 Task: Look for space in Hāpur, India from 5th June, 2023 to 16th June, 2023 for 2 adults in price range Rs.14000 to Rs.18000. Place can be entire place with 1  bedroom having 1 bed and 1 bathroom. Property type can be house, flat, guest house, hotel. Amenities needed are: wifi, washing machine. Booking option can be shelf check-in. Required host language is English.
Action: Mouse moved to (523, 133)
Screenshot: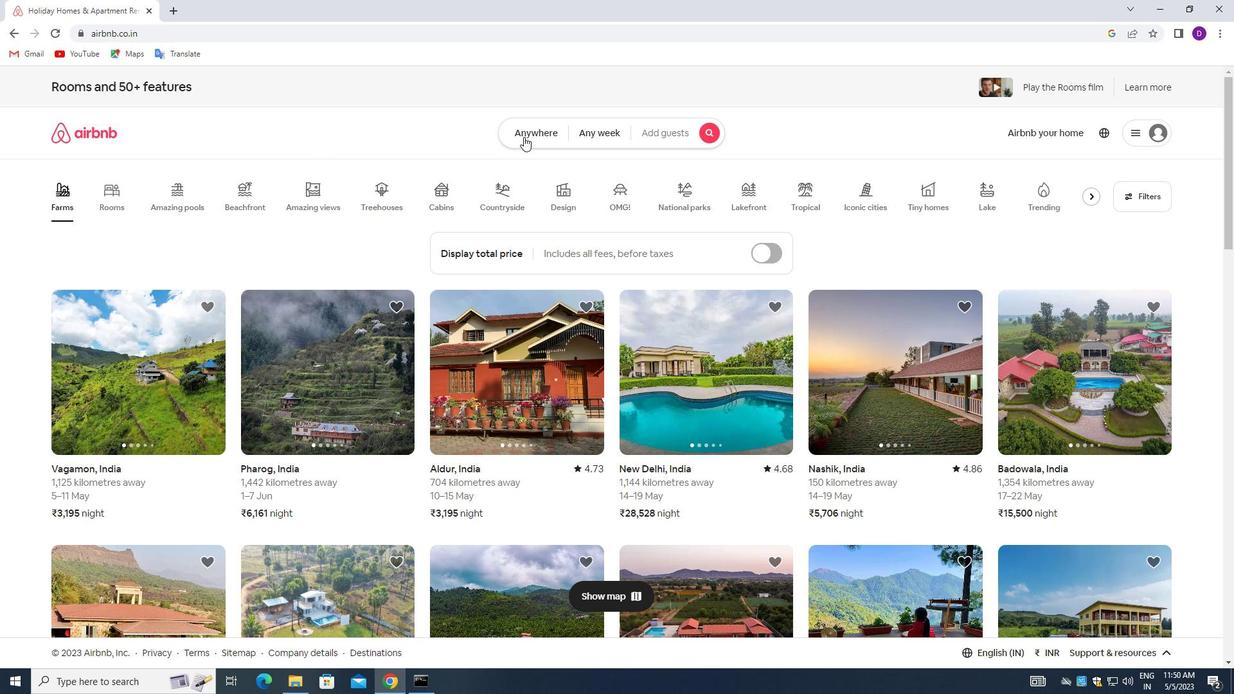 
Action: Mouse pressed left at (523, 133)
Screenshot: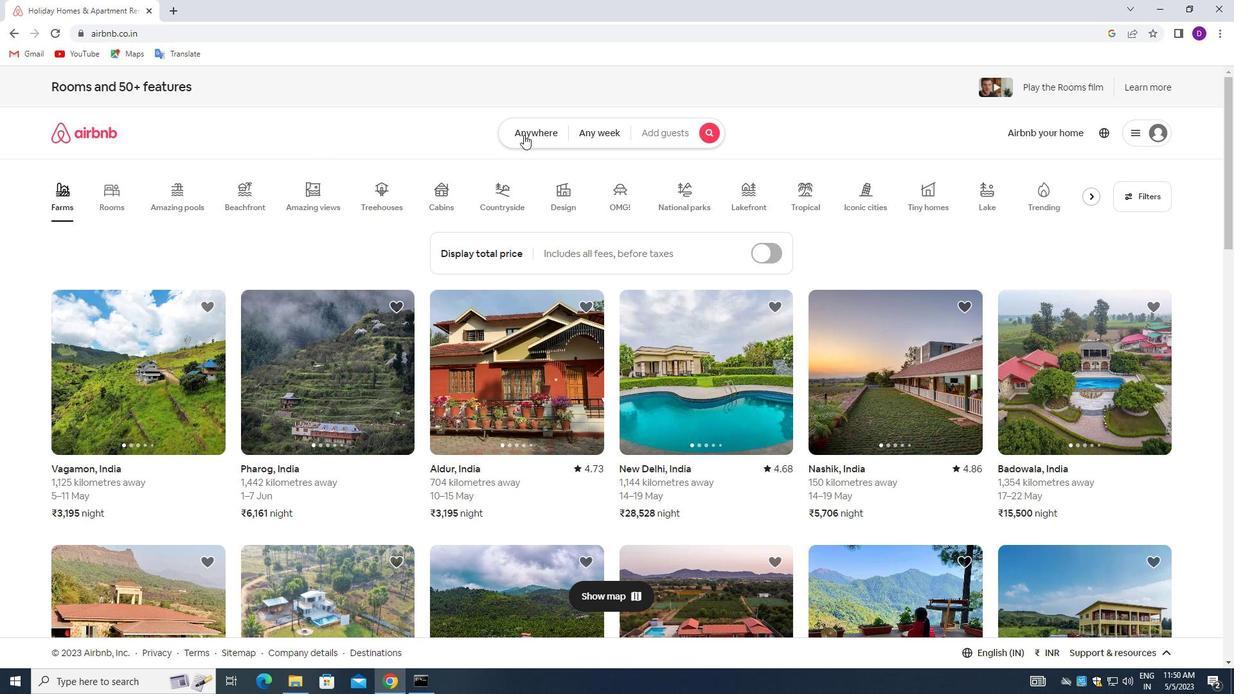 
Action: Mouse moved to (456, 181)
Screenshot: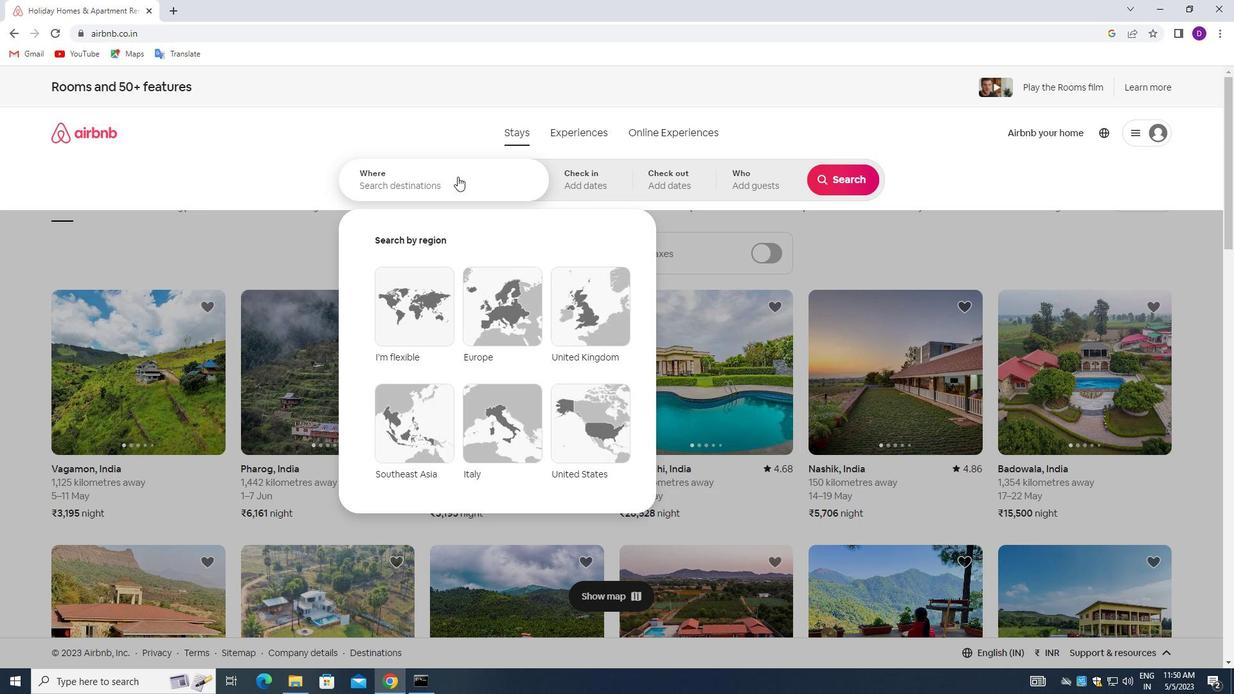 
Action: Mouse pressed left at (456, 181)
Screenshot: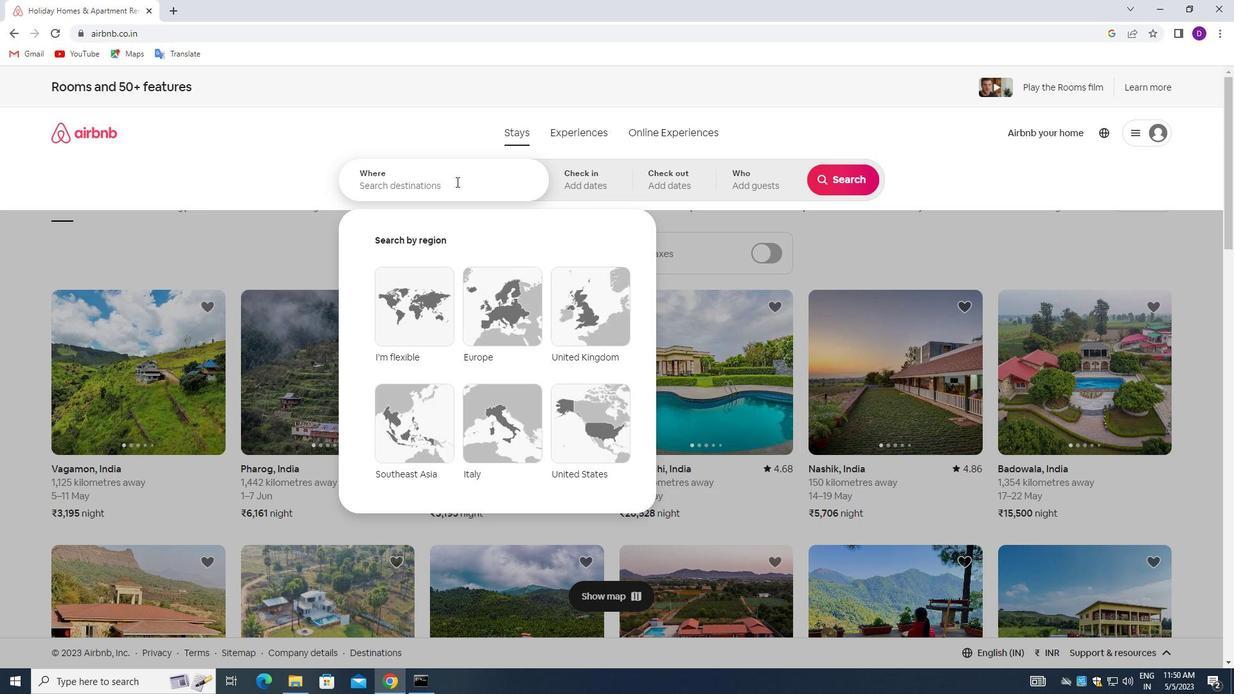 
Action: Mouse moved to (246, 154)
Screenshot: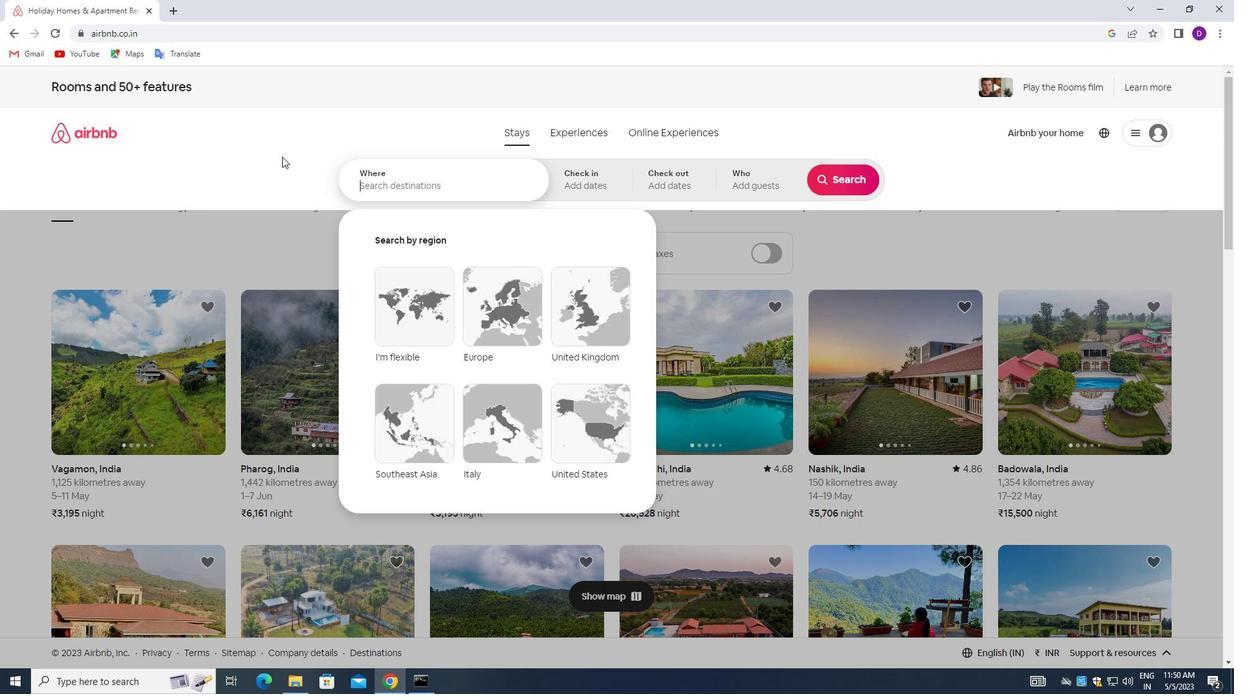 
Action: Key pressed <Key.shift>HAPUR,<Key.space><Key.shift>INDIA<Key.enter>
Screenshot: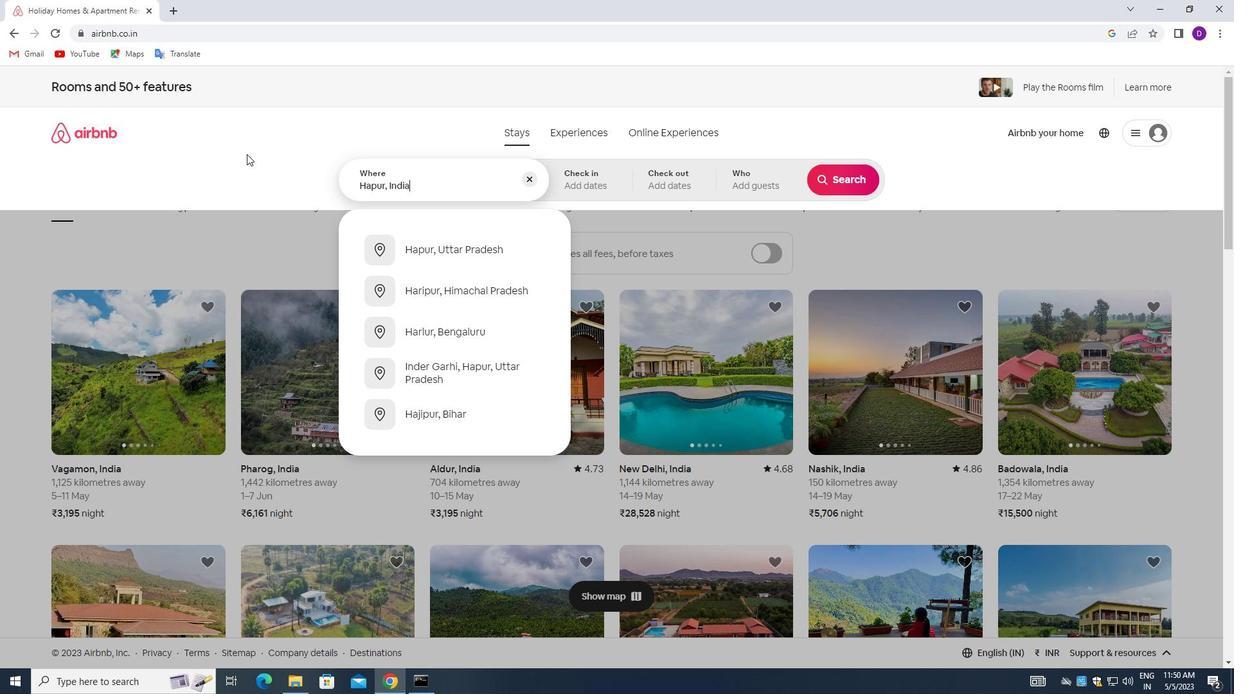 
Action: Mouse moved to (680, 367)
Screenshot: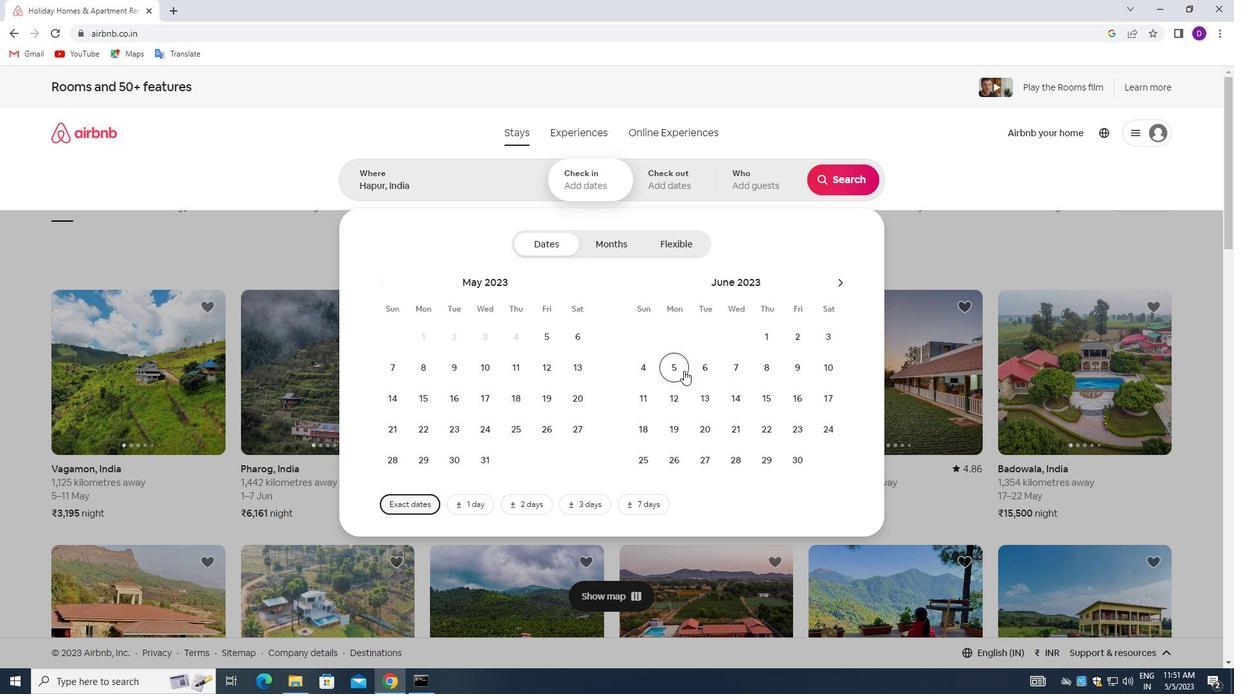 
Action: Mouse pressed left at (680, 367)
Screenshot: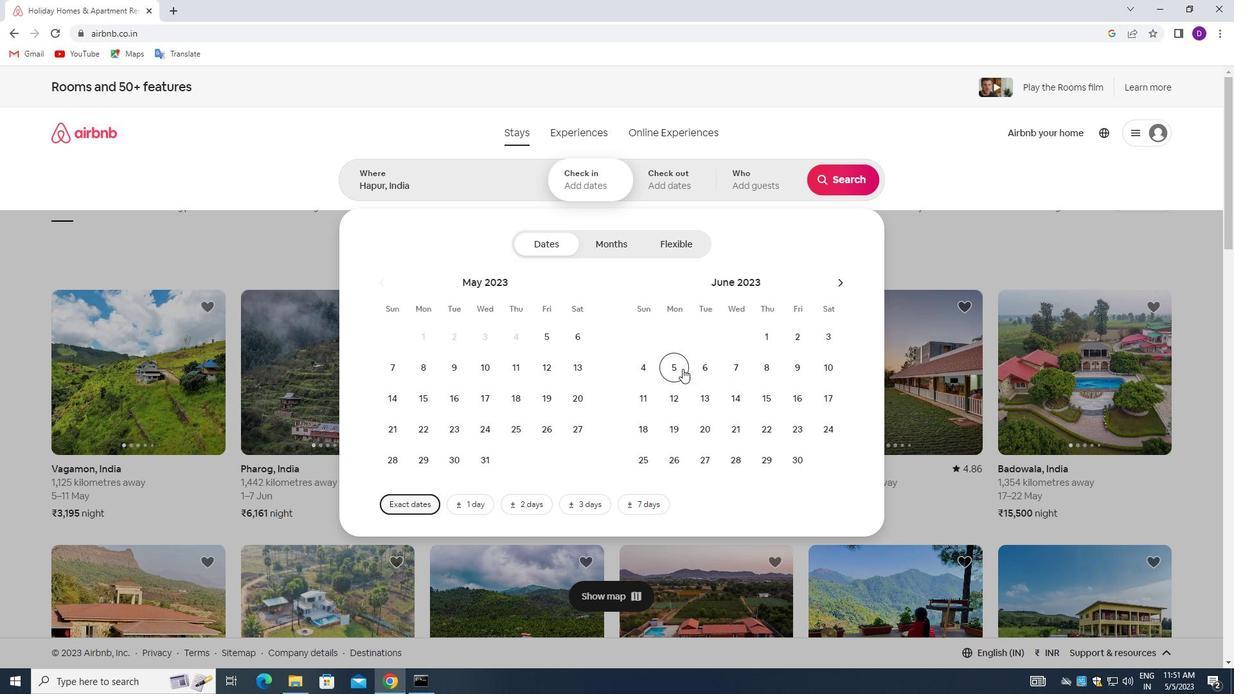 
Action: Mouse moved to (796, 396)
Screenshot: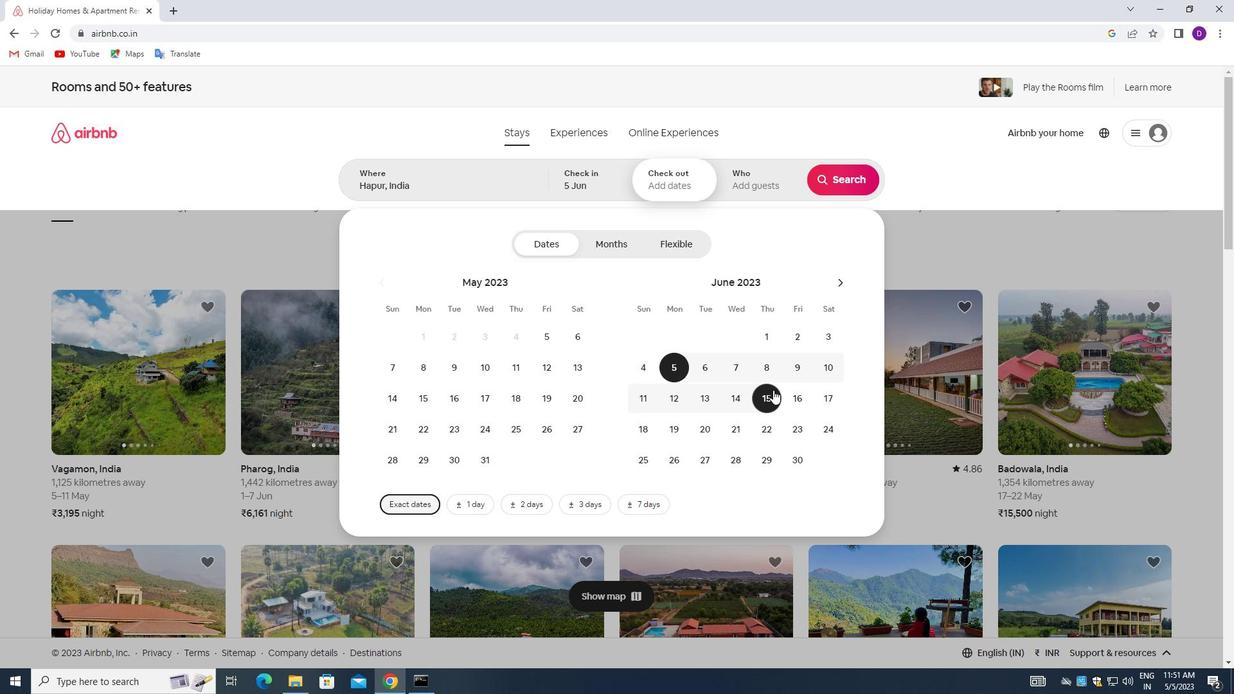 
Action: Mouse pressed left at (796, 396)
Screenshot: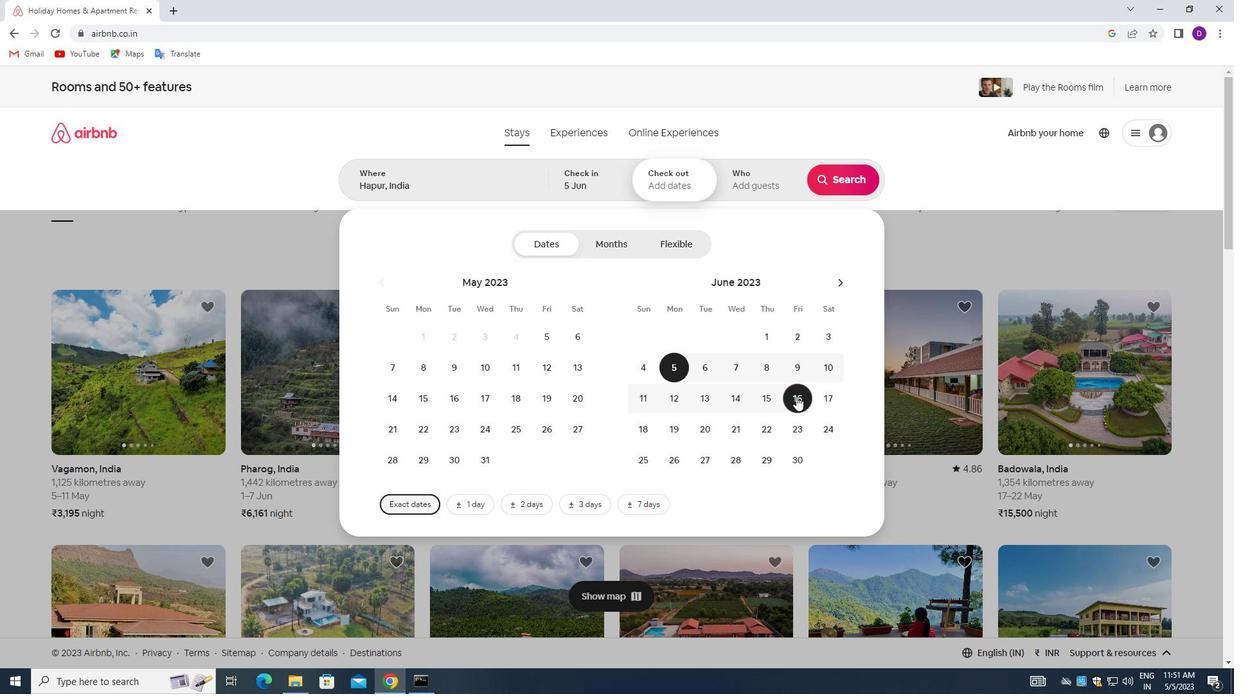 
Action: Mouse moved to (743, 183)
Screenshot: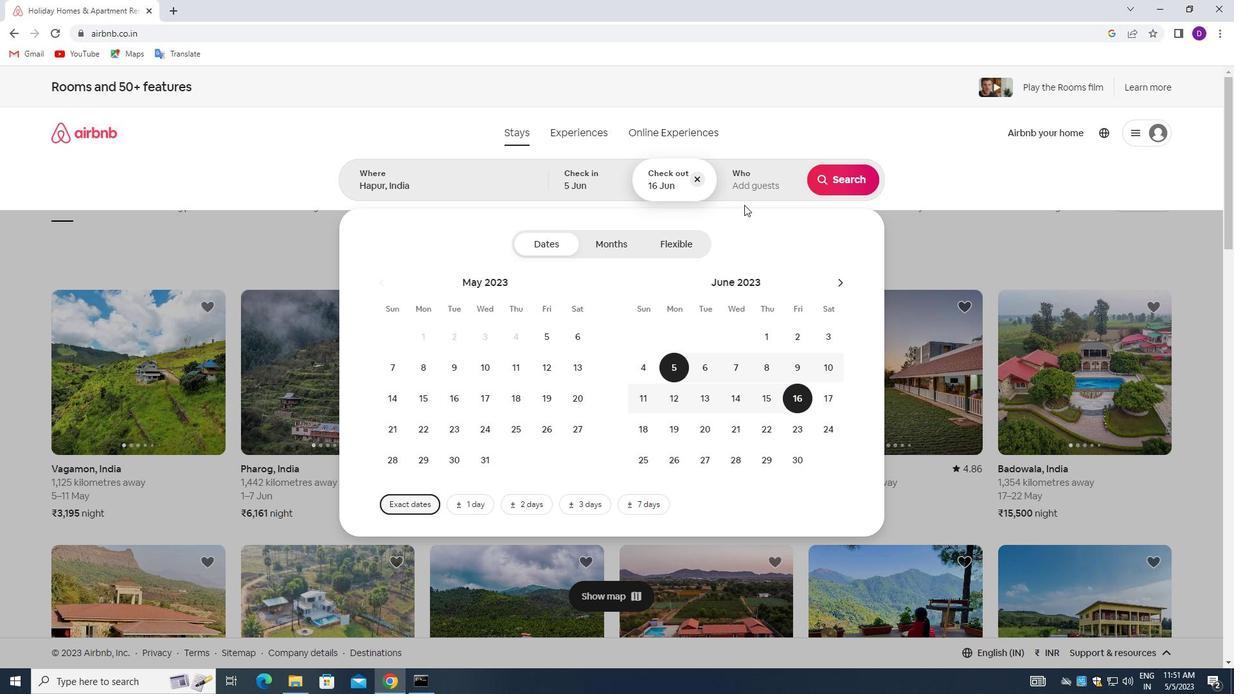 
Action: Mouse pressed left at (743, 183)
Screenshot: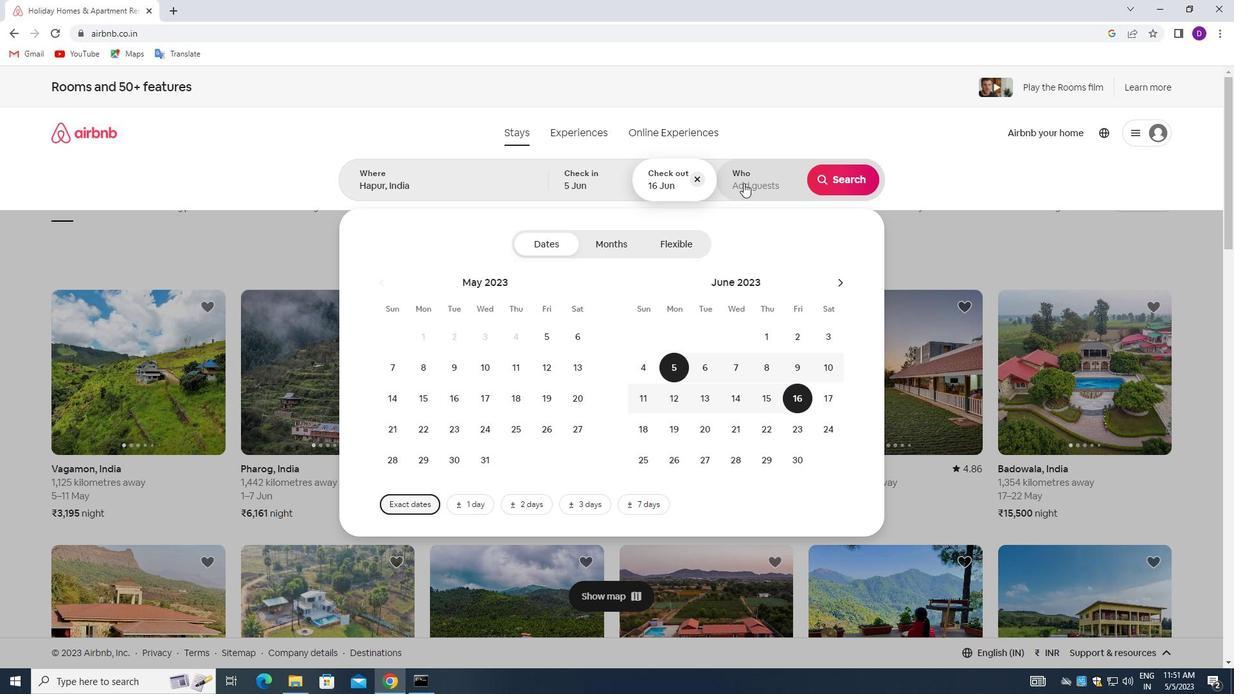 
Action: Mouse moved to (849, 250)
Screenshot: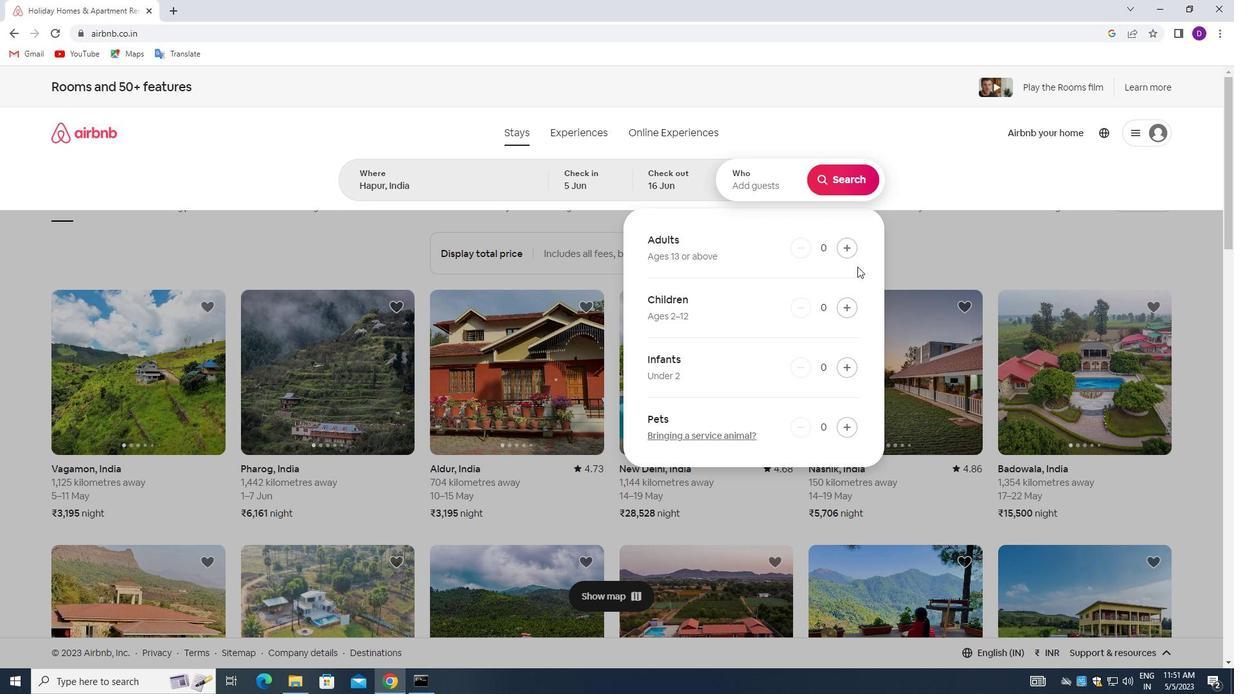
Action: Mouse pressed left at (849, 250)
Screenshot: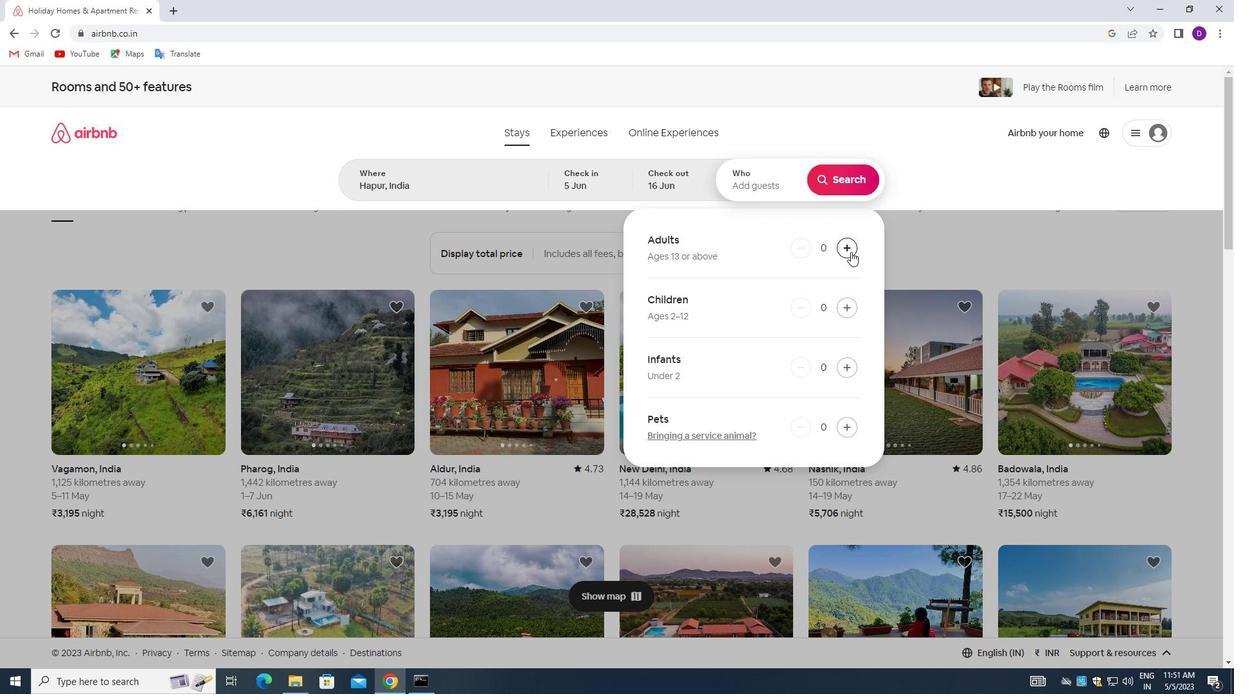 
Action: Mouse pressed left at (849, 250)
Screenshot: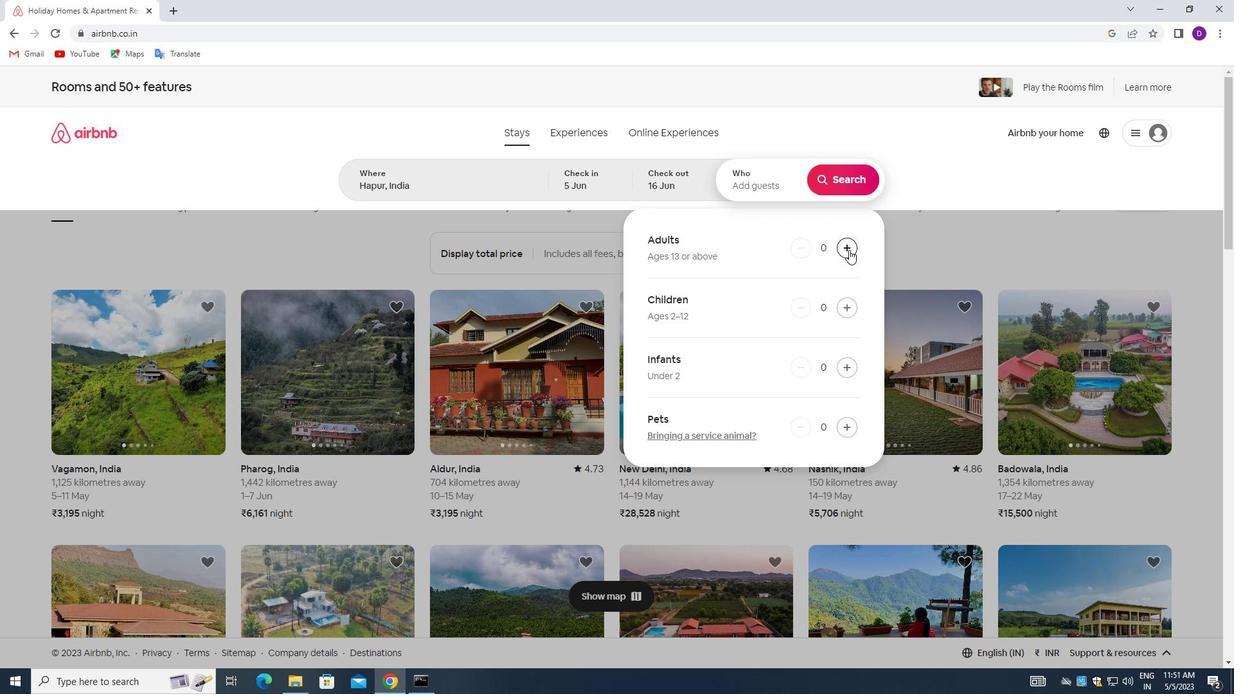 
Action: Mouse moved to (840, 170)
Screenshot: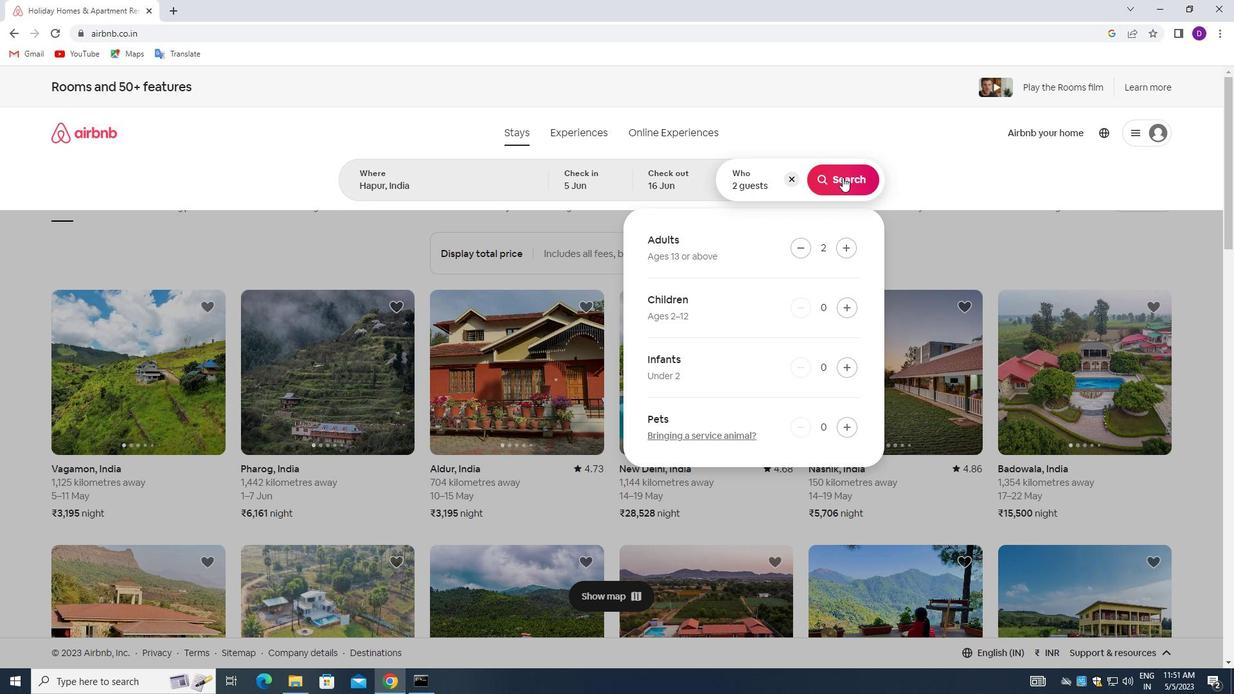 
Action: Mouse pressed left at (840, 170)
Screenshot: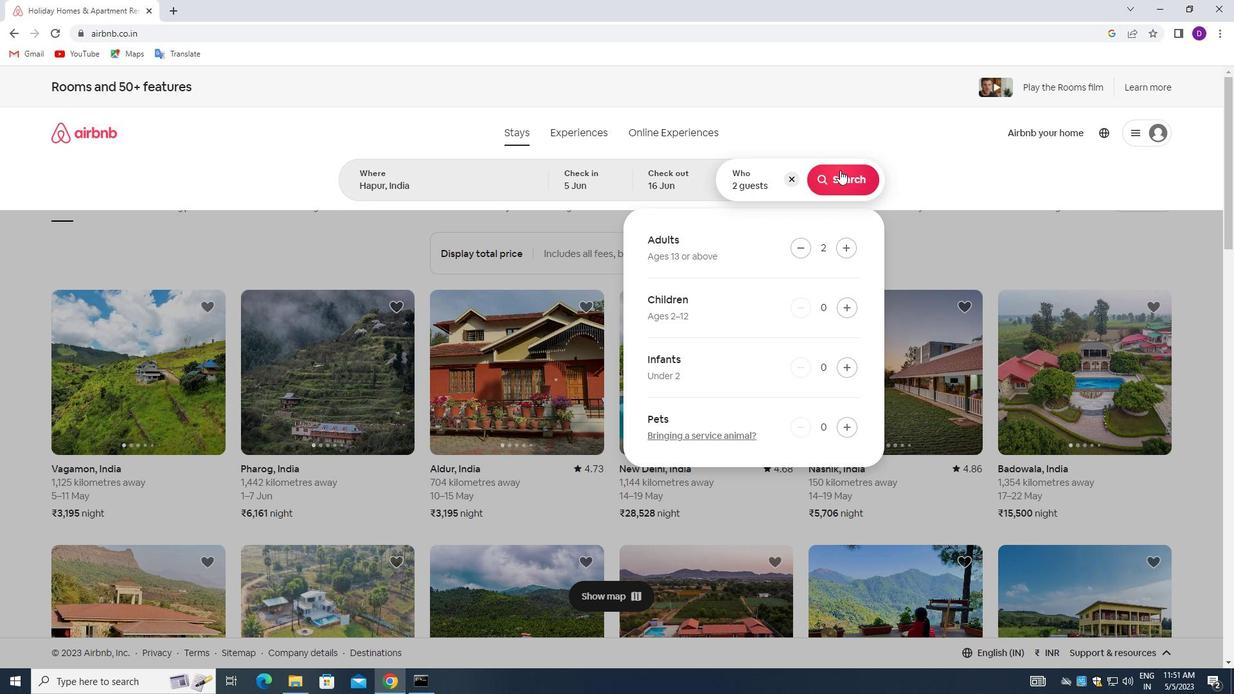 
Action: Mouse moved to (1164, 140)
Screenshot: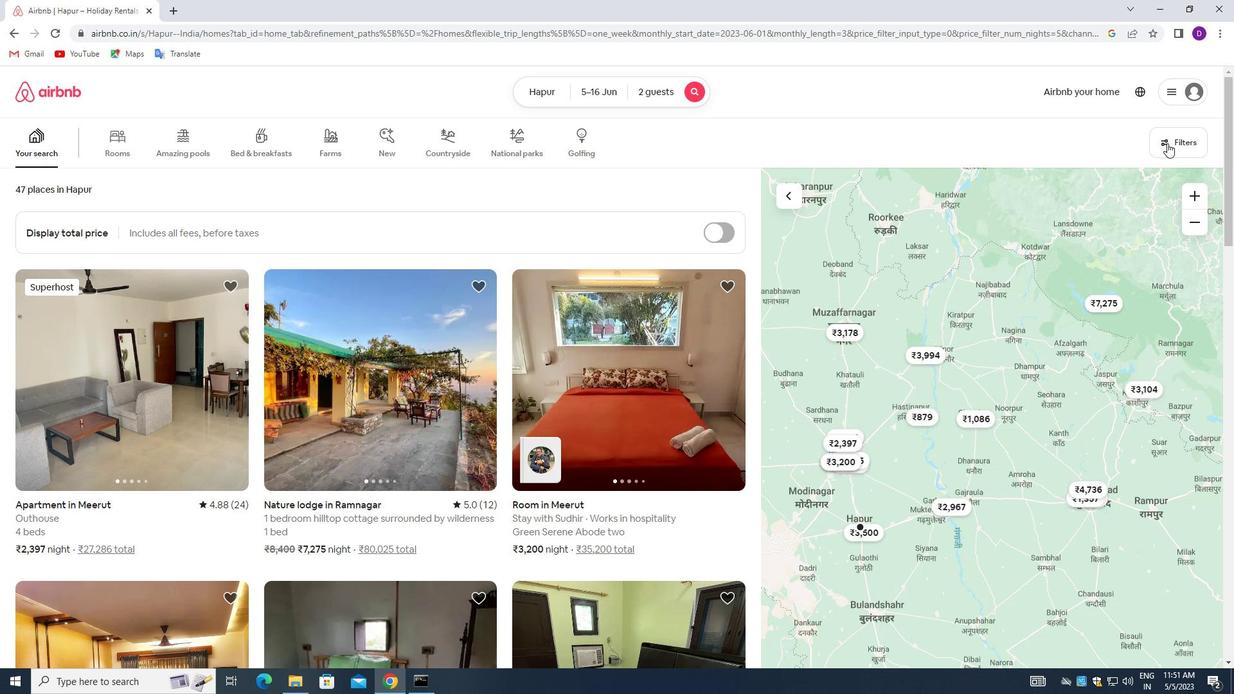 
Action: Mouse pressed left at (1164, 140)
Screenshot: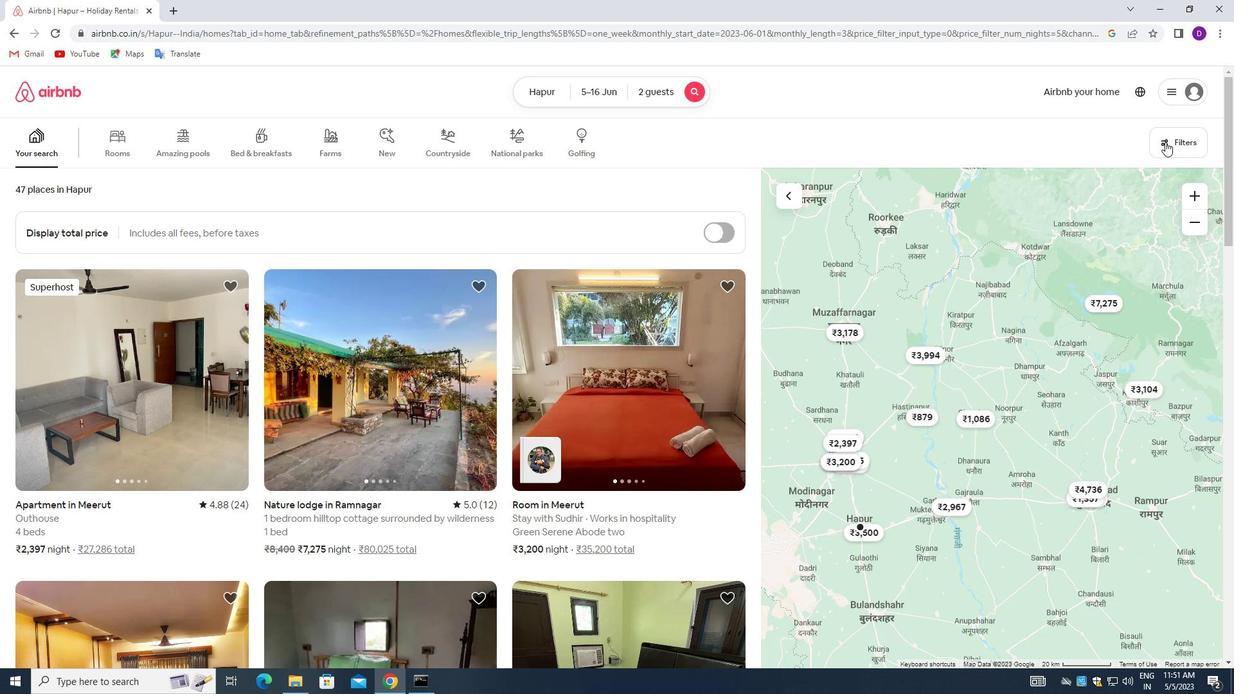 
Action: Mouse moved to (449, 457)
Screenshot: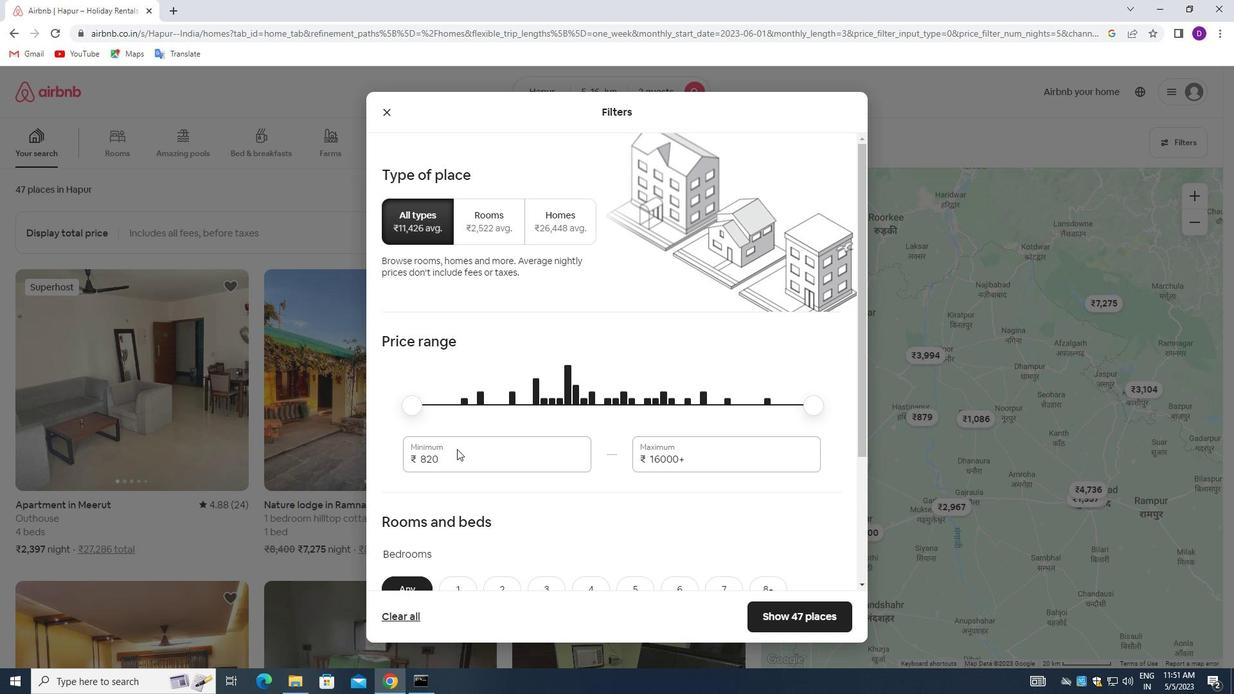 
Action: Mouse pressed left at (449, 457)
Screenshot: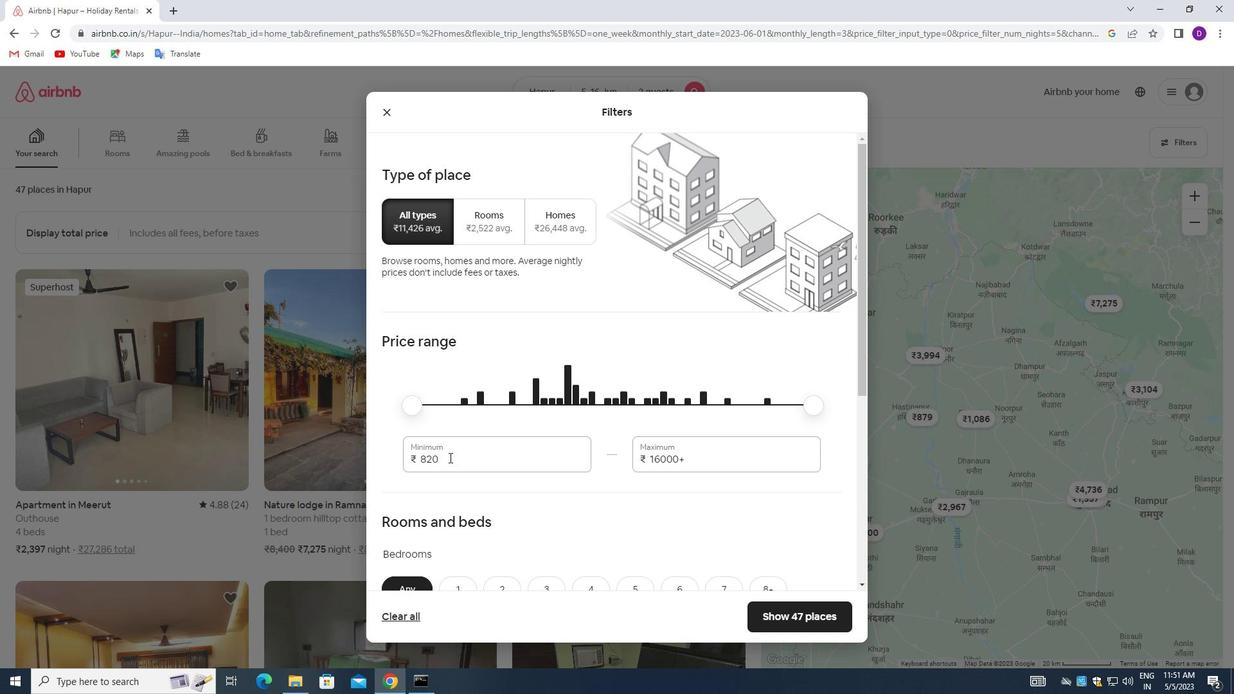 
Action: Mouse pressed left at (449, 457)
Screenshot: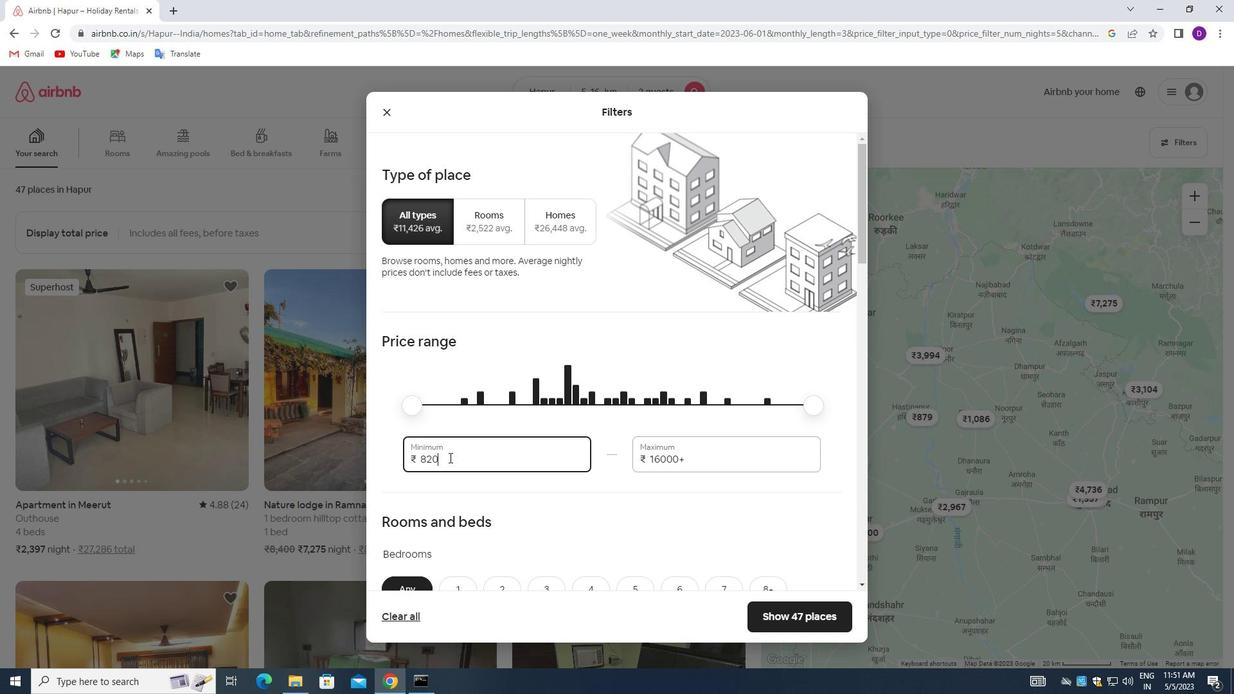 
Action: Key pressed 14000<Key.tab>18000
Screenshot: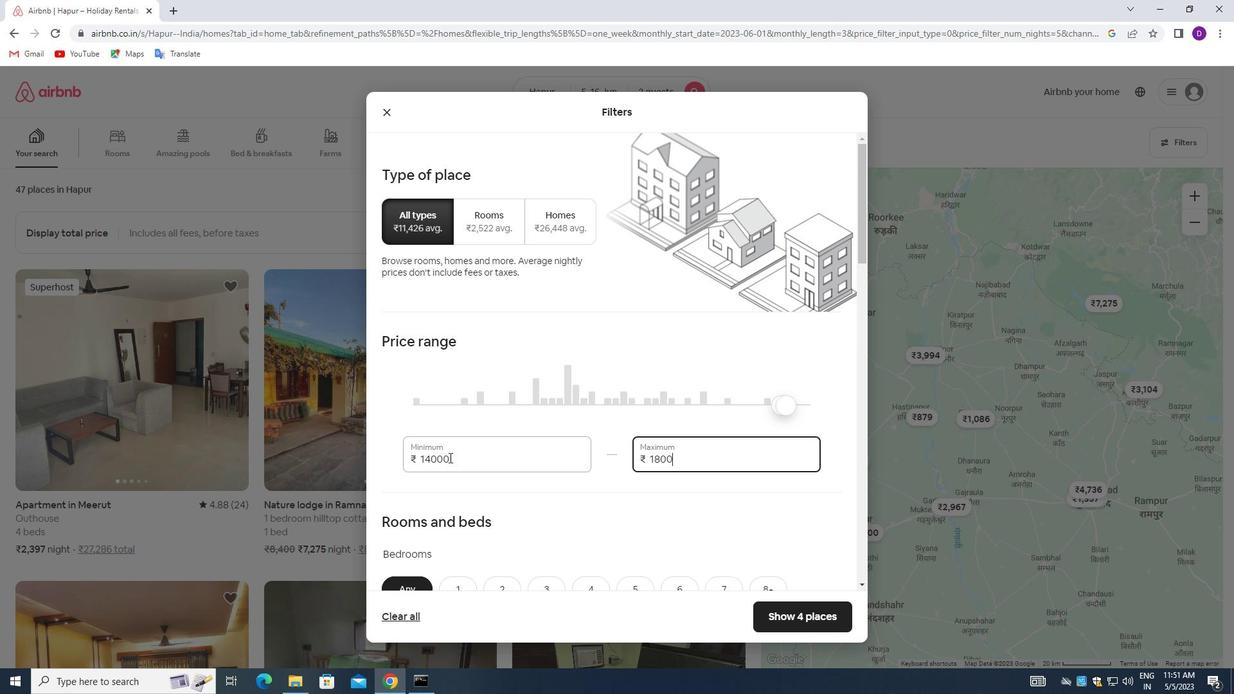 
Action: Mouse moved to (511, 467)
Screenshot: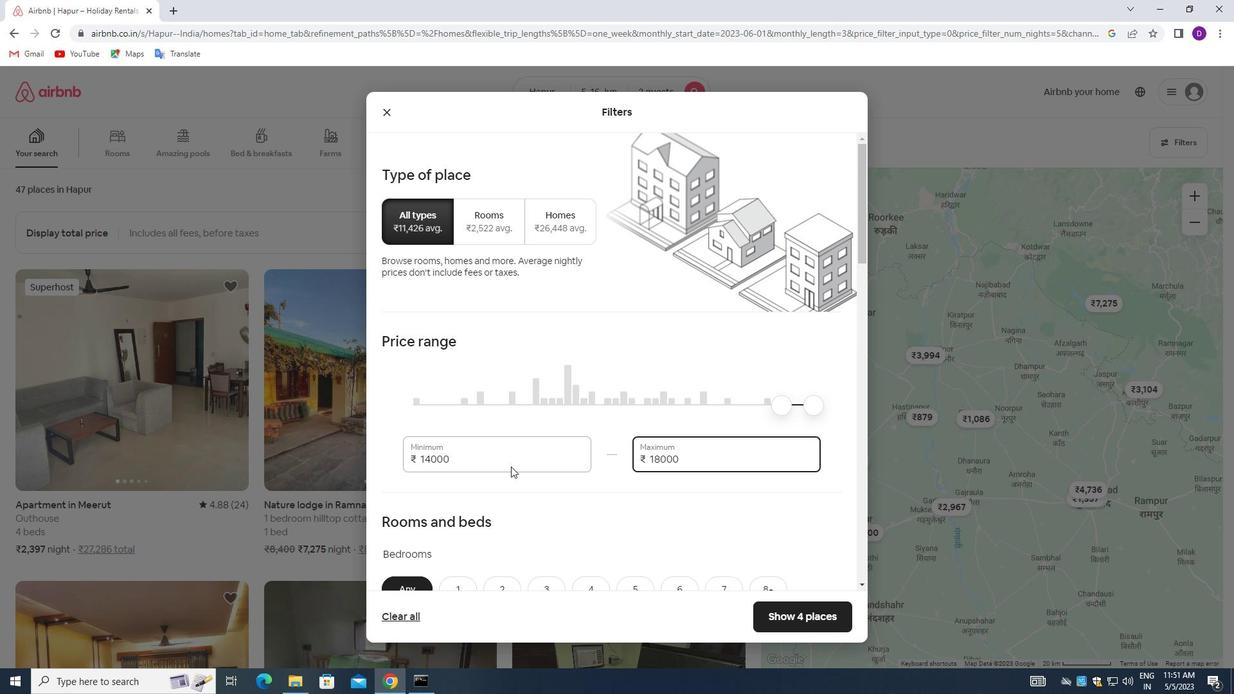 
Action: Mouse scrolled (511, 466) with delta (0, 0)
Screenshot: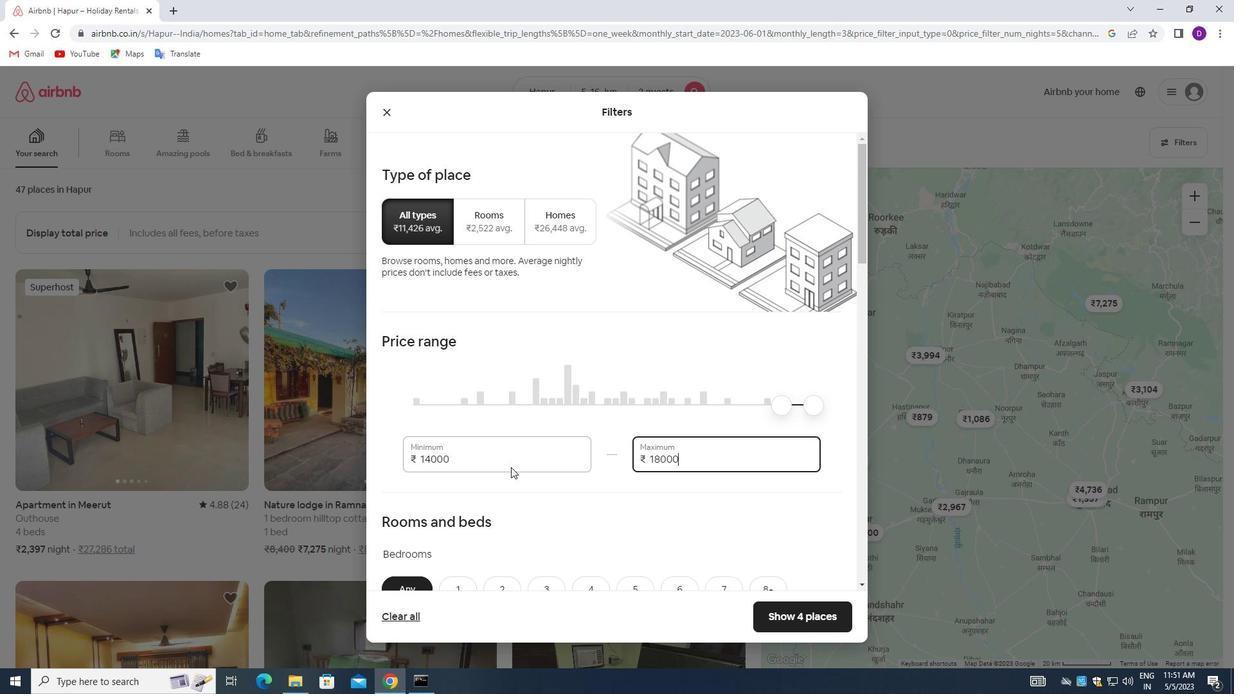 
Action: Mouse moved to (543, 451)
Screenshot: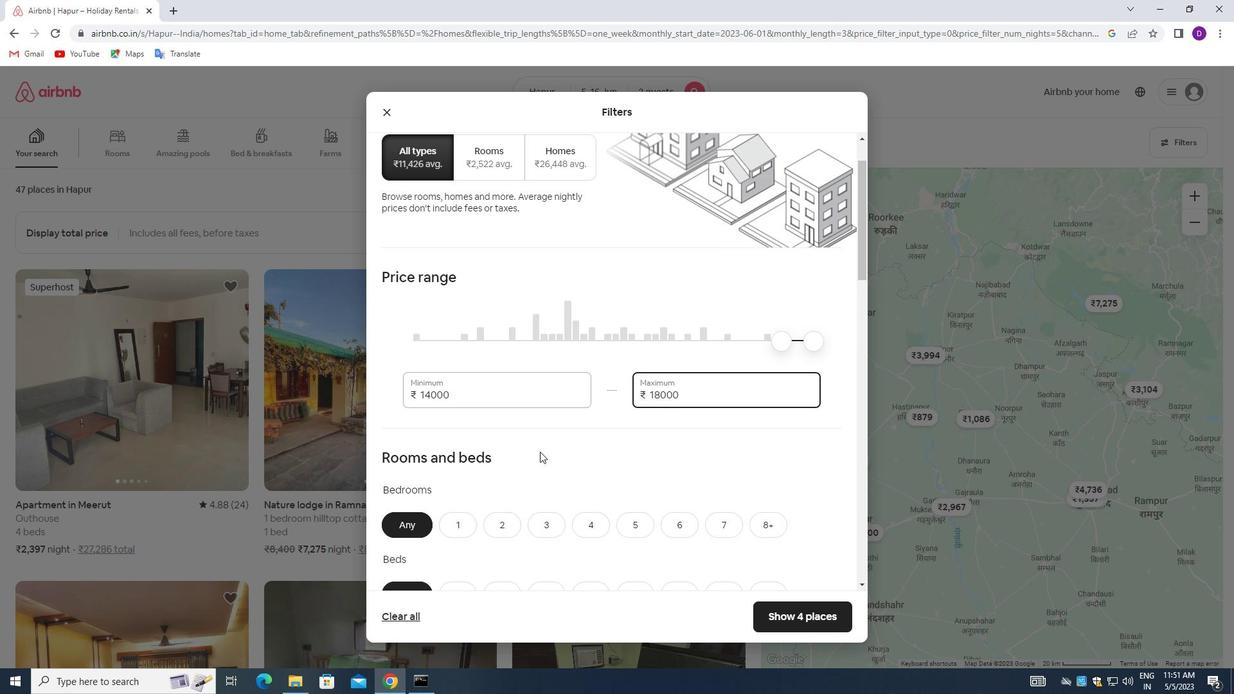 
Action: Mouse scrolled (543, 450) with delta (0, 0)
Screenshot: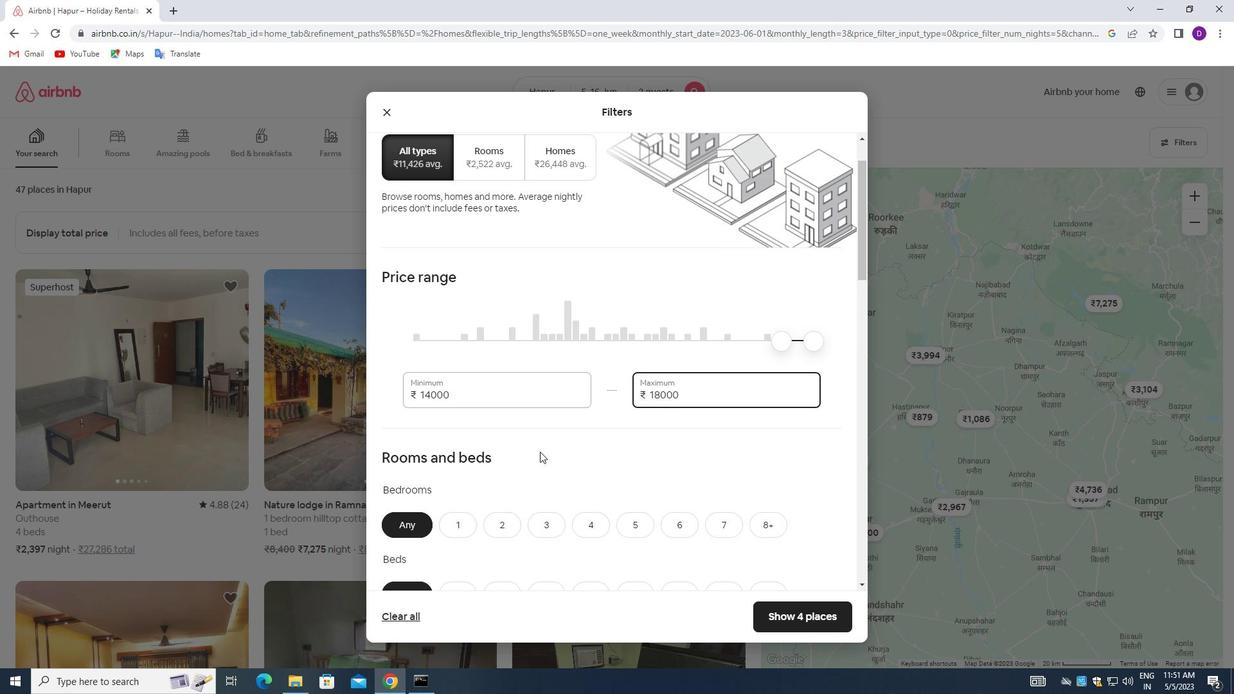 
Action: Mouse moved to (548, 429)
Screenshot: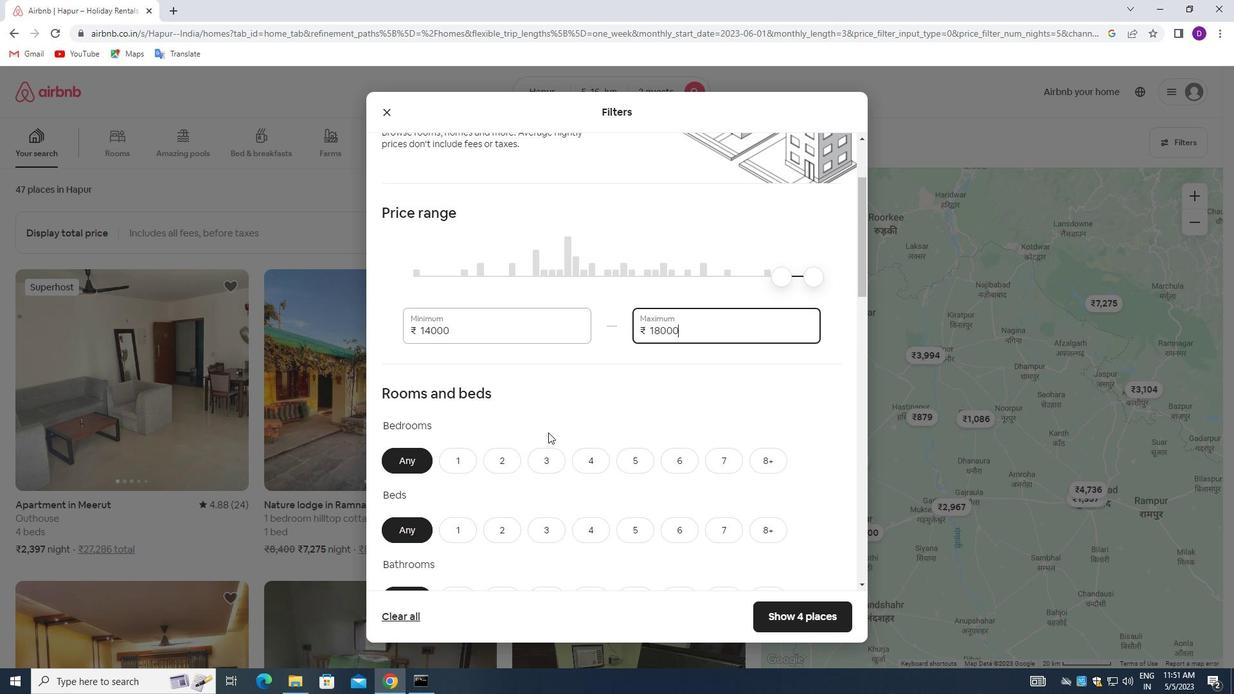 
Action: Mouse scrolled (548, 428) with delta (0, 0)
Screenshot: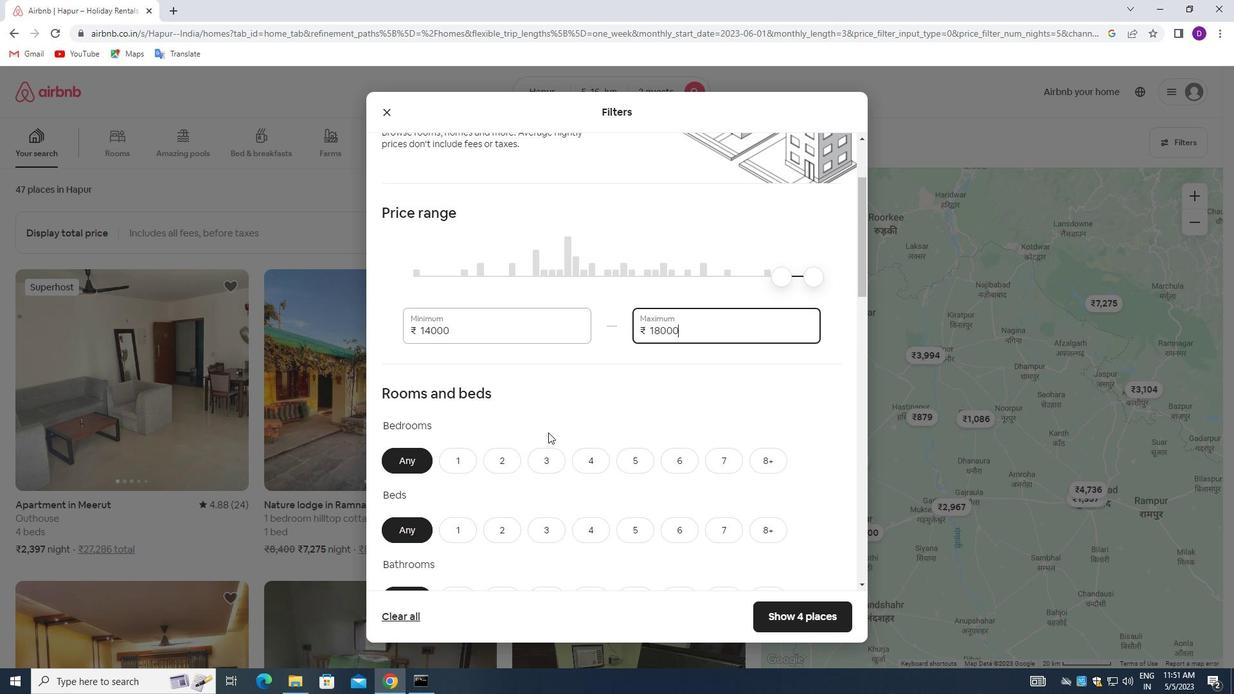 
Action: Mouse scrolled (548, 428) with delta (0, 0)
Screenshot: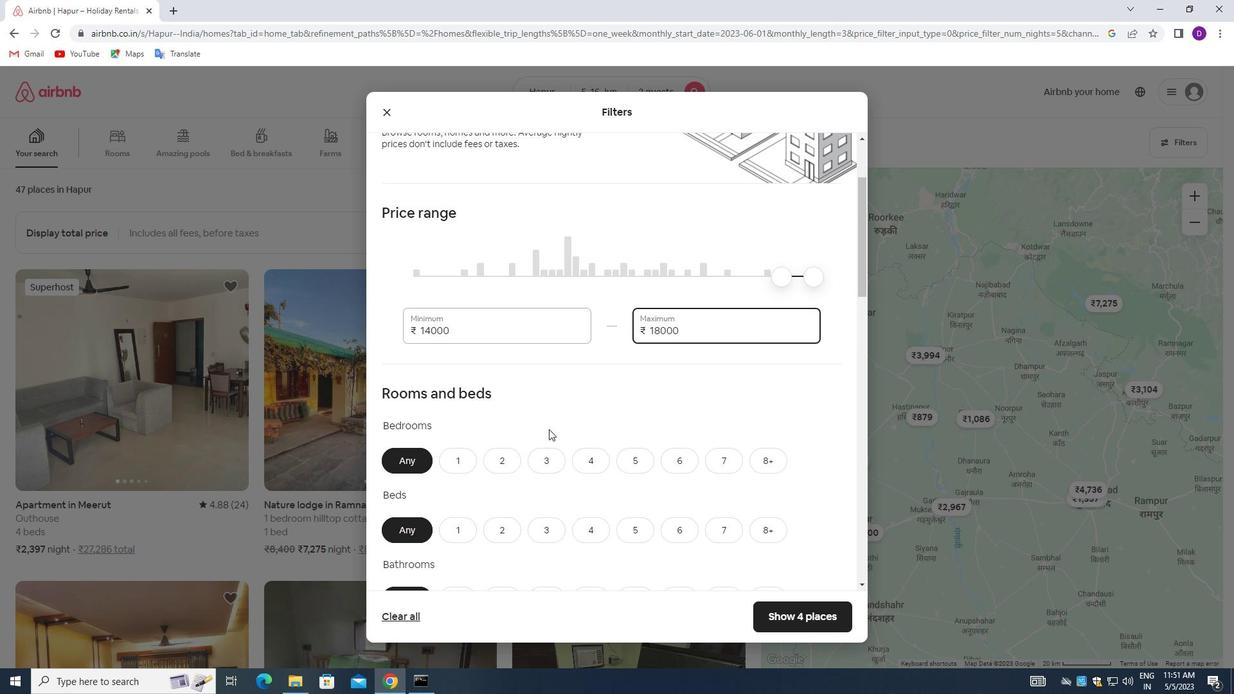 
Action: Mouse moved to (458, 339)
Screenshot: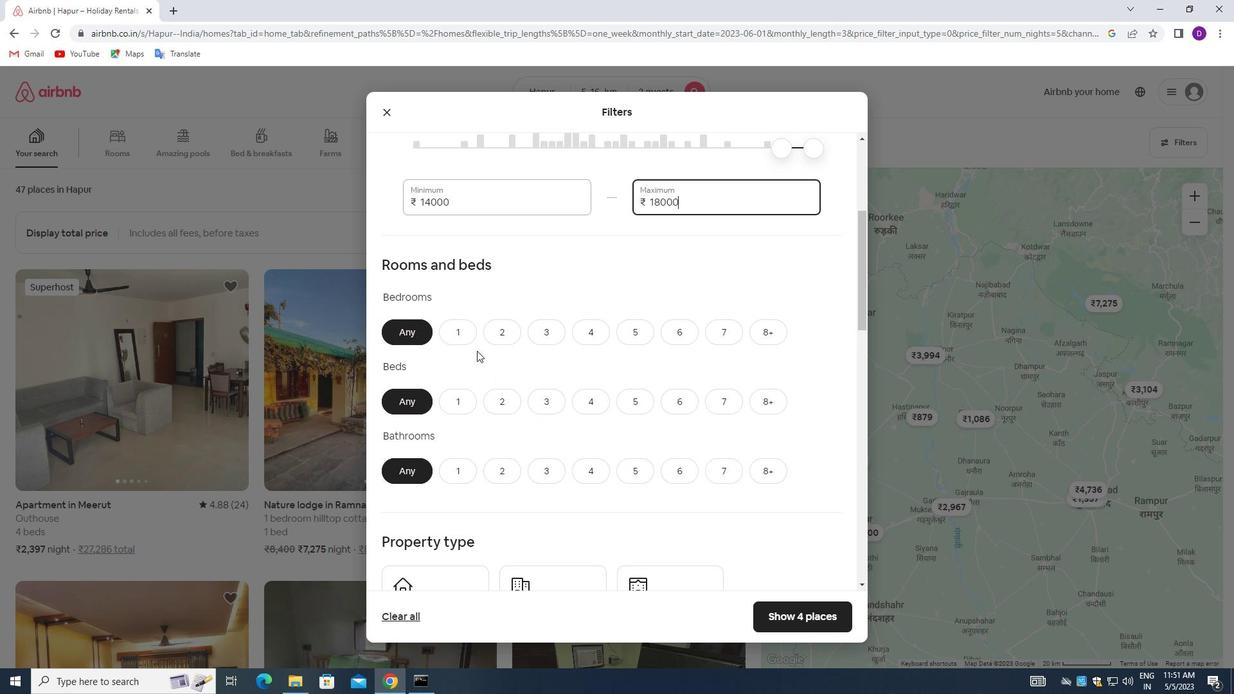 
Action: Mouse pressed left at (458, 339)
Screenshot: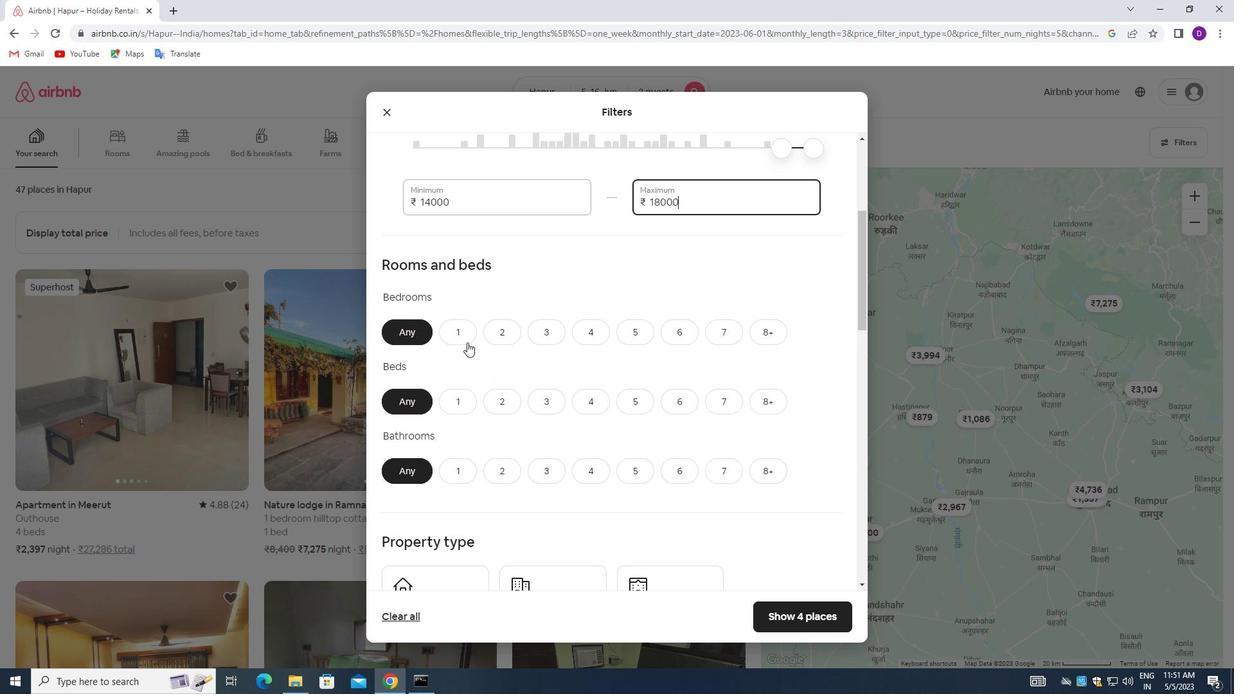 
Action: Mouse moved to (462, 403)
Screenshot: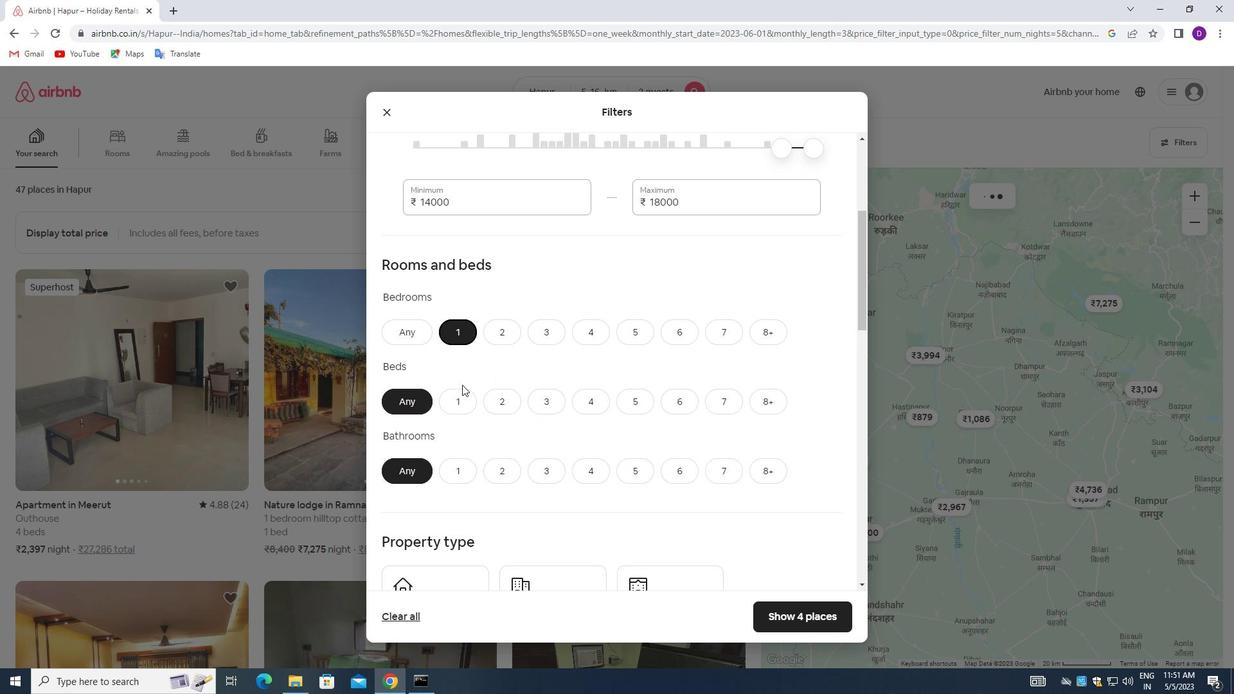 
Action: Mouse pressed left at (462, 403)
Screenshot: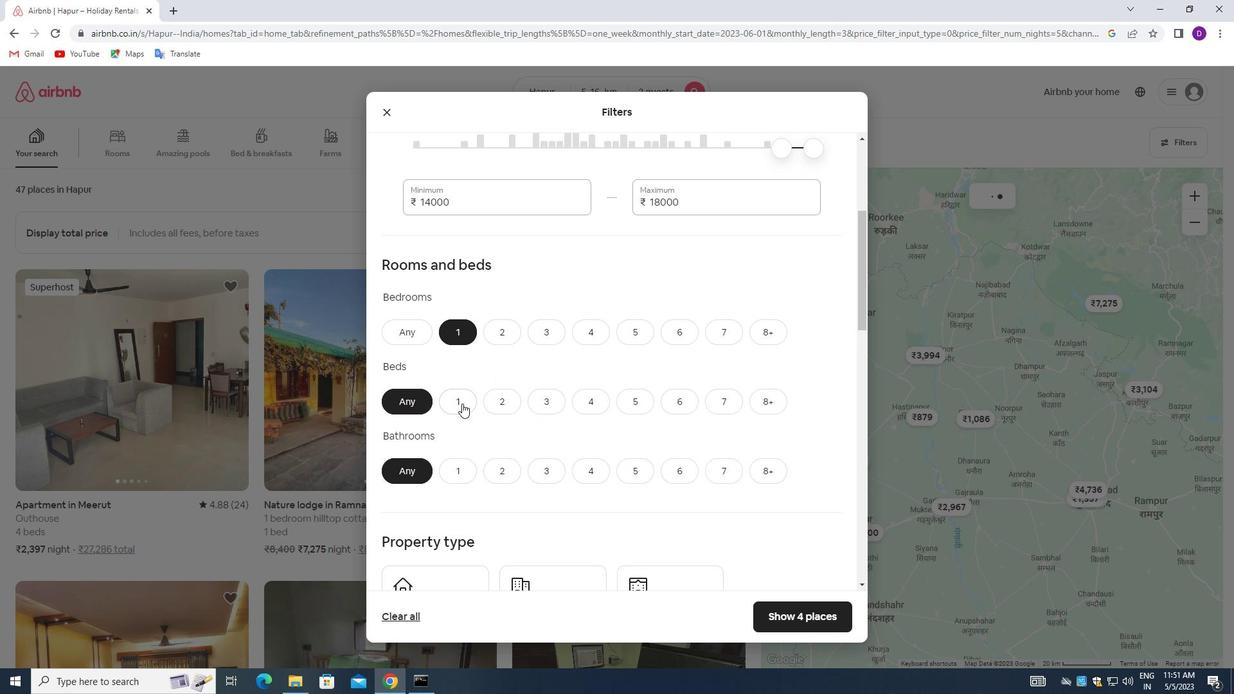 
Action: Mouse moved to (458, 464)
Screenshot: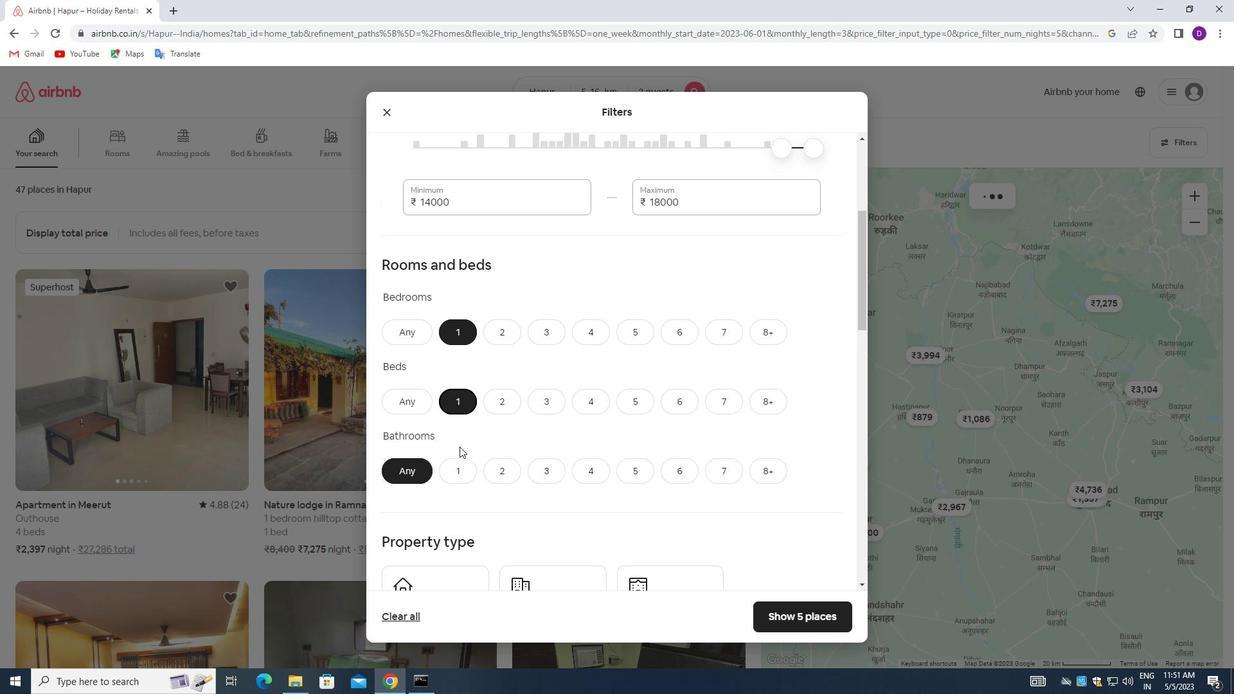 
Action: Mouse pressed left at (458, 464)
Screenshot: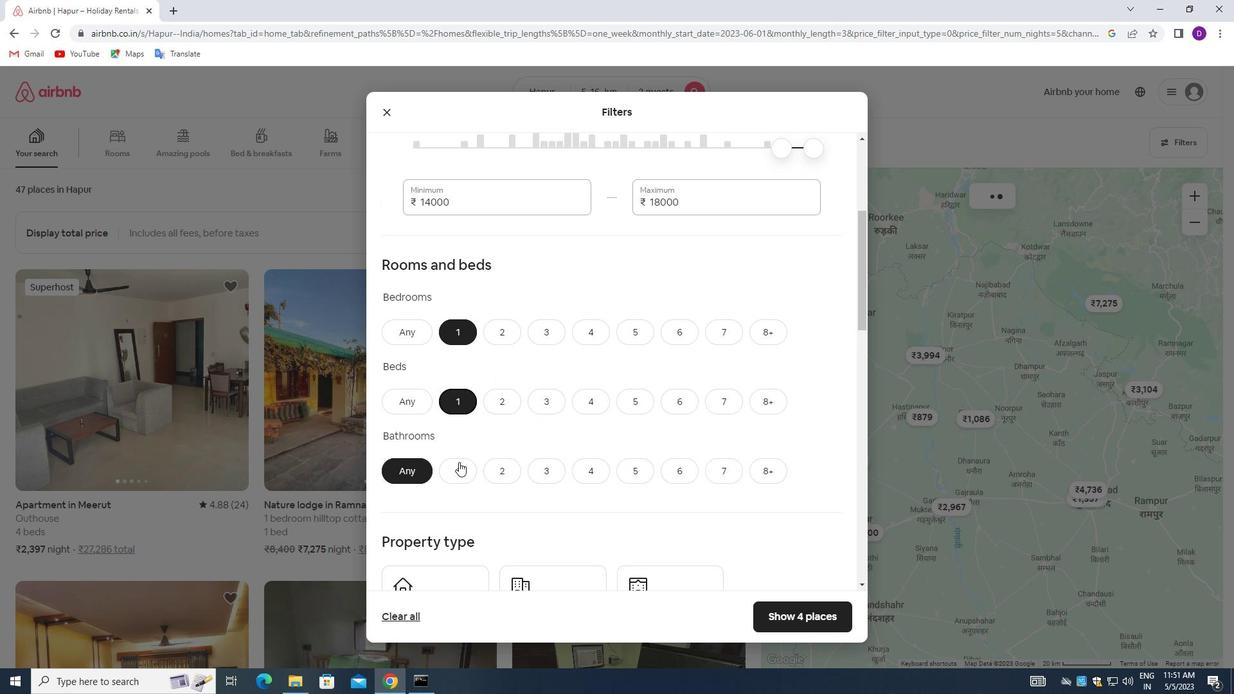 
Action: Mouse moved to (485, 399)
Screenshot: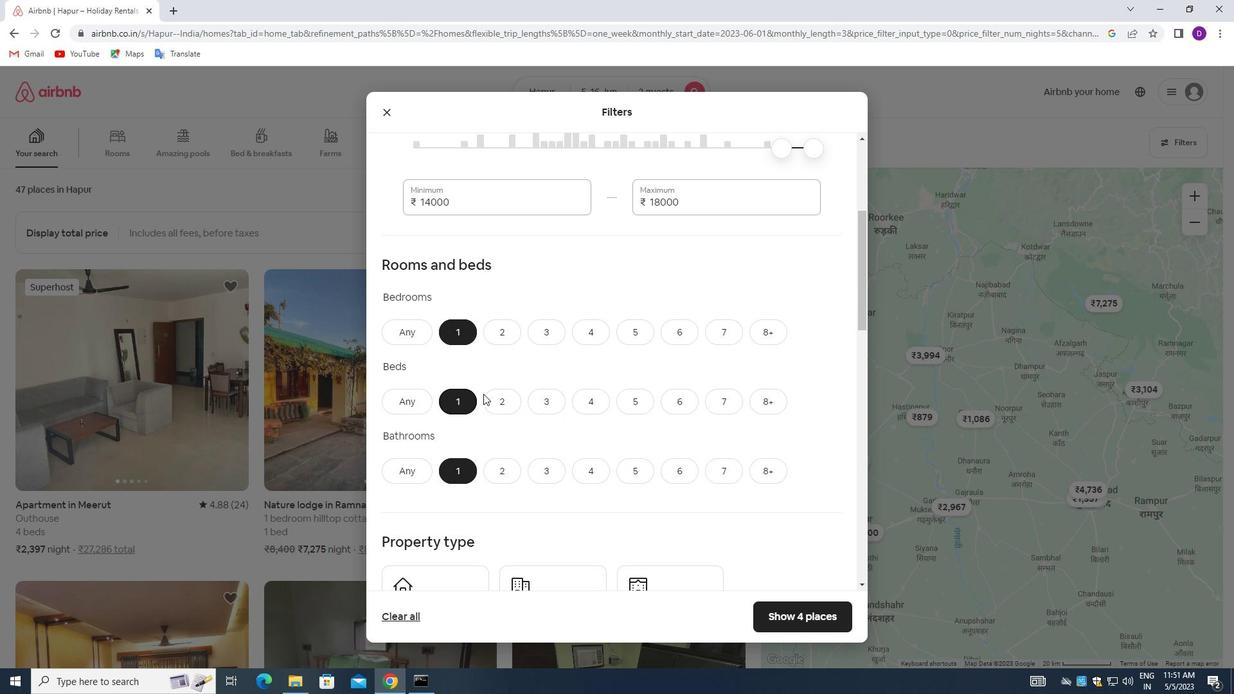 
Action: Mouse scrolled (485, 399) with delta (0, 0)
Screenshot: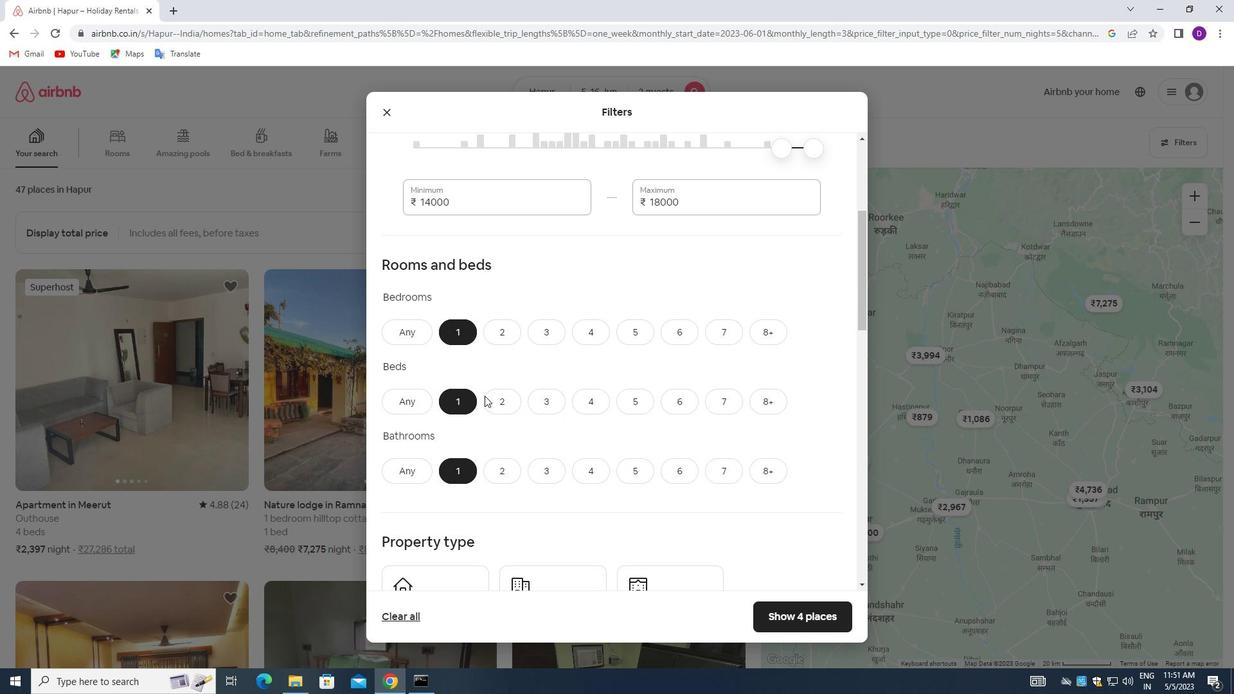 
Action: Mouse scrolled (485, 399) with delta (0, 0)
Screenshot: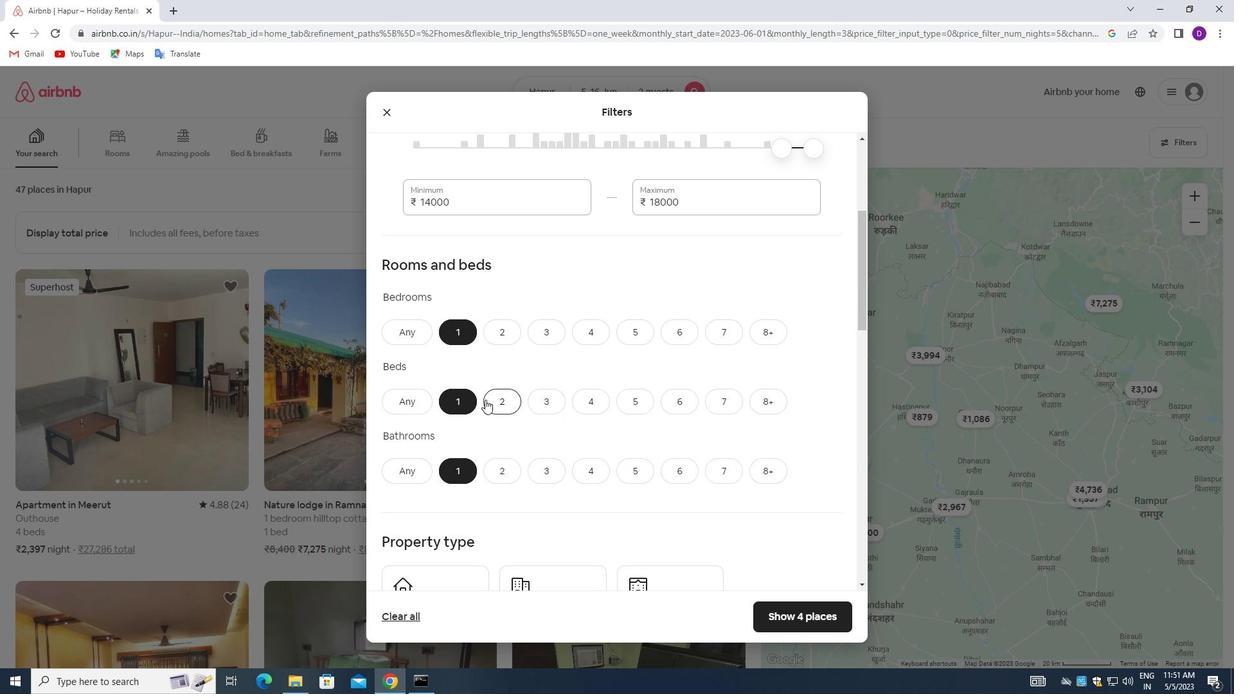 
Action: Mouse scrolled (485, 399) with delta (0, 0)
Screenshot: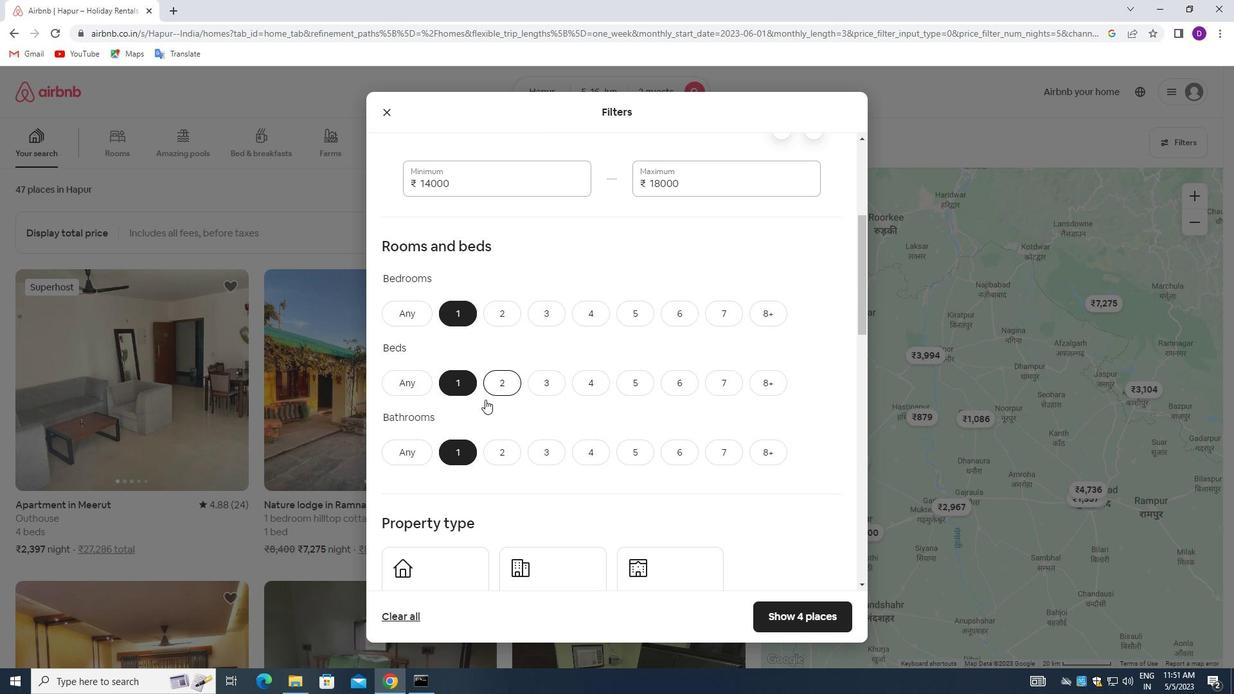 
Action: Mouse moved to (444, 408)
Screenshot: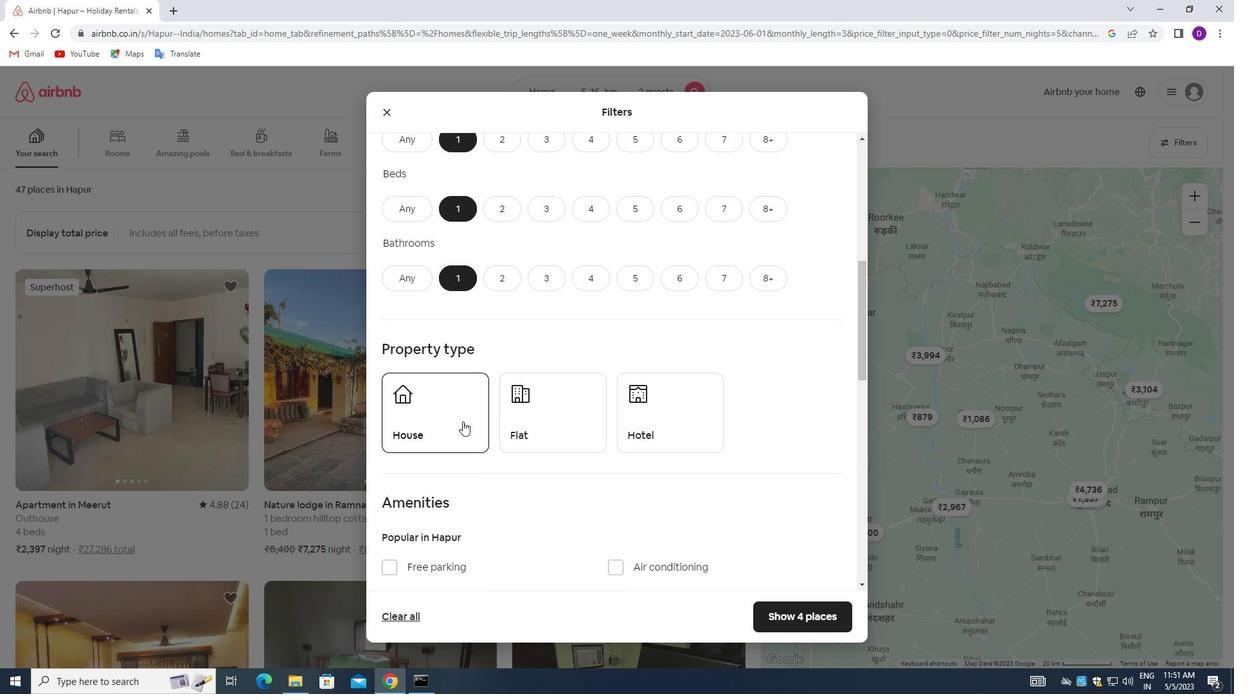 
Action: Mouse pressed left at (444, 408)
Screenshot: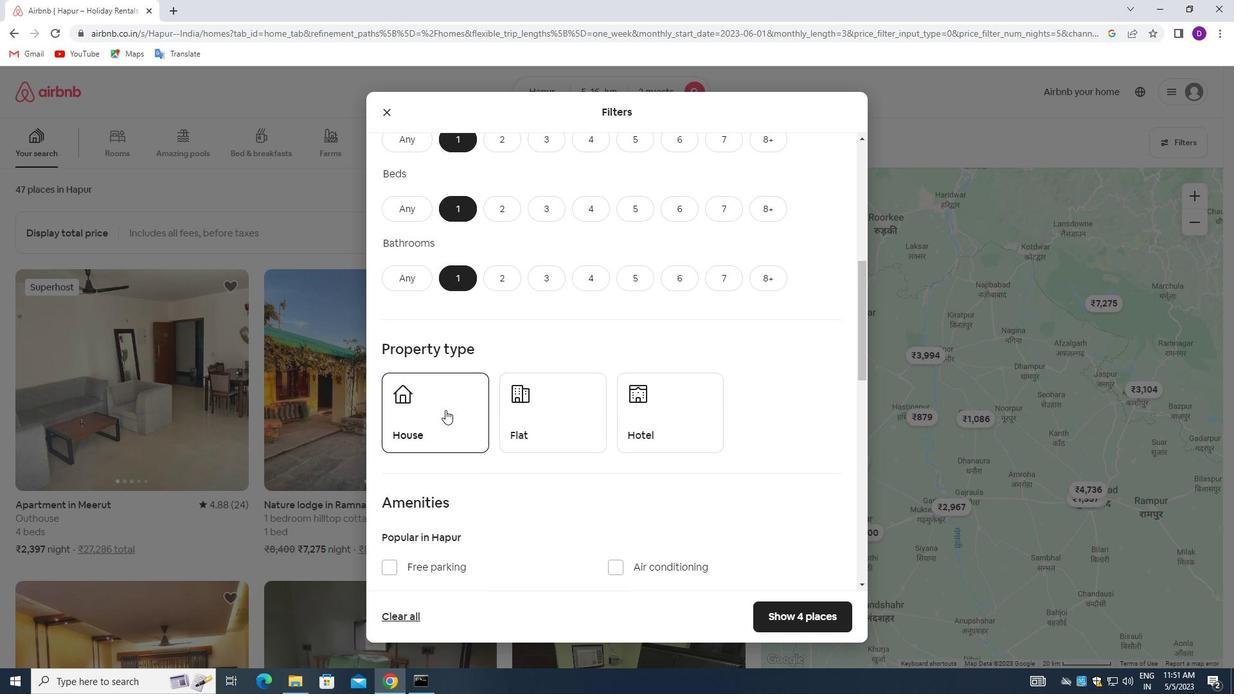 
Action: Mouse moved to (554, 413)
Screenshot: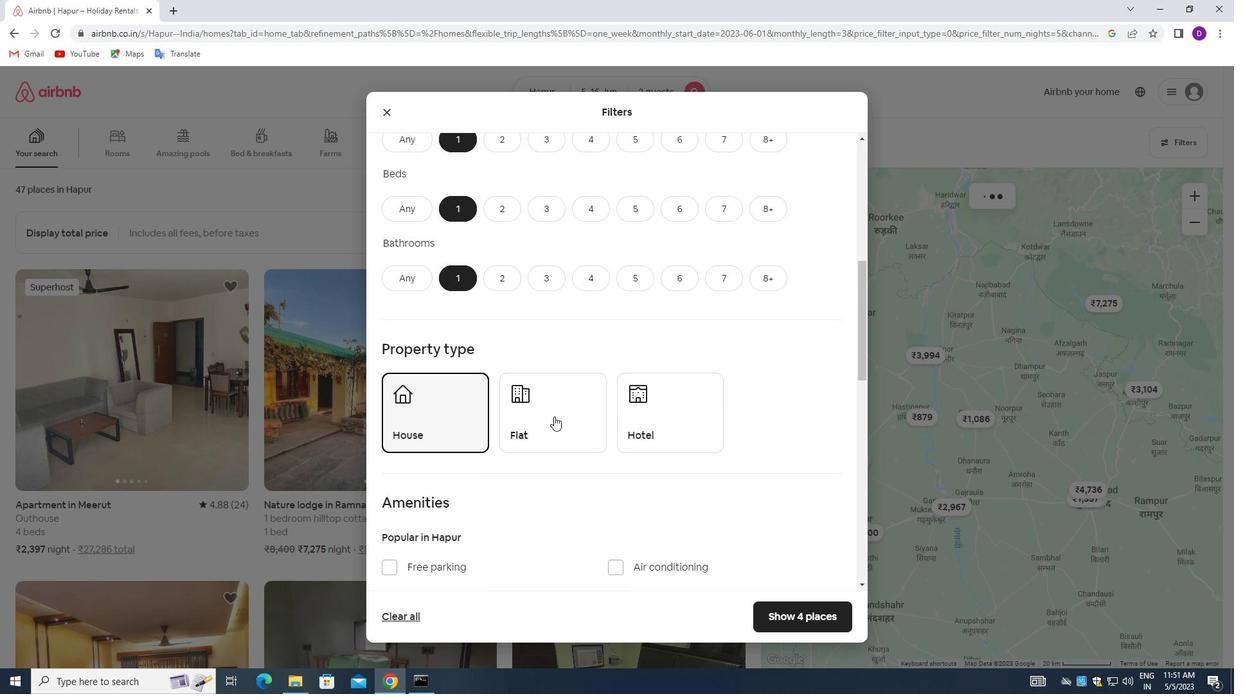 
Action: Mouse pressed left at (554, 413)
Screenshot: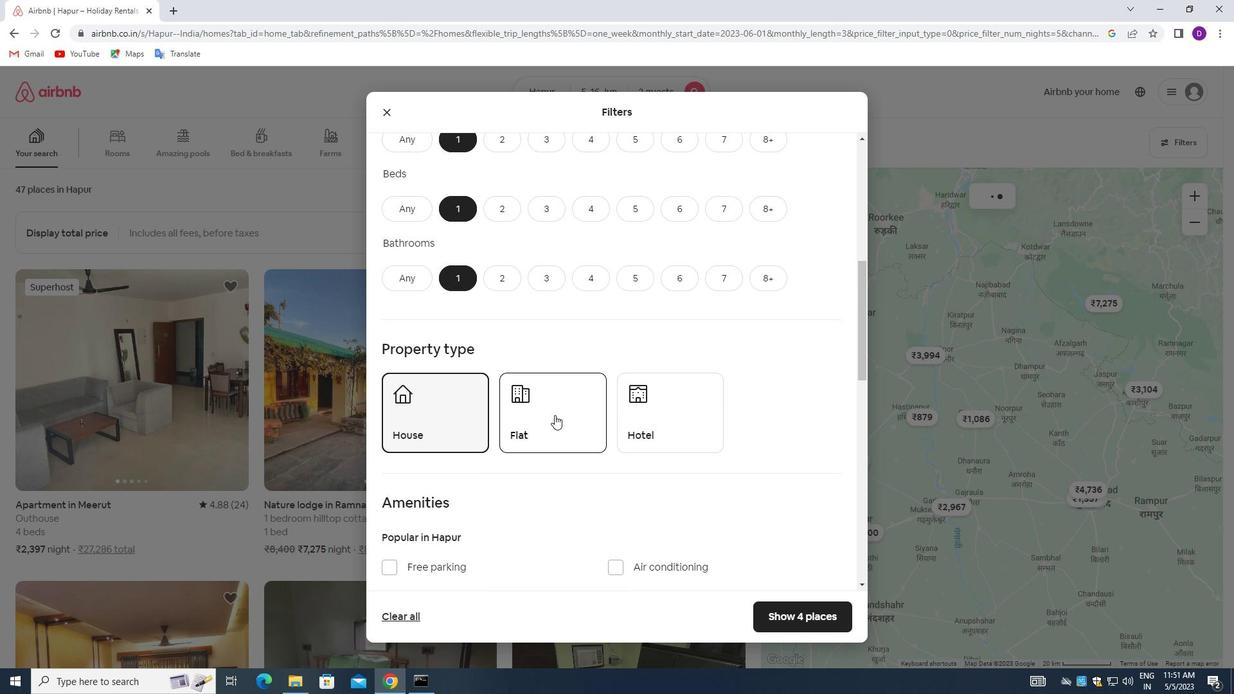 
Action: Mouse moved to (640, 416)
Screenshot: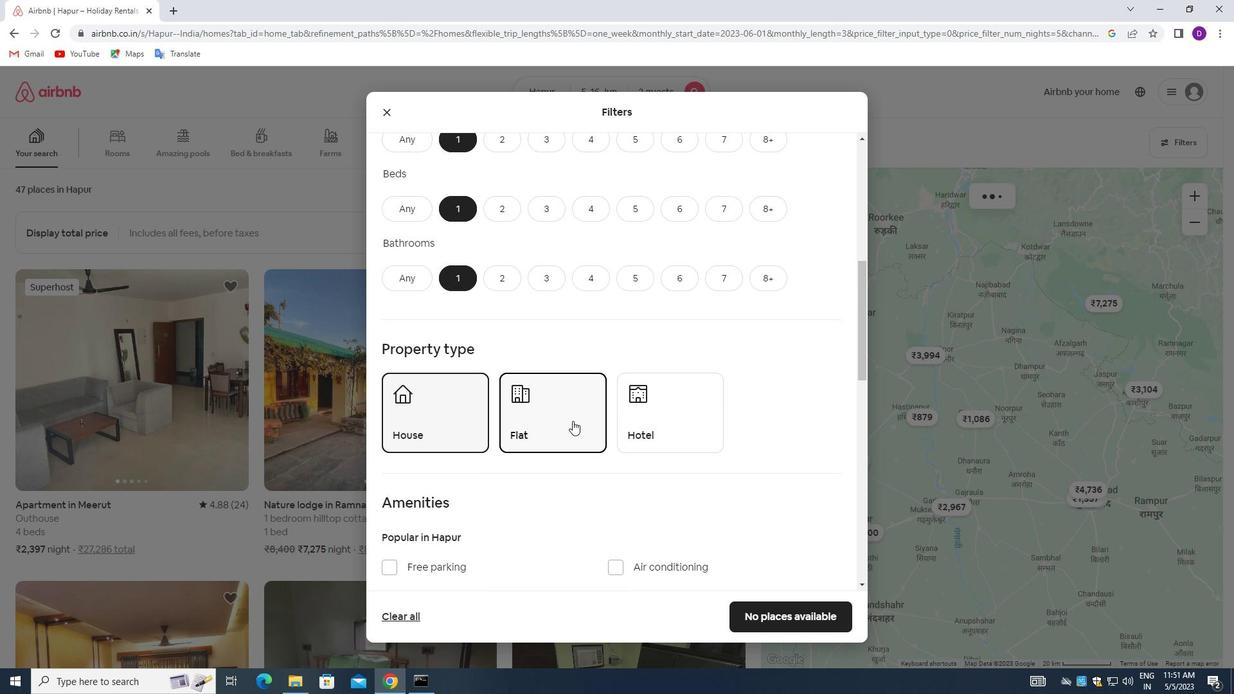 
Action: Mouse pressed left at (640, 416)
Screenshot: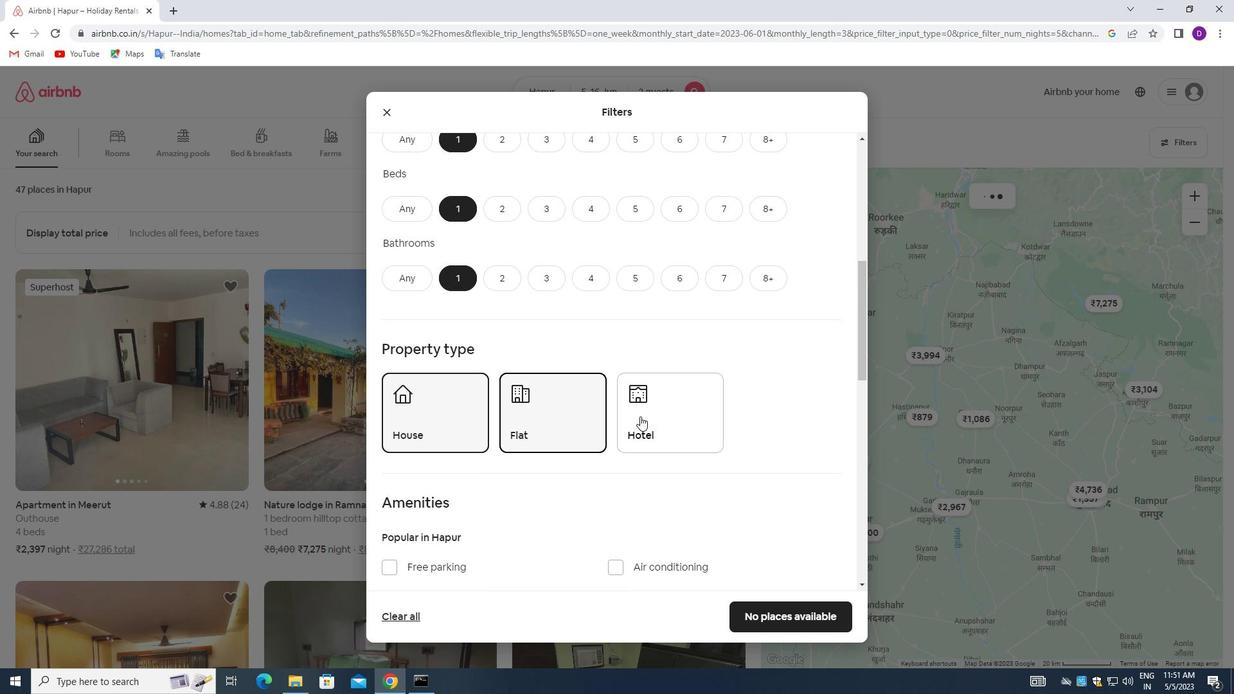 
Action: Mouse scrolled (640, 415) with delta (0, 0)
Screenshot: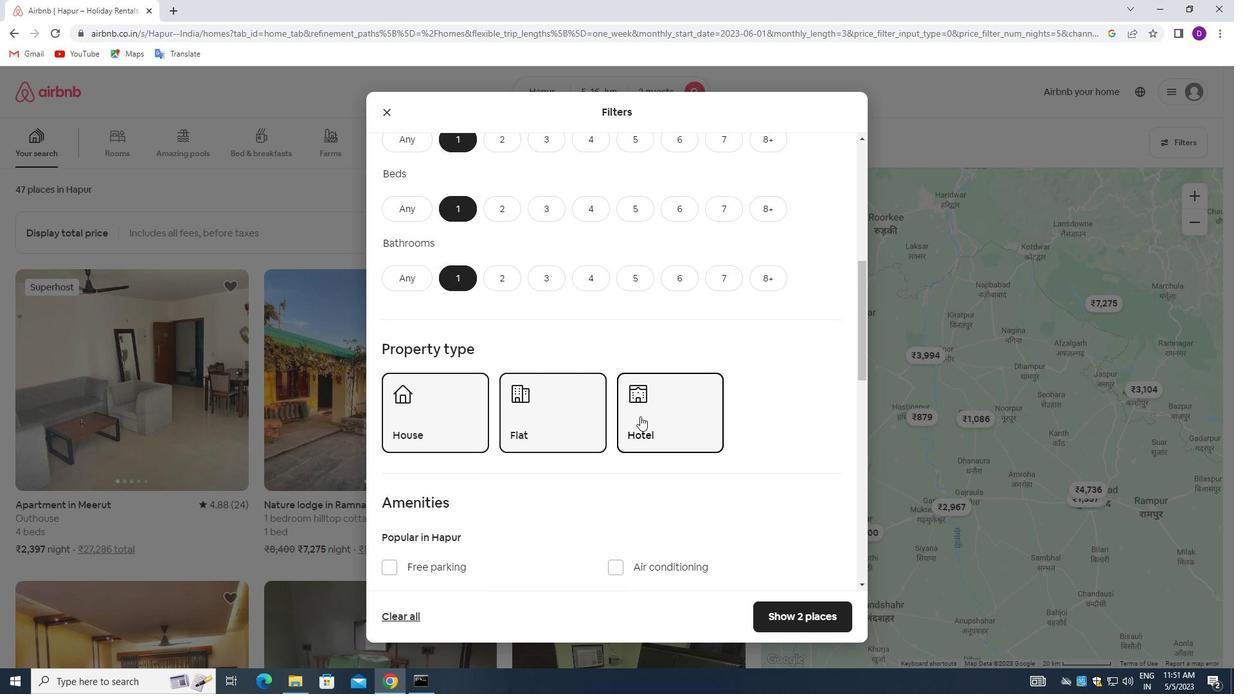 
Action: Mouse scrolled (640, 415) with delta (0, 0)
Screenshot: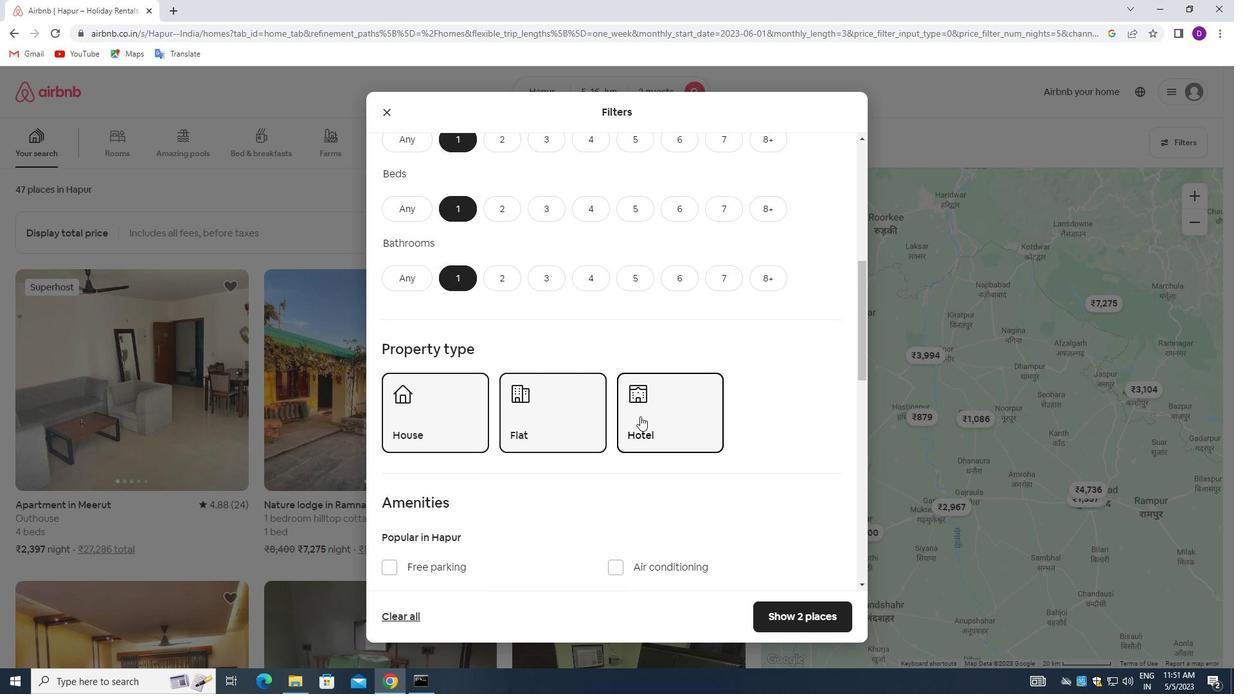 
Action: Mouse moved to (640, 415)
Screenshot: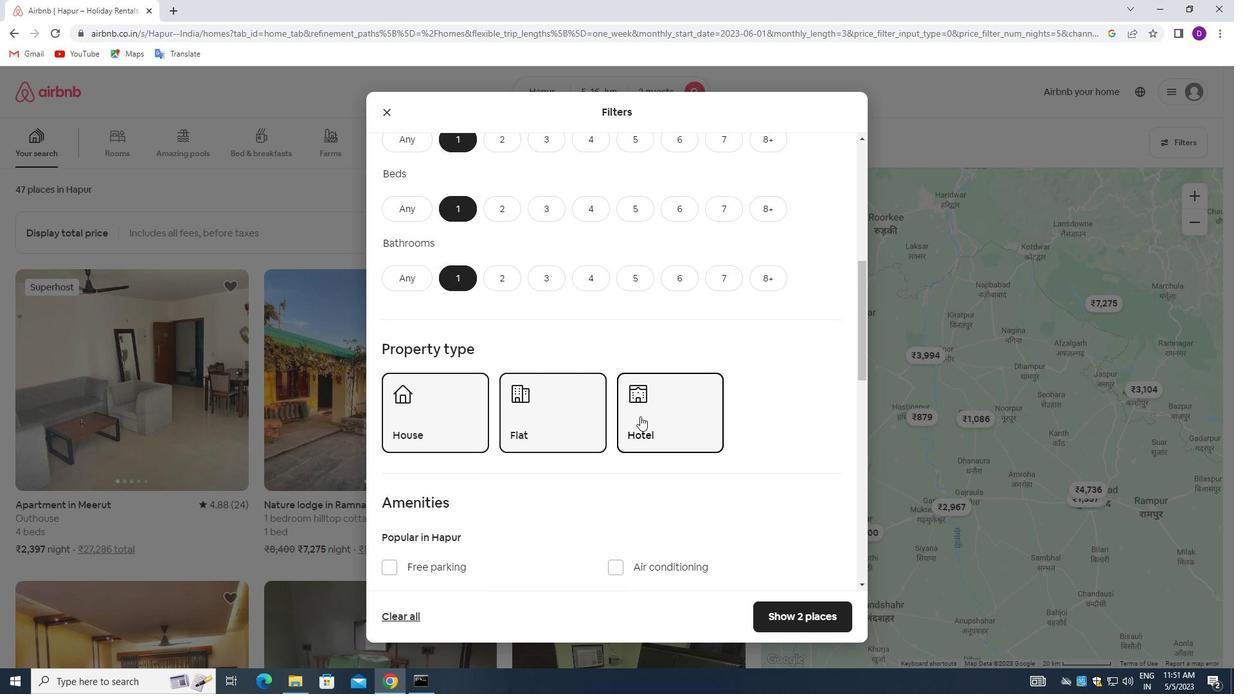 
Action: Mouse scrolled (640, 415) with delta (0, 0)
Screenshot: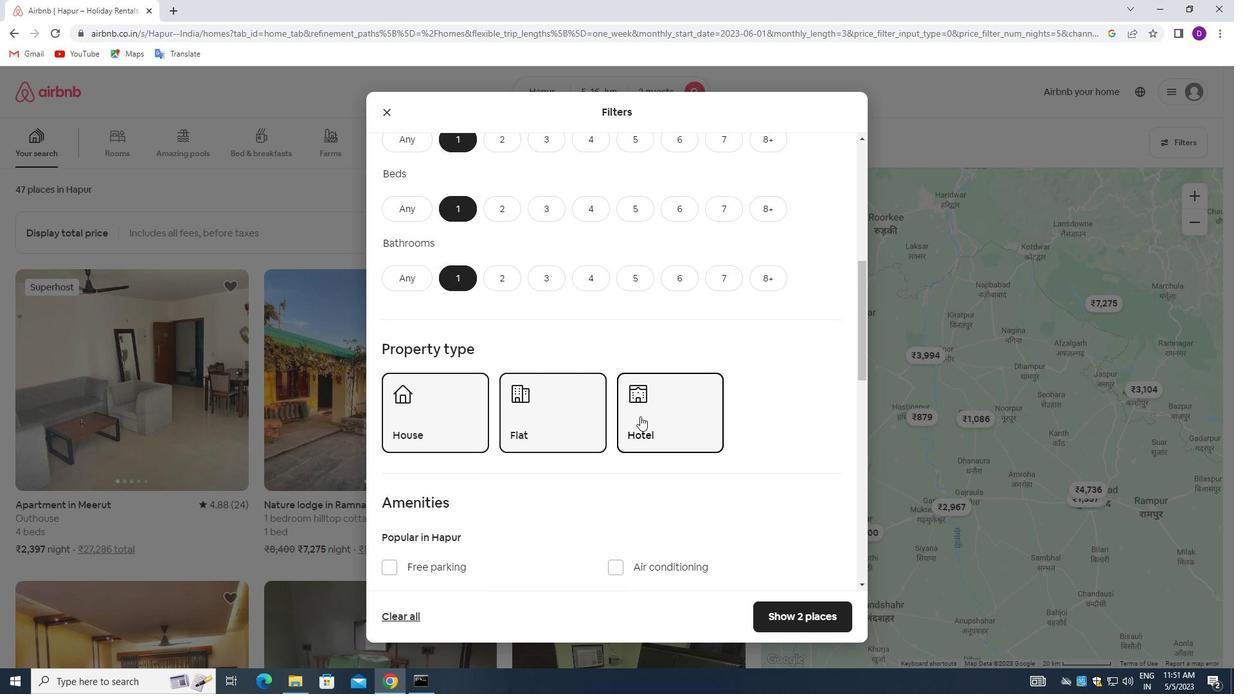 
Action: Mouse moved to (538, 431)
Screenshot: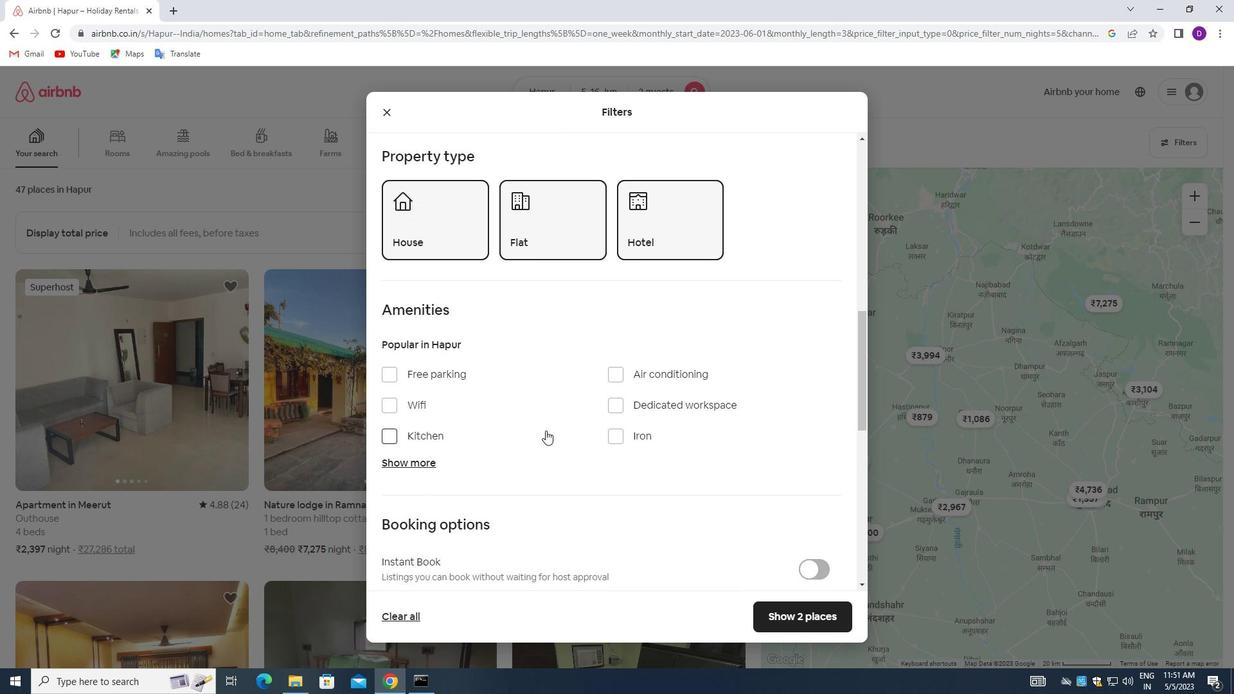
Action: Mouse scrolled (538, 430) with delta (0, 0)
Screenshot: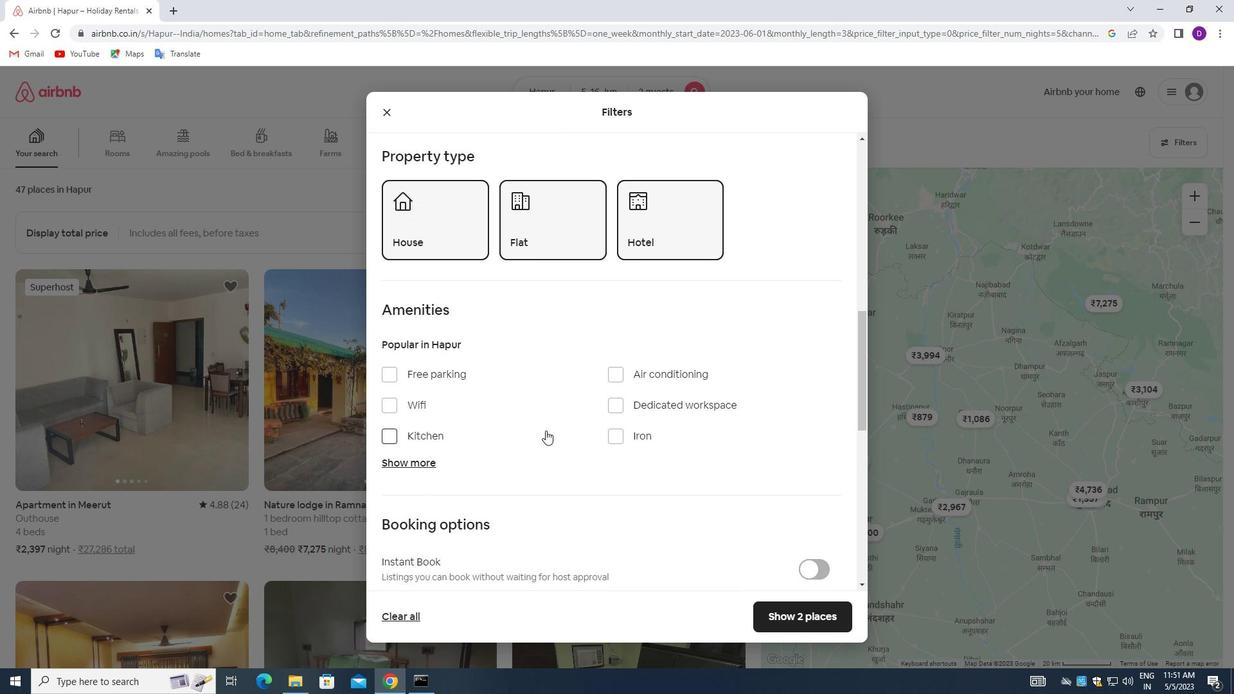 
Action: Mouse moved to (392, 343)
Screenshot: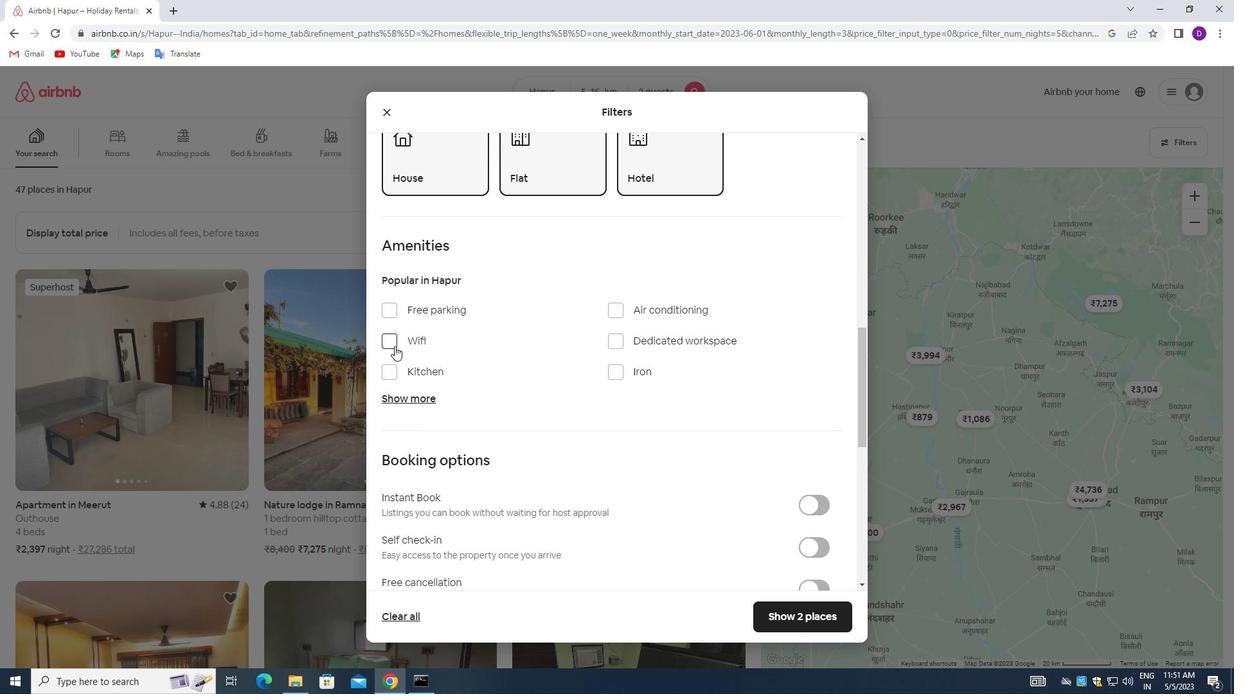 
Action: Mouse pressed left at (392, 343)
Screenshot: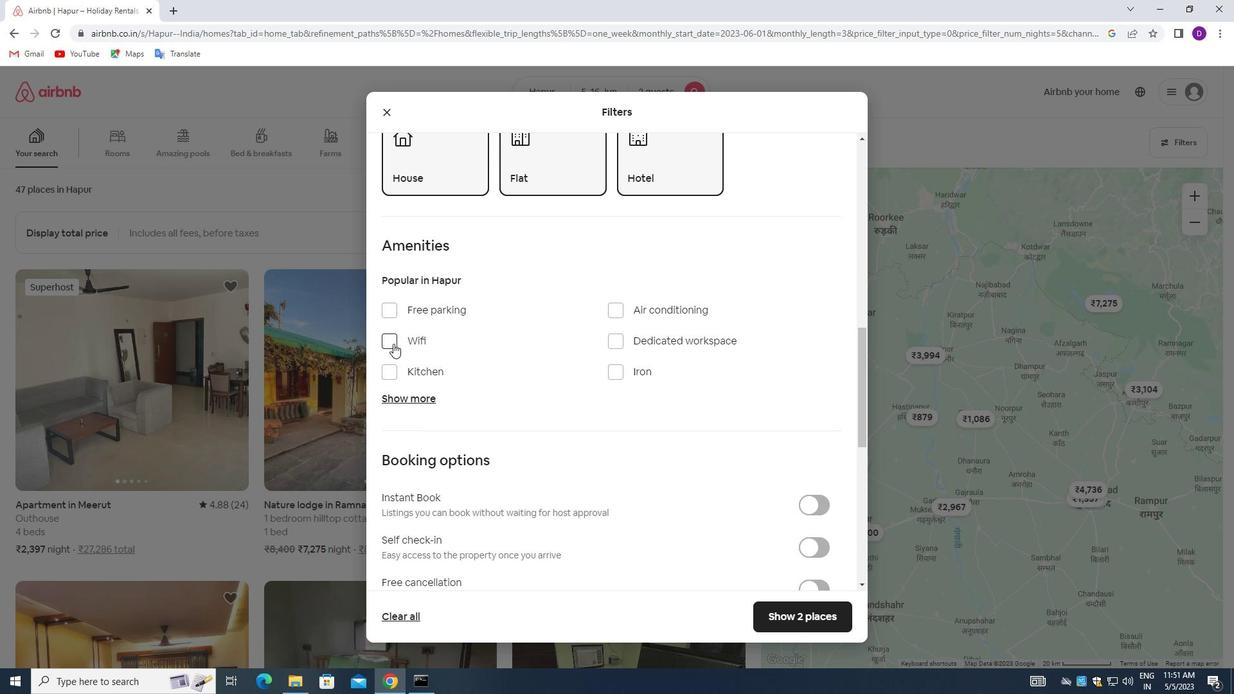 
Action: Mouse moved to (403, 397)
Screenshot: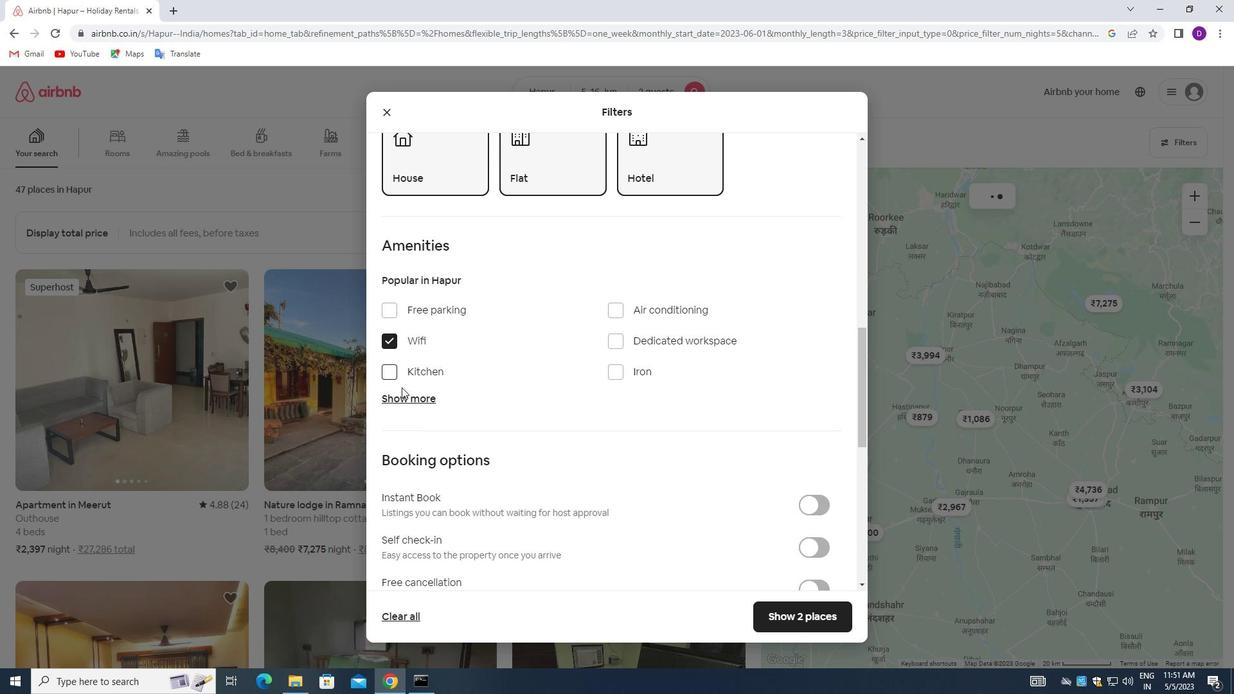 
Action: Mouse pressed left at (403, 397)
Screenshot: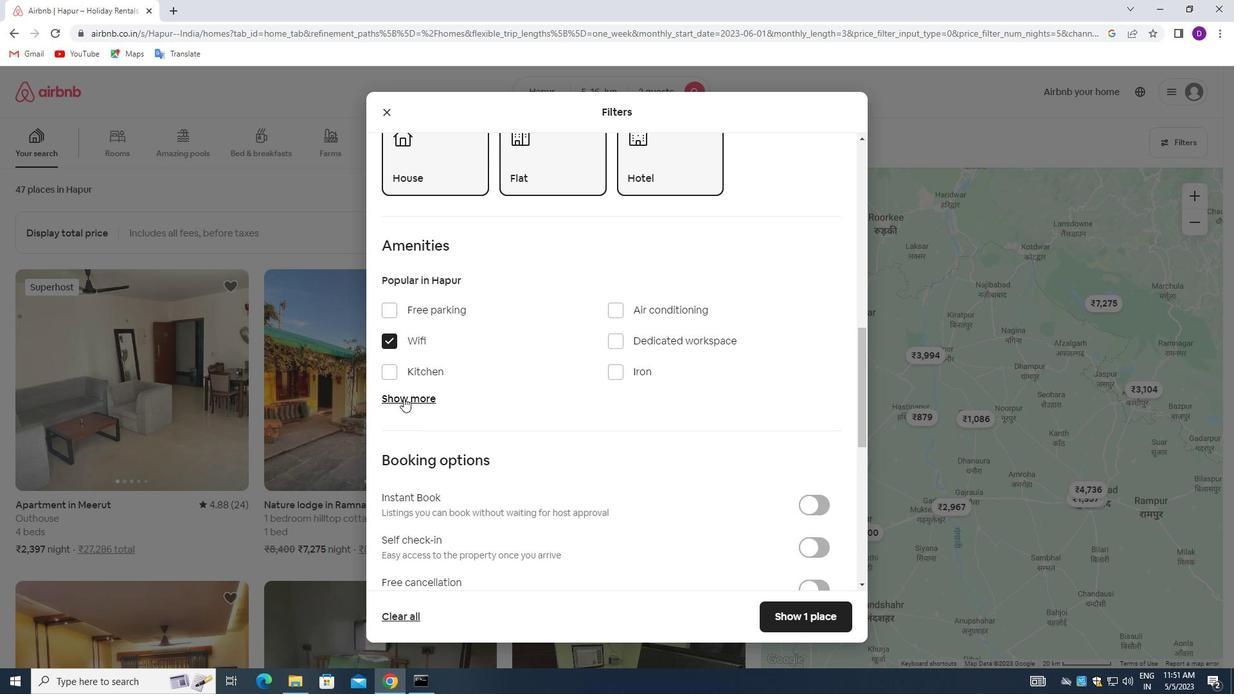 
Action: Mouse moved to (392, 439)
Screenshot: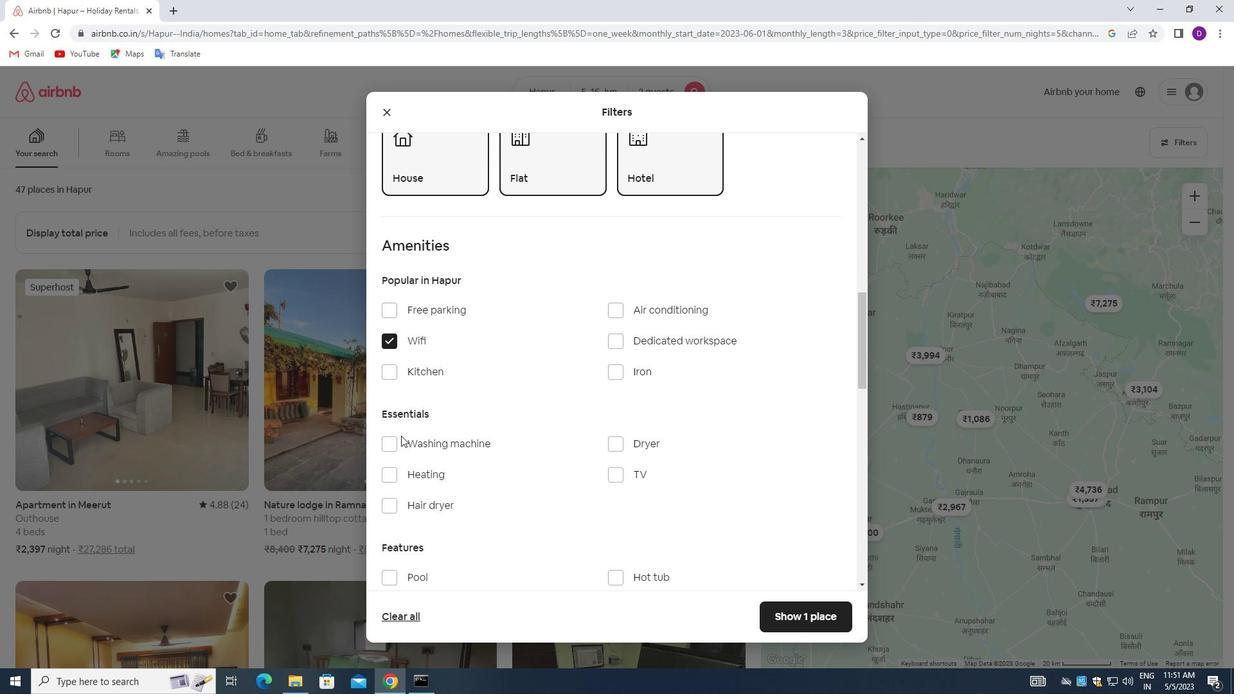 
Action: Mouse pressed left at (392, 439)
Screenshot: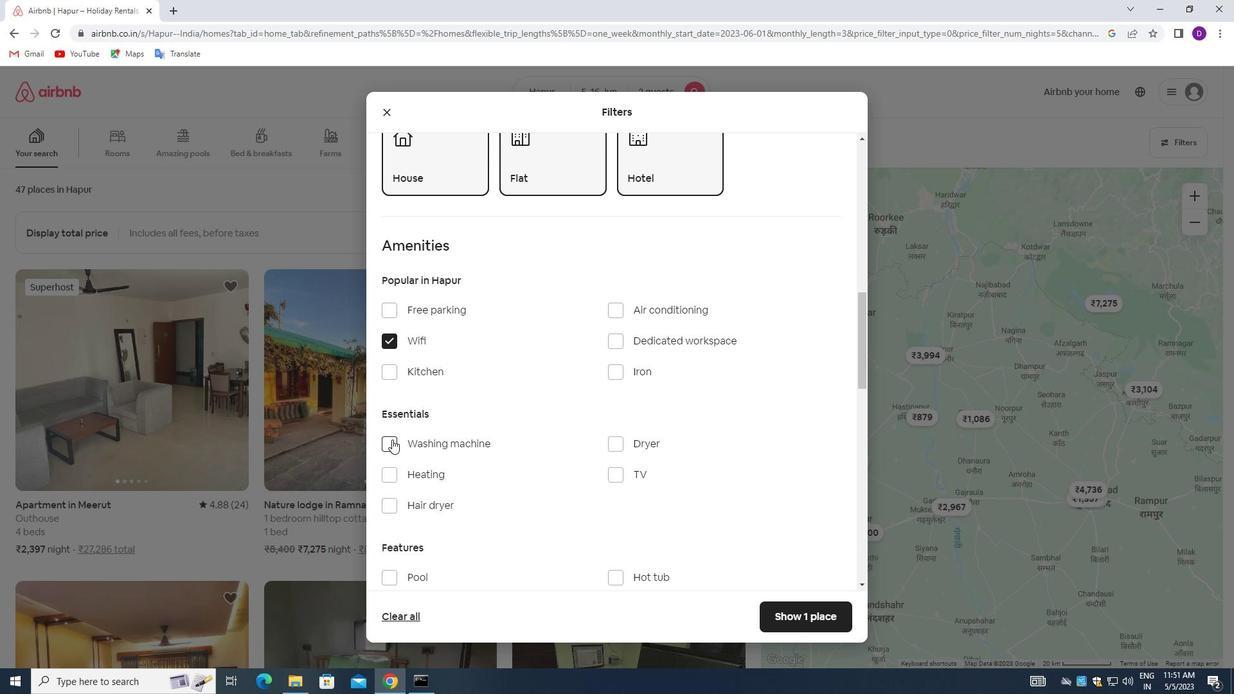 
Action: Mouse moved to (574, 395)
Screenshot: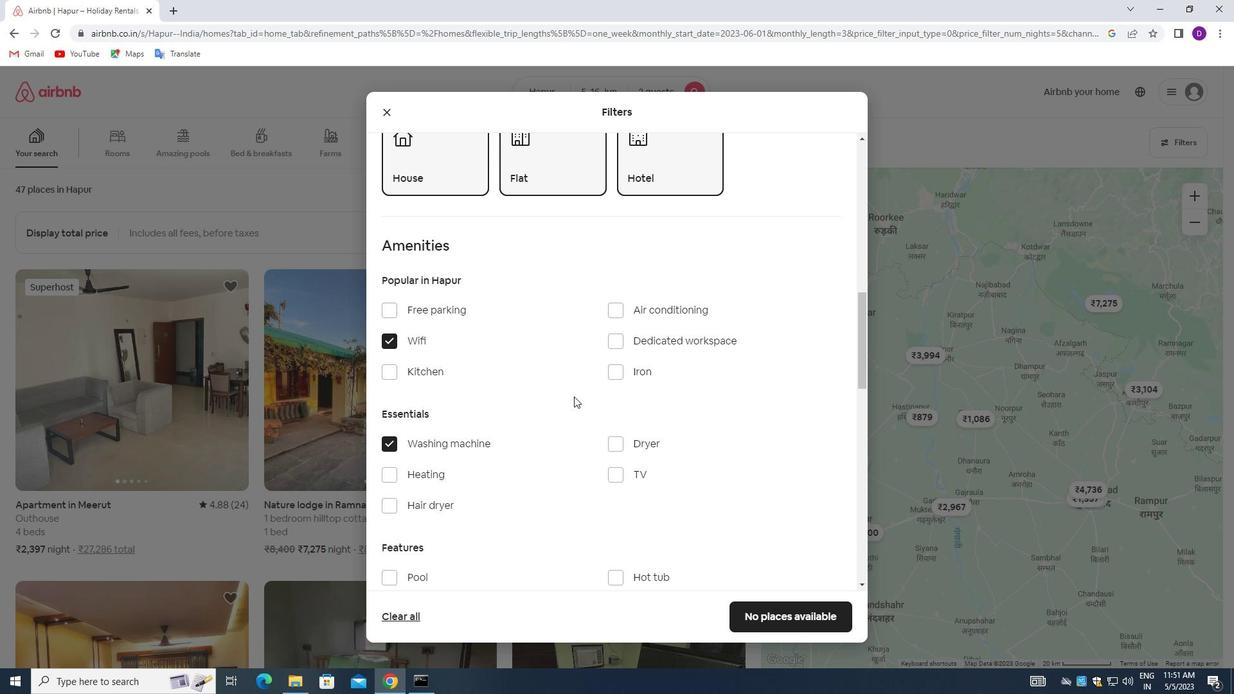 
Action: Mouse scrolled (574, 395) with delta (0, 0)
Screenshot: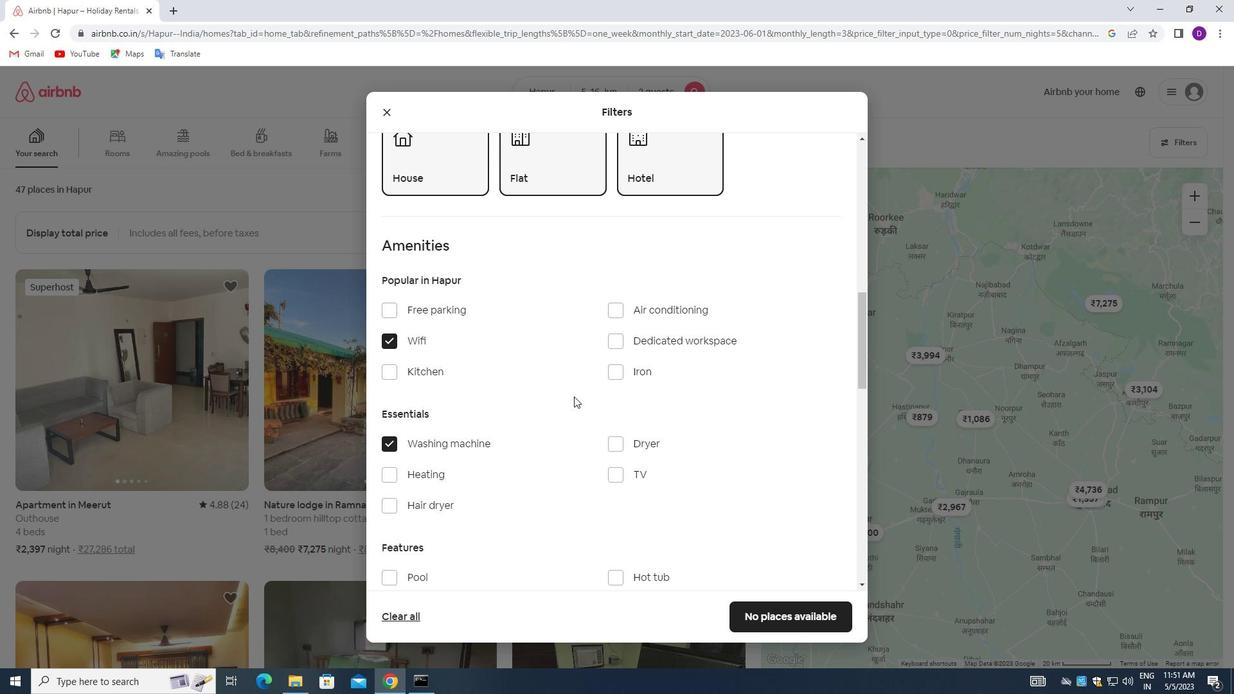 
Action: Mouse moved to (574, 395)
Screenshot: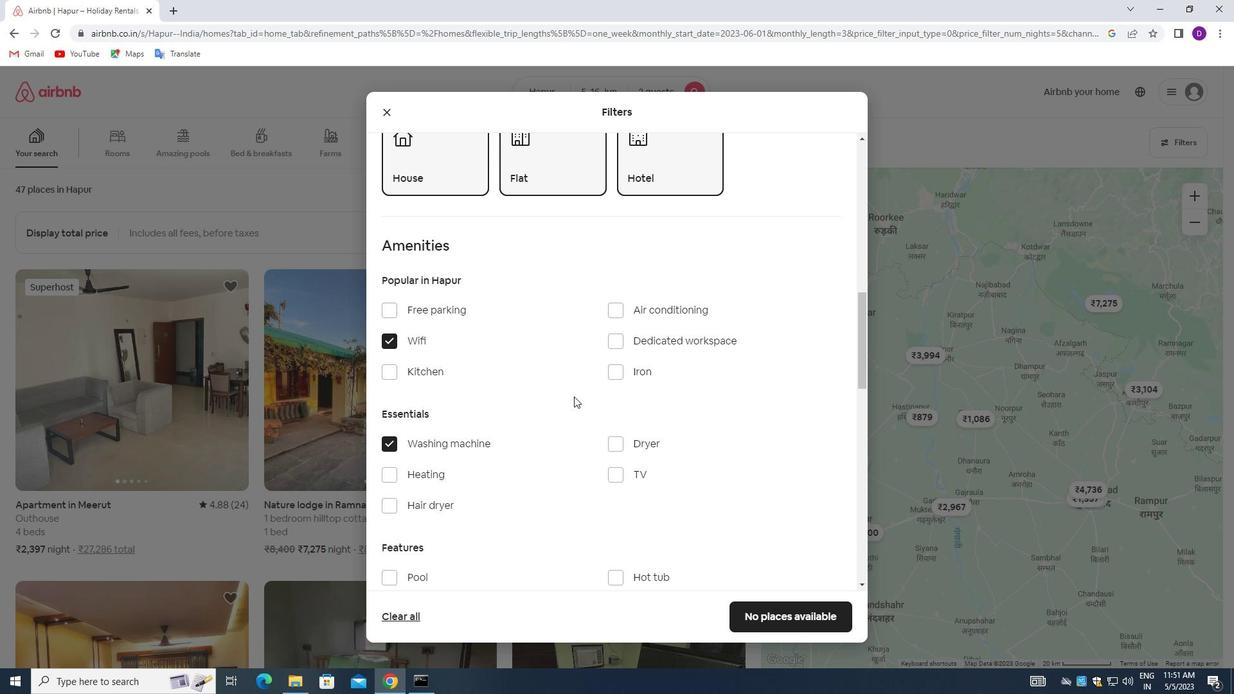 
Action: Mouse scrolled (574, 394) with delta (0, 0)
Screenshot: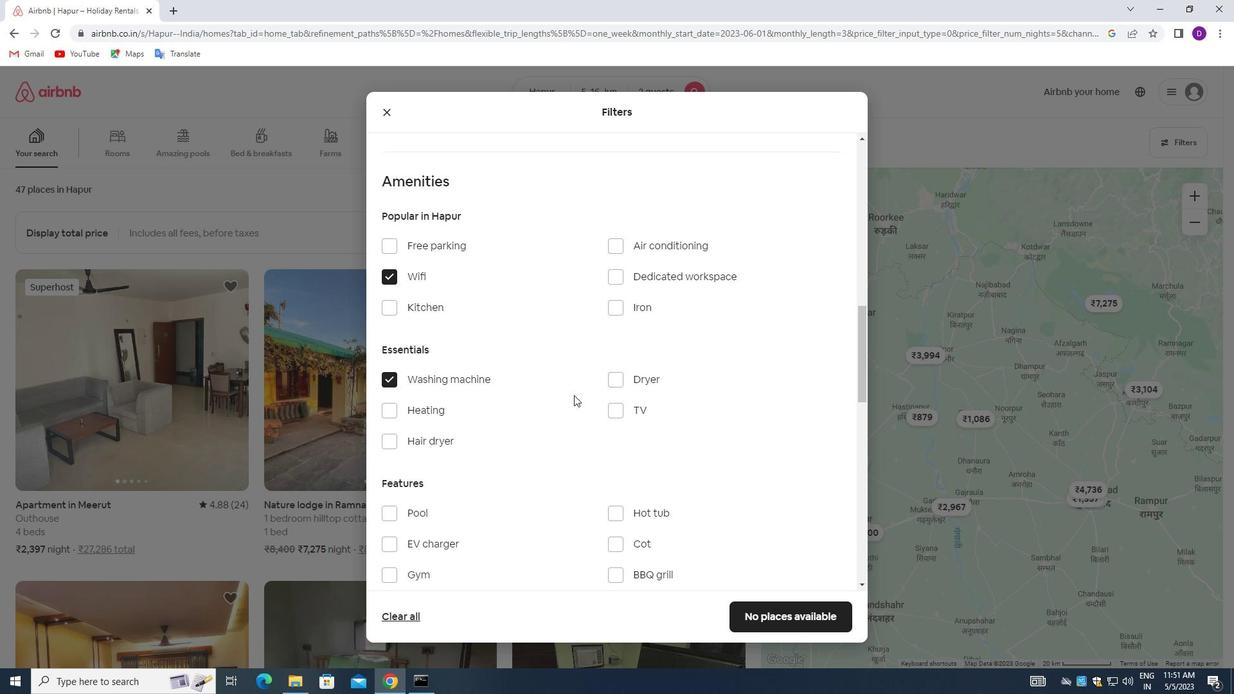 
Action: Mouse scrolled (574, 394) with delta (0, 0)
Screenshot: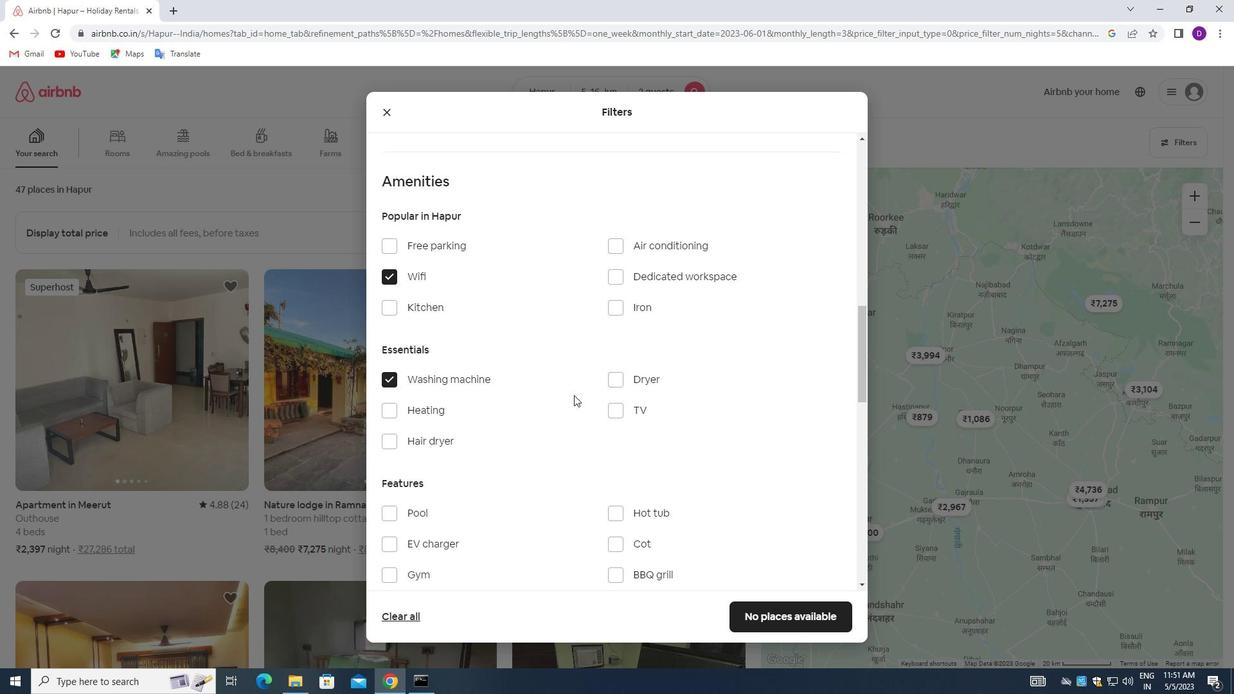 
Action: Mouse scrolled (574, 394) with delta (0, 0)
Screenshot: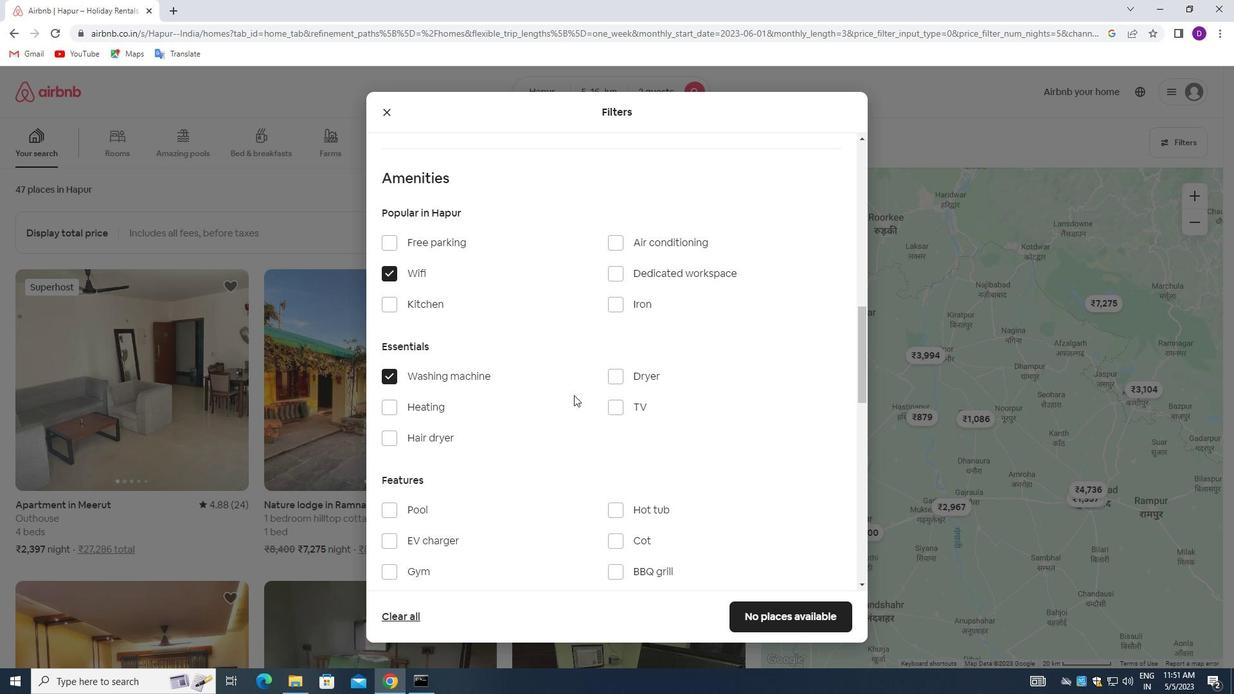 
Action: Mouse scrolled (574, 394) with delta (0, 0)
Screenshot: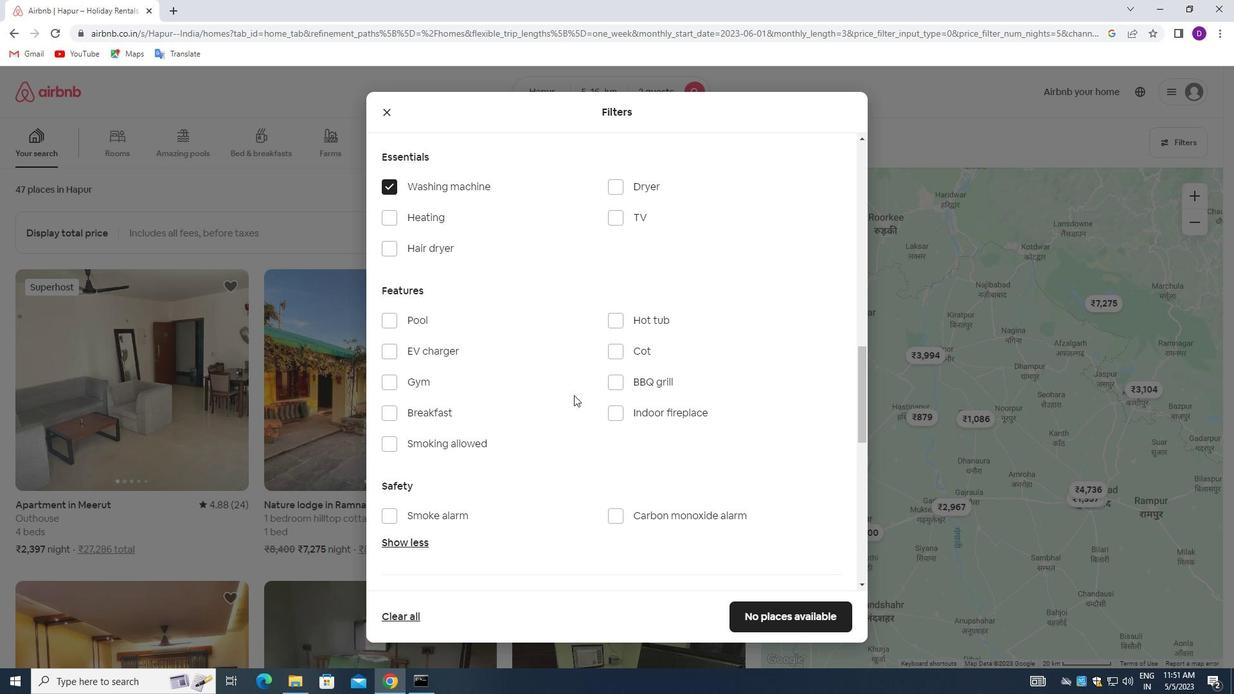 
Action: Mouse scrolled (574, 394) with delta (0, 0)
Screenshot: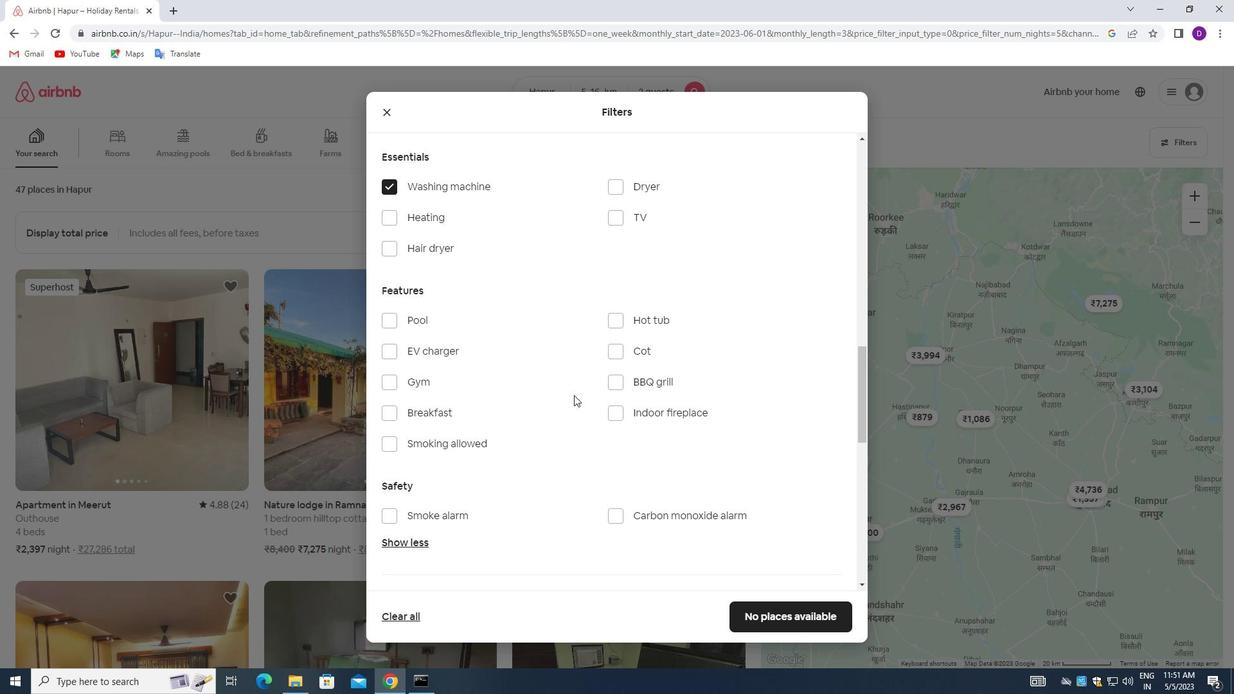 
Action: Mouse moved to (573, 395)
Screenshot: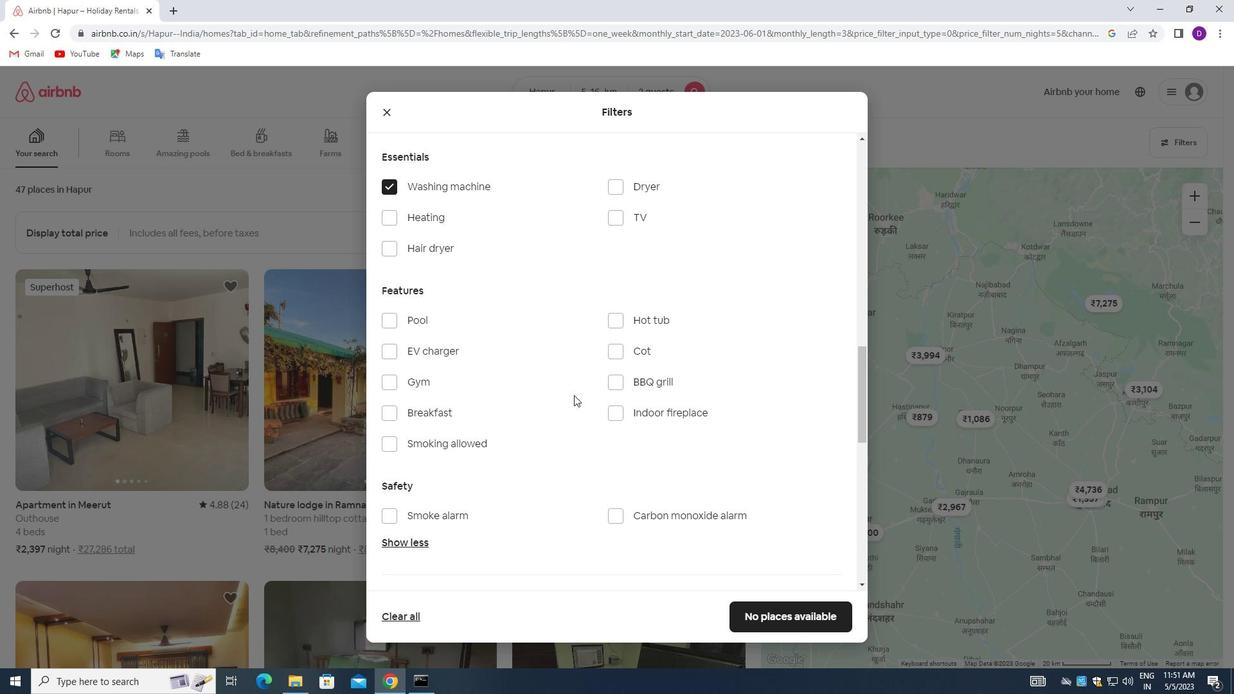 
Action: Mouse scrolled (573, 394) with delta (0, 0)
Screenshot: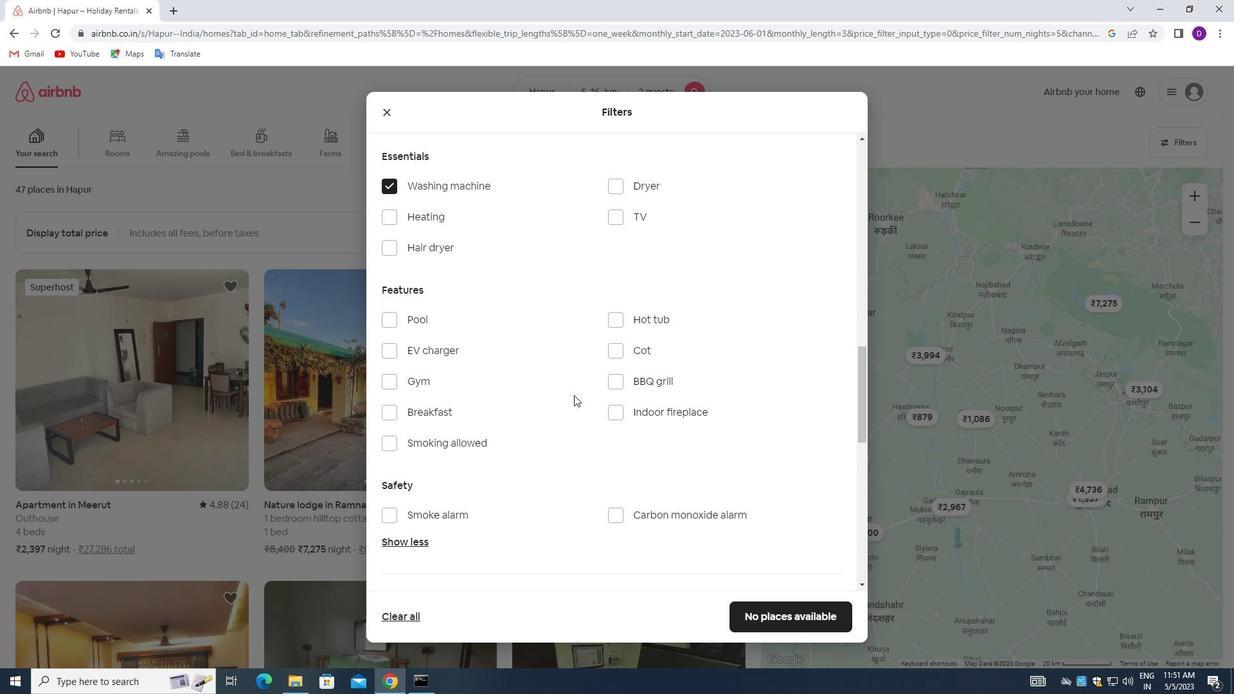 
Action: Mouse moved to (573, 398)
Screenshot: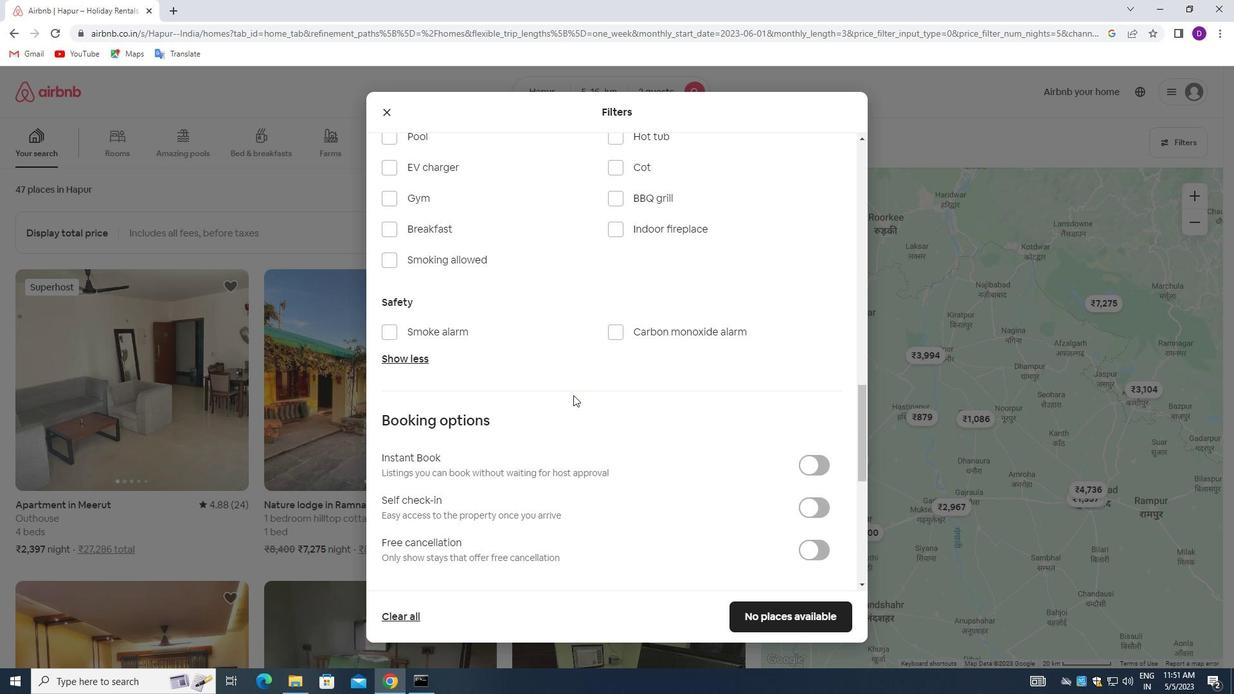 
Action: Mouse scrolled (573, 397) with delta (0, 0)
Screenshot: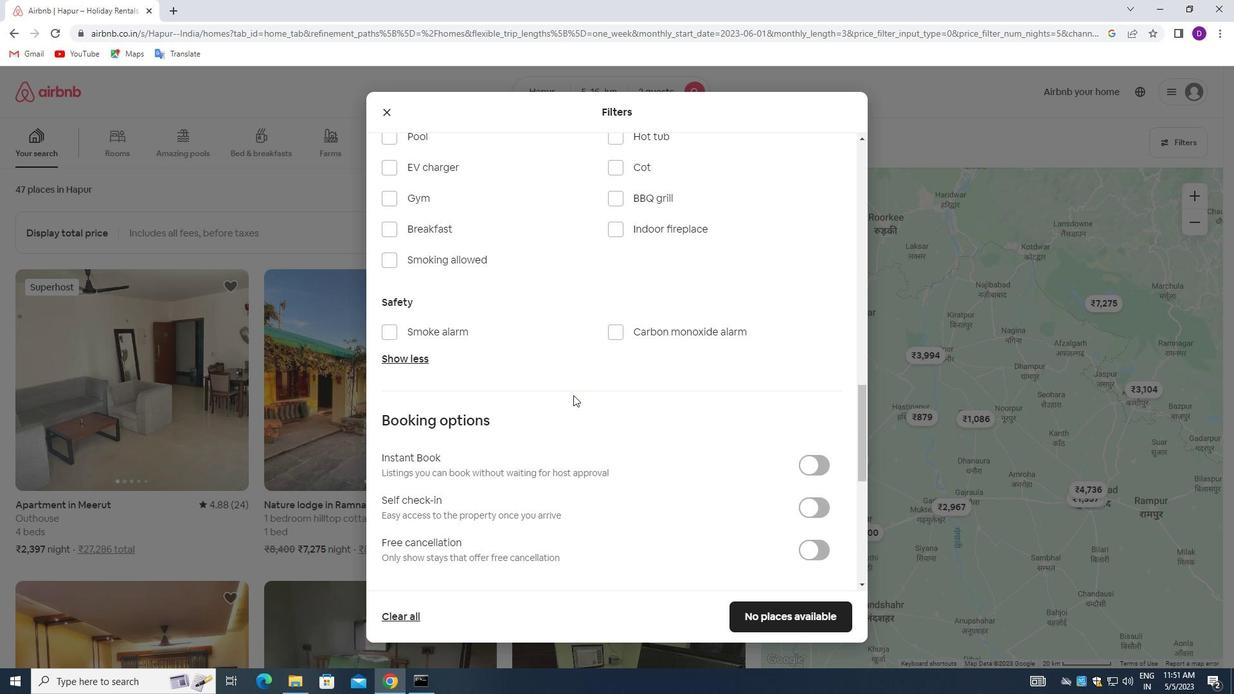 
Action: Mouse moved to (572, 407)
Screenshot: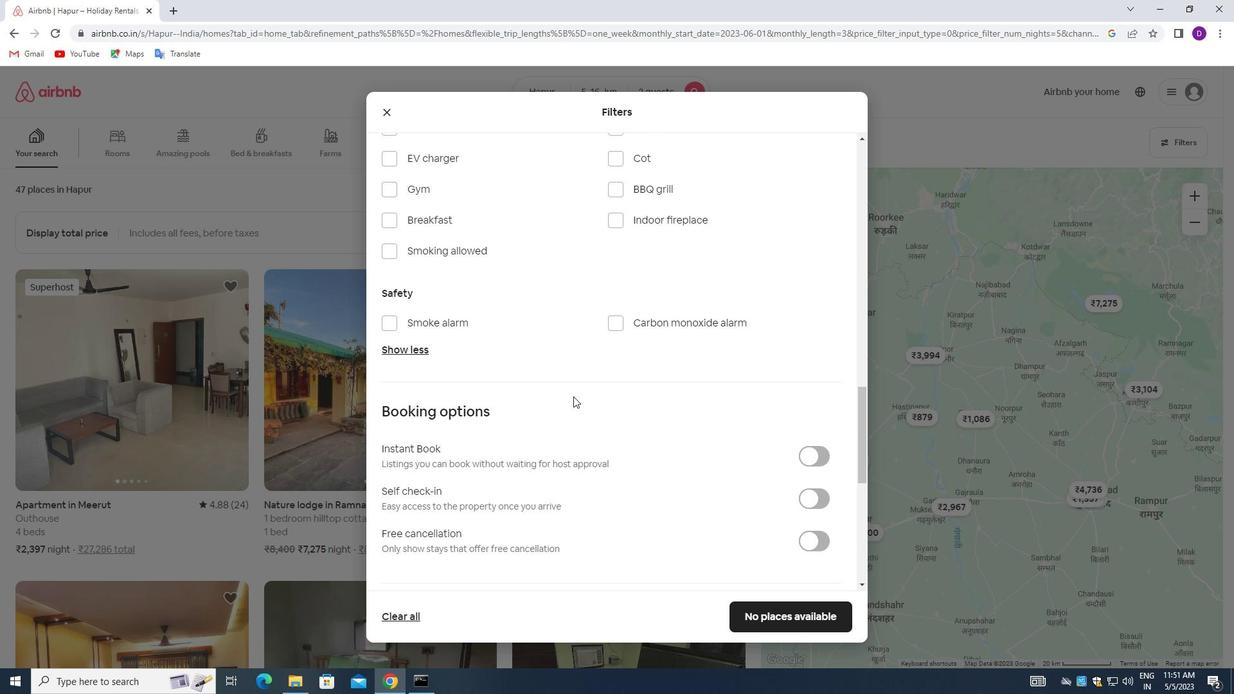 
Action: Mouse scrolled (572, 406) with delta (0, 0)
Screenshot: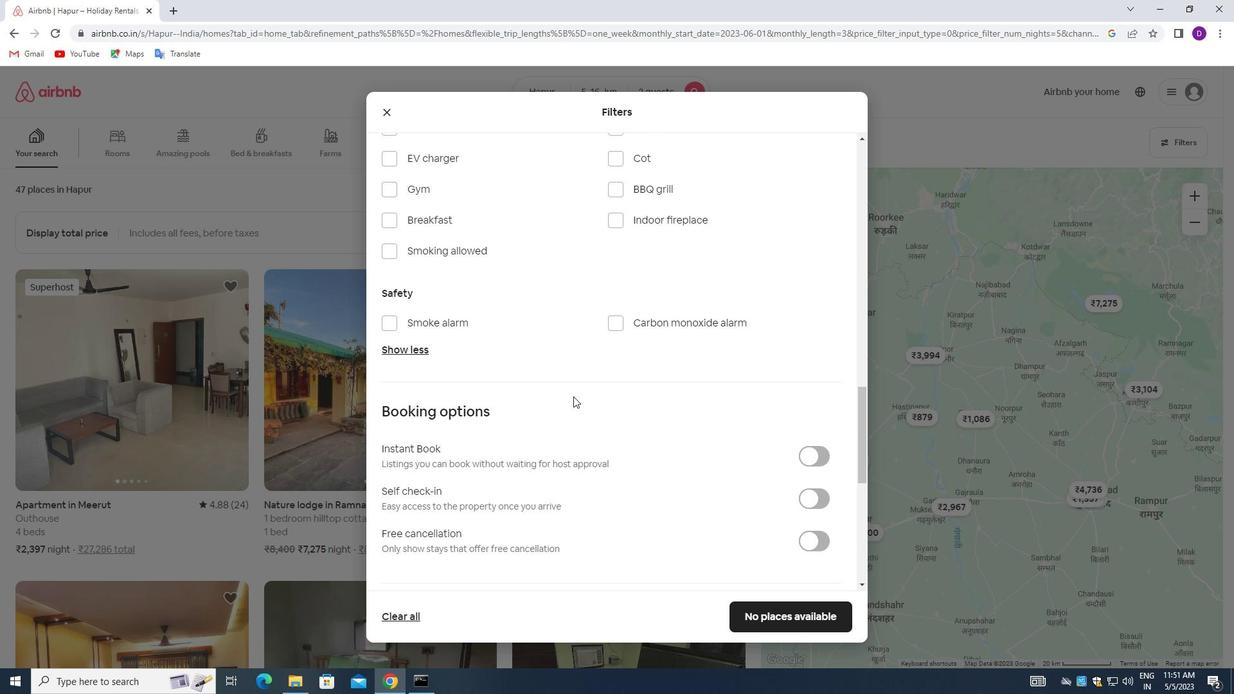 
Action: Mouse moved to (808, 365)
Screenshot: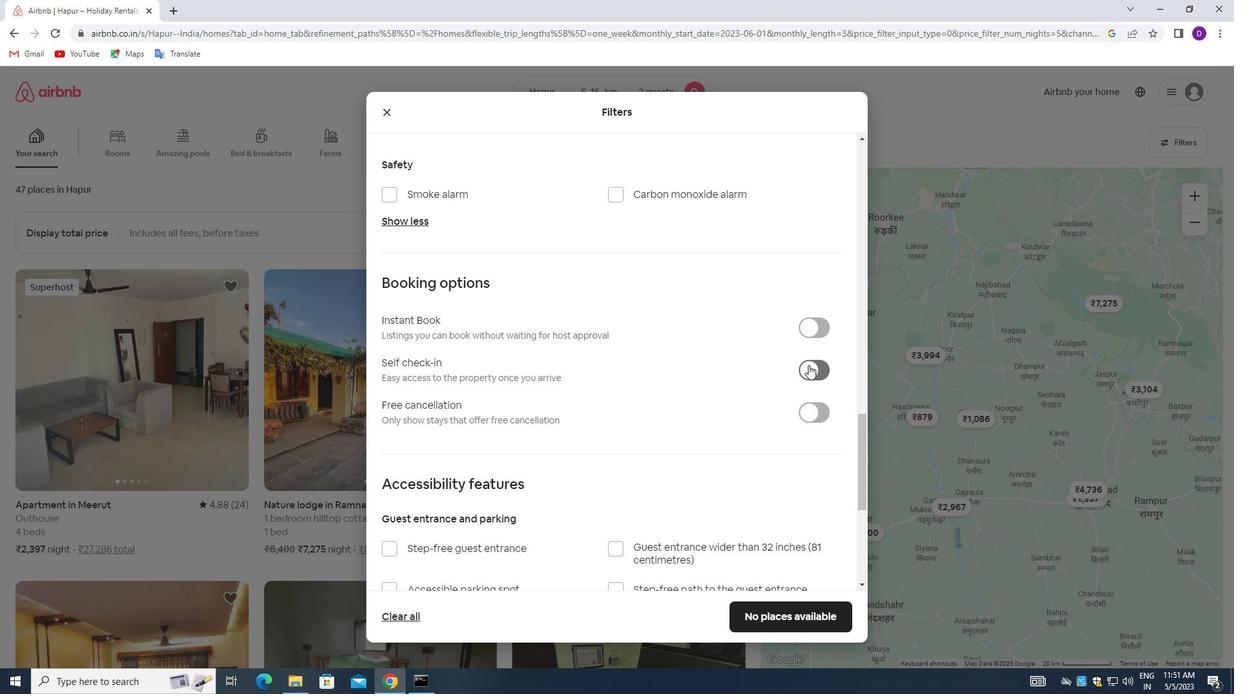 
Action: Mouse pressed left at (808, 365)
Screenshot: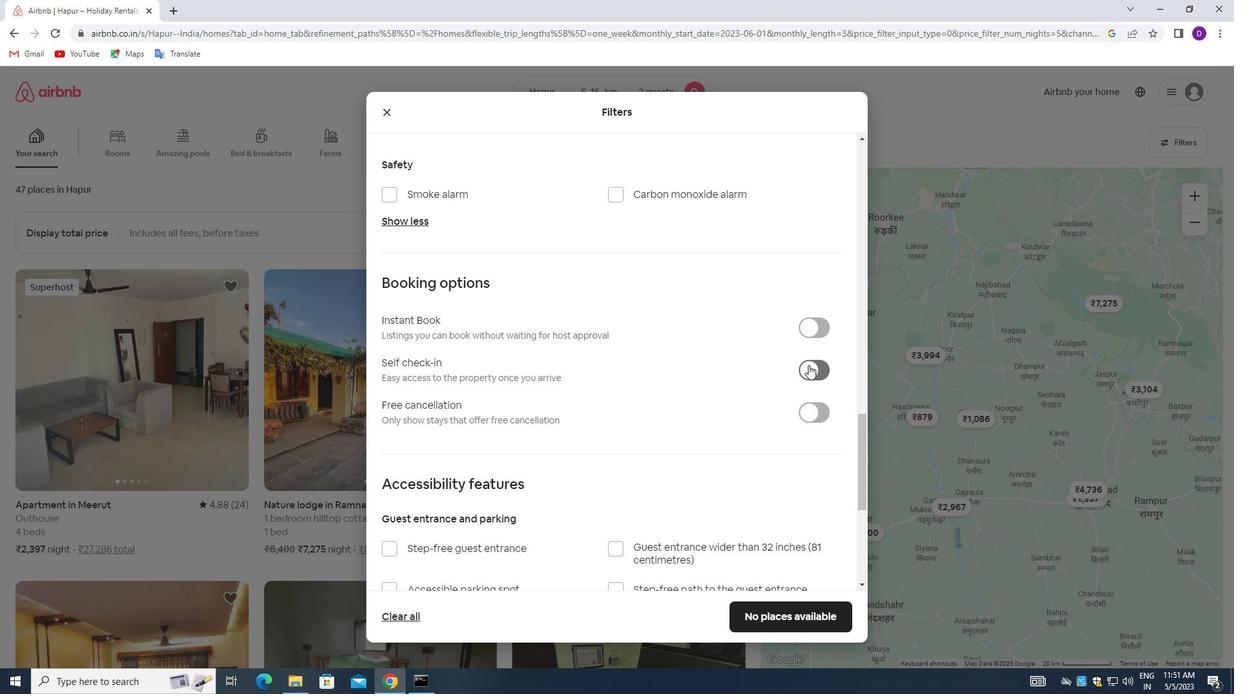 
Action: Mouse moved to (574, 404)
Screenshot: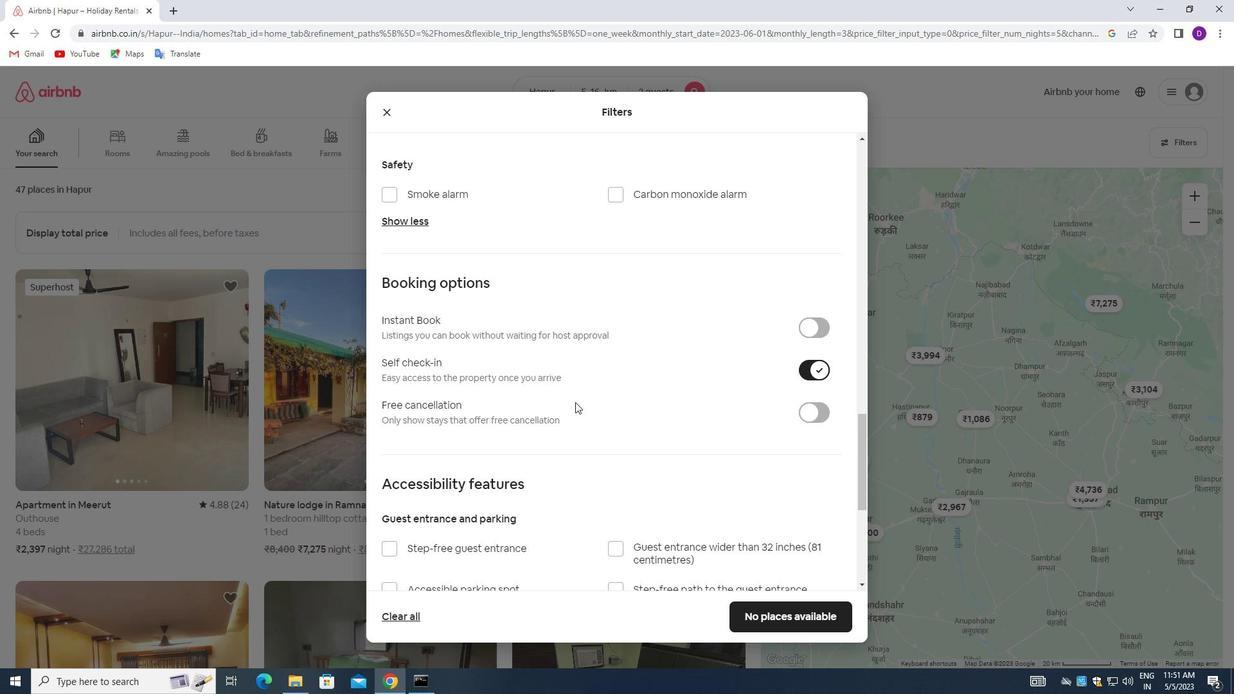 
Action: Mouse scrolled (574, 403) with delta (0, 0)
Screenshot: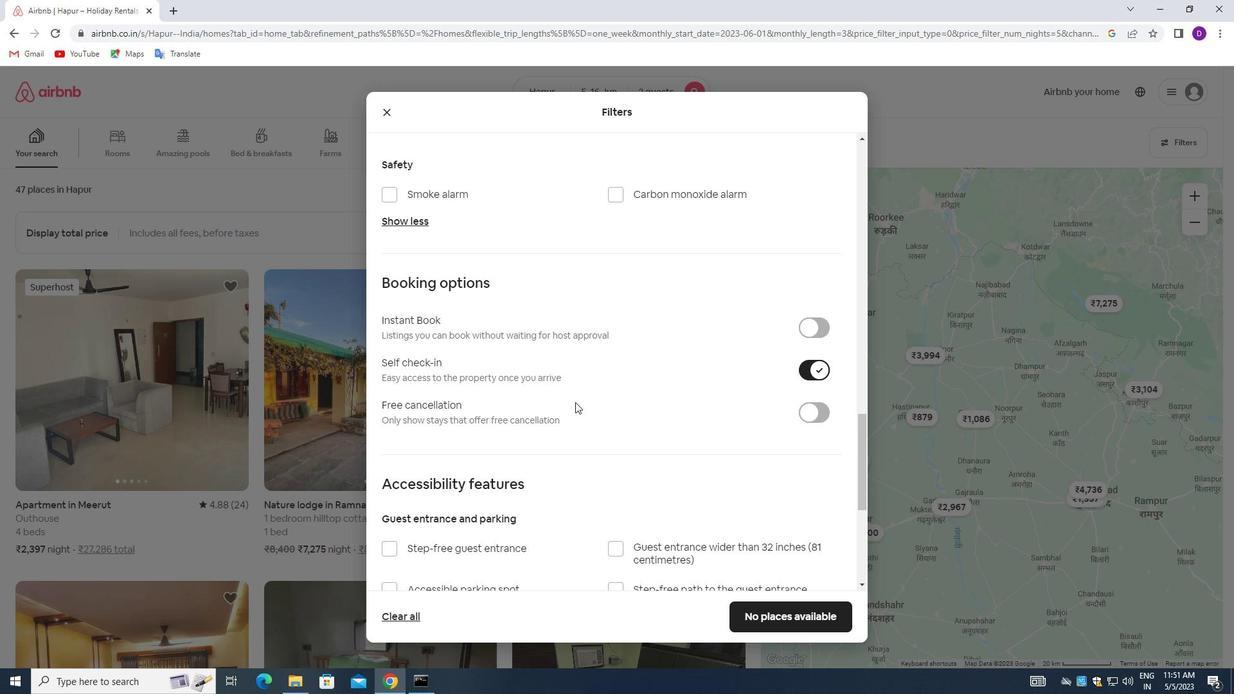 
Action: Mouse moved to (573, 406)
Screenshot: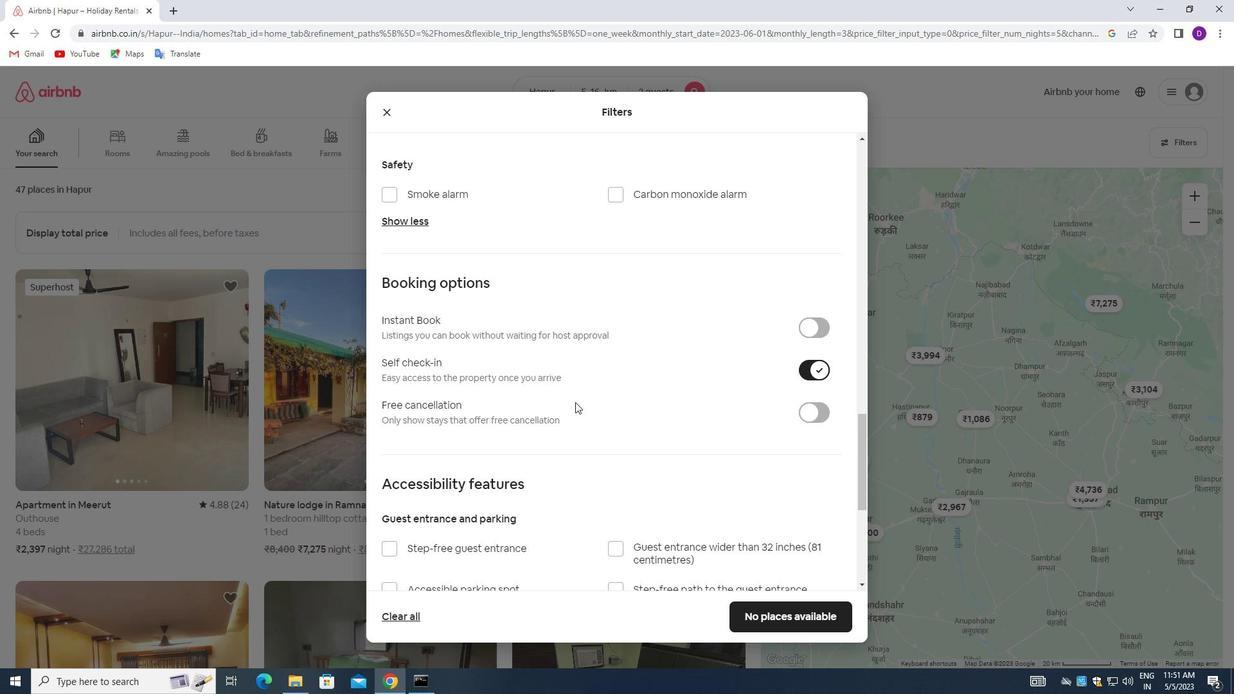 
Action: Mouse scrolled (573, 406) with delta (0, 0)
Screenshot: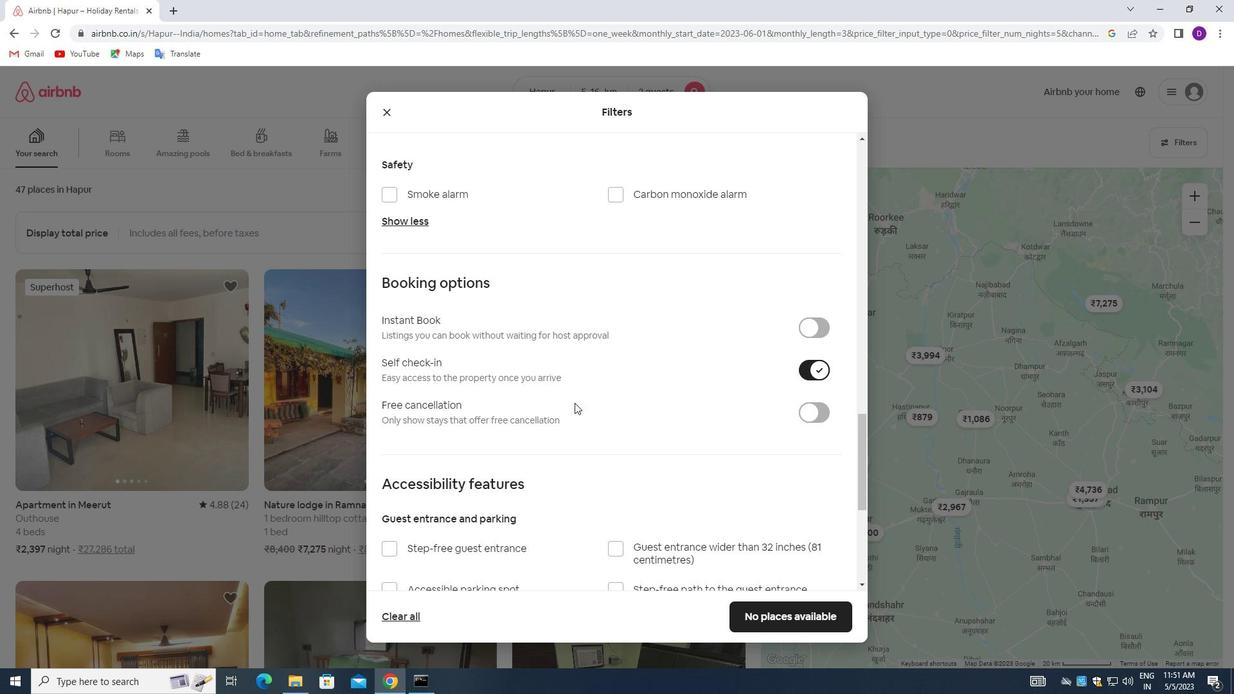 
Action: Mouse moved to (573, 407)
Screenshot: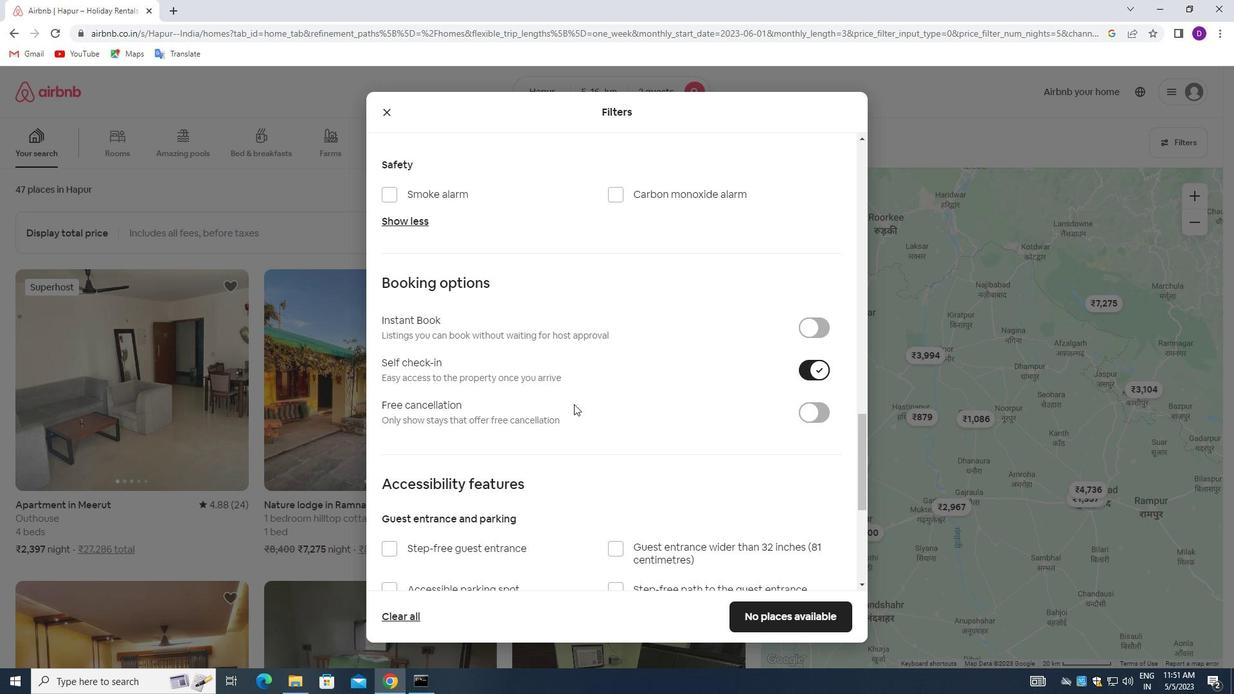 
Action: Mouse scrolled (573, 406) with delta (0, 0)
Screenshot: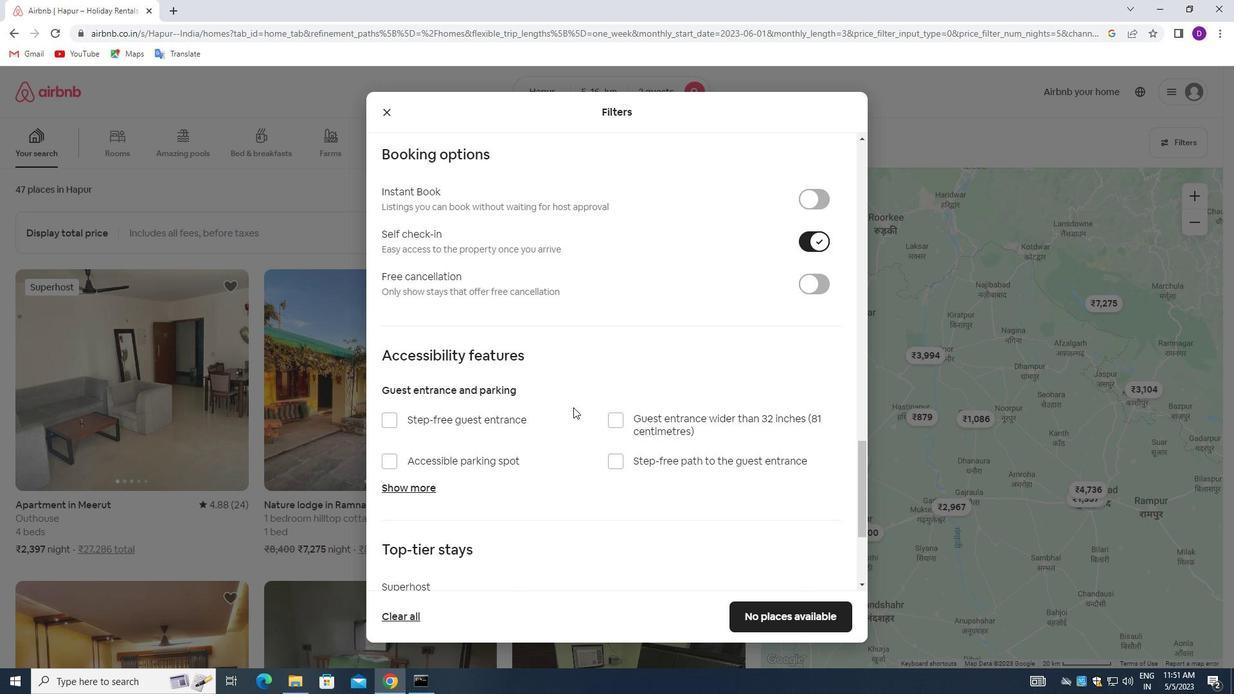 
Action: Mouse moved to (573, 409)
Screenshot: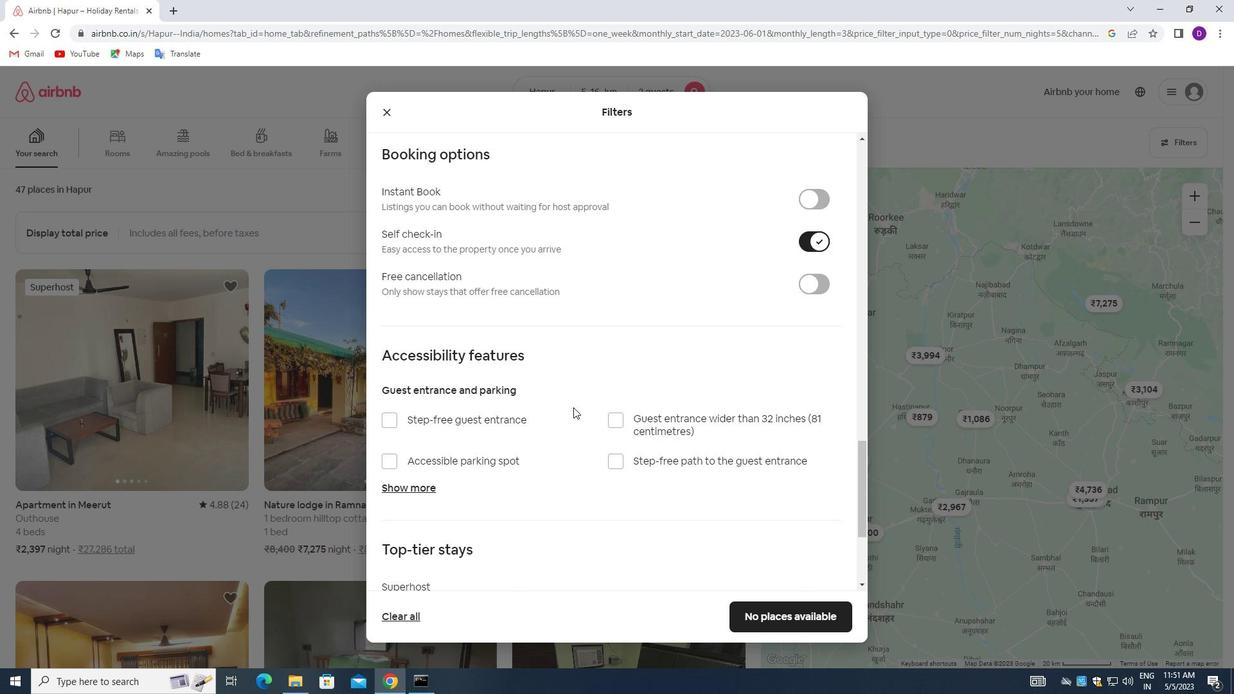 
Action: Mouse scrolled (573, 408) with delta (0, 0)
Screenshot: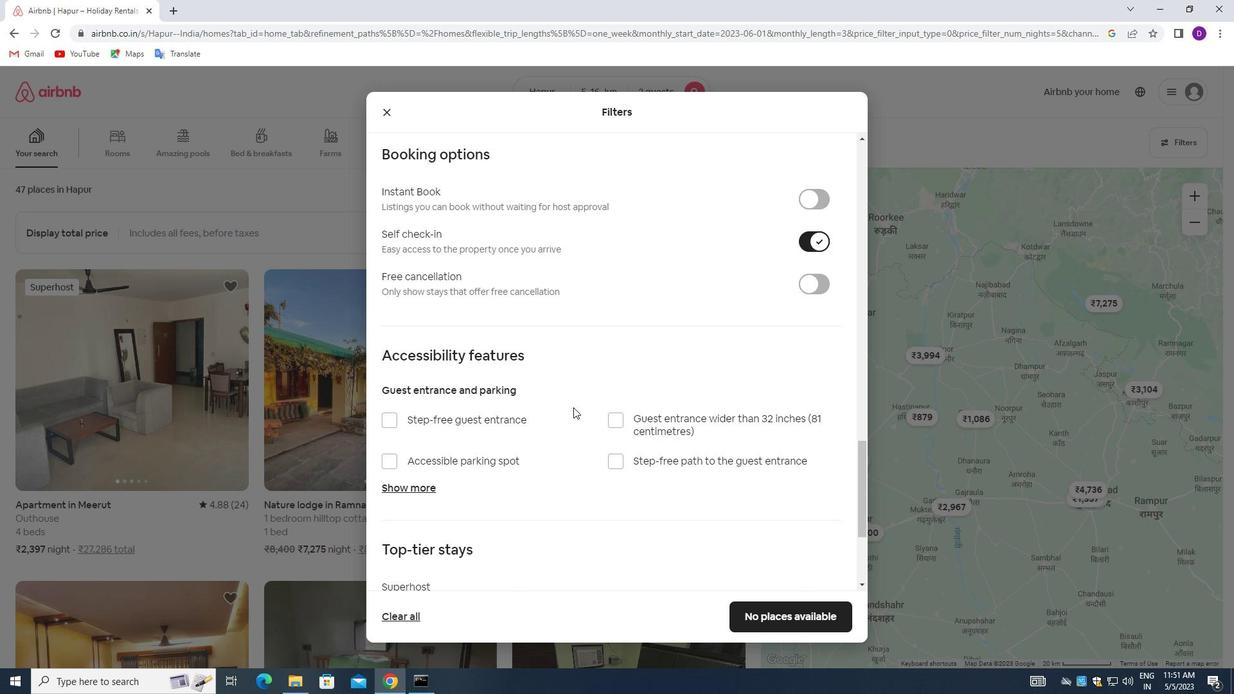 
Action: Mouse moved to (572, 415)
Screenshot: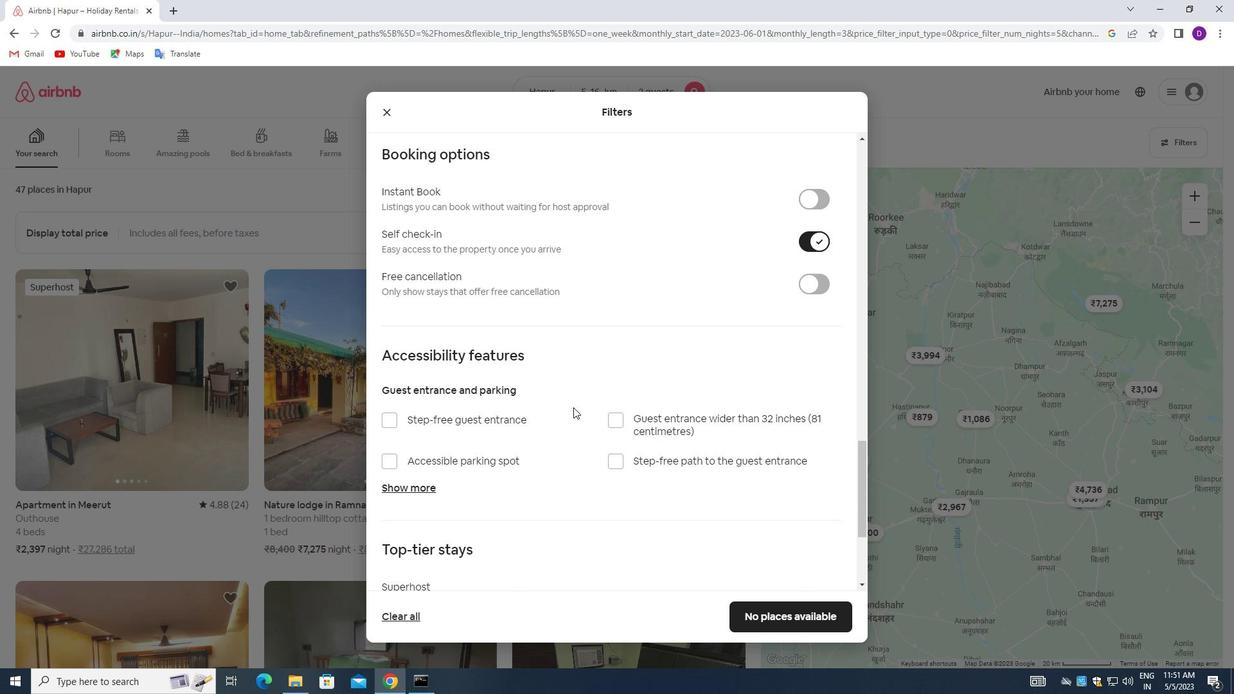 
Action: Mouse scrolled (572, 415) with delta (0, 0)
Screenshot: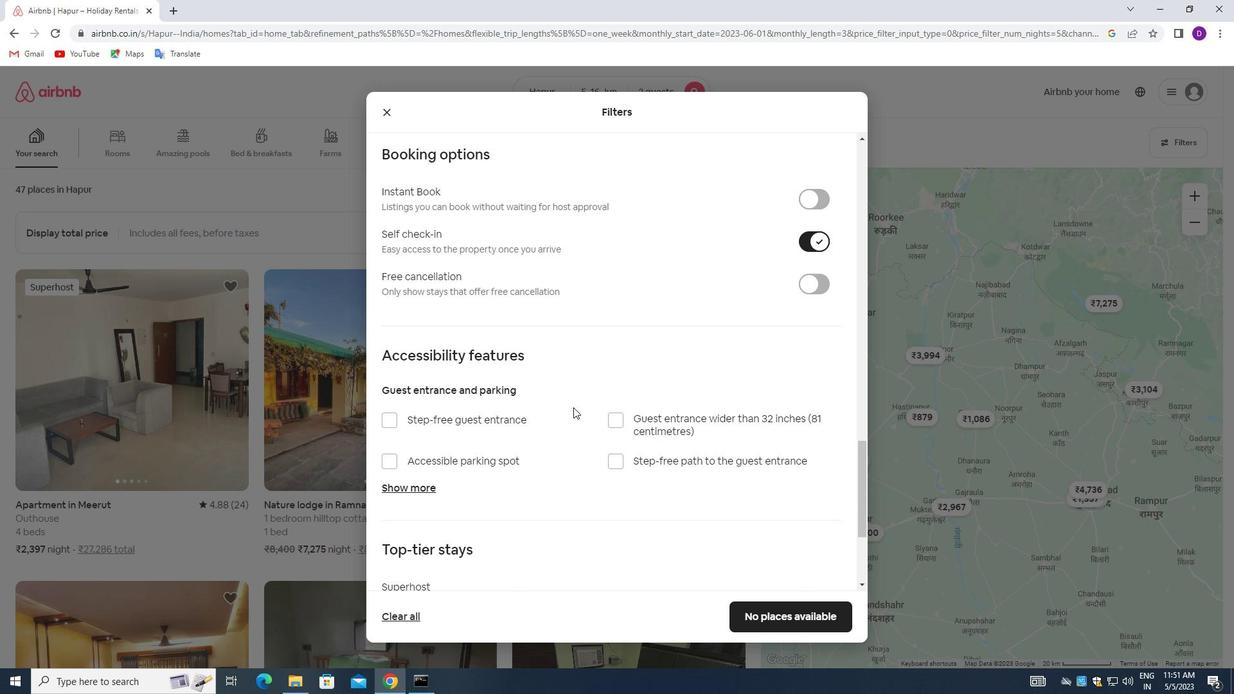 
Action: Mouse moved to (570, 418)
Screenshot: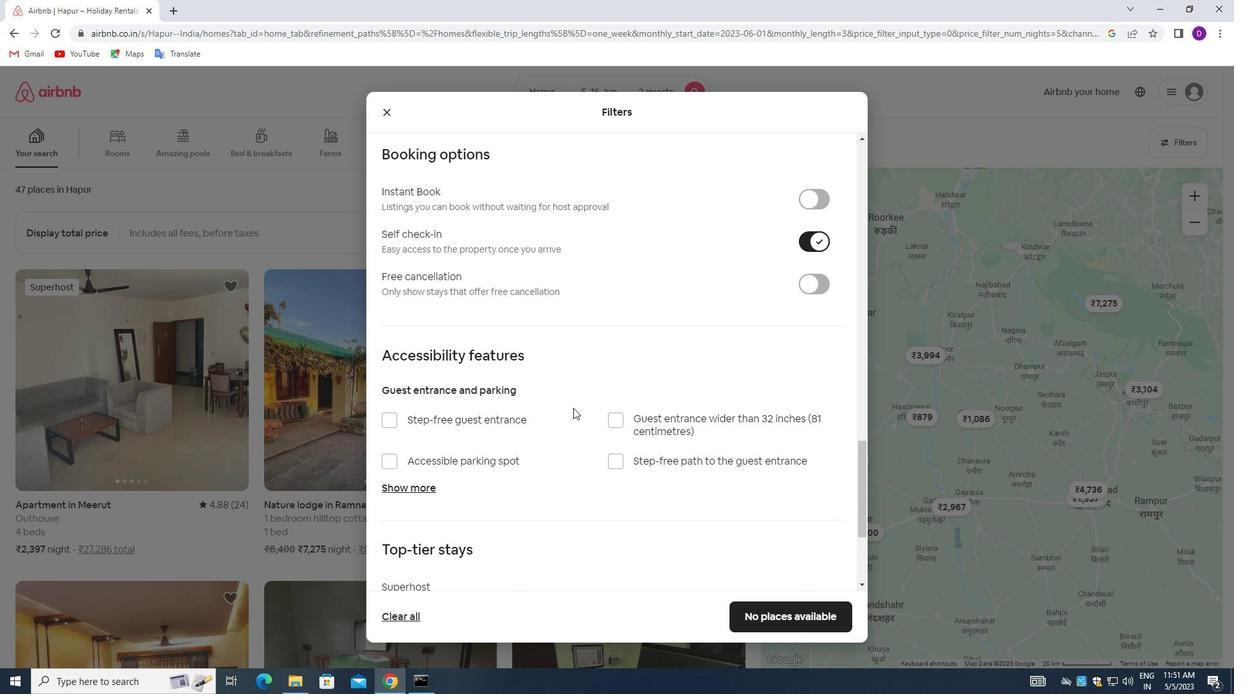
Action: Mouse scrolled (570, 417) with delta (0, 0)
Screenshot: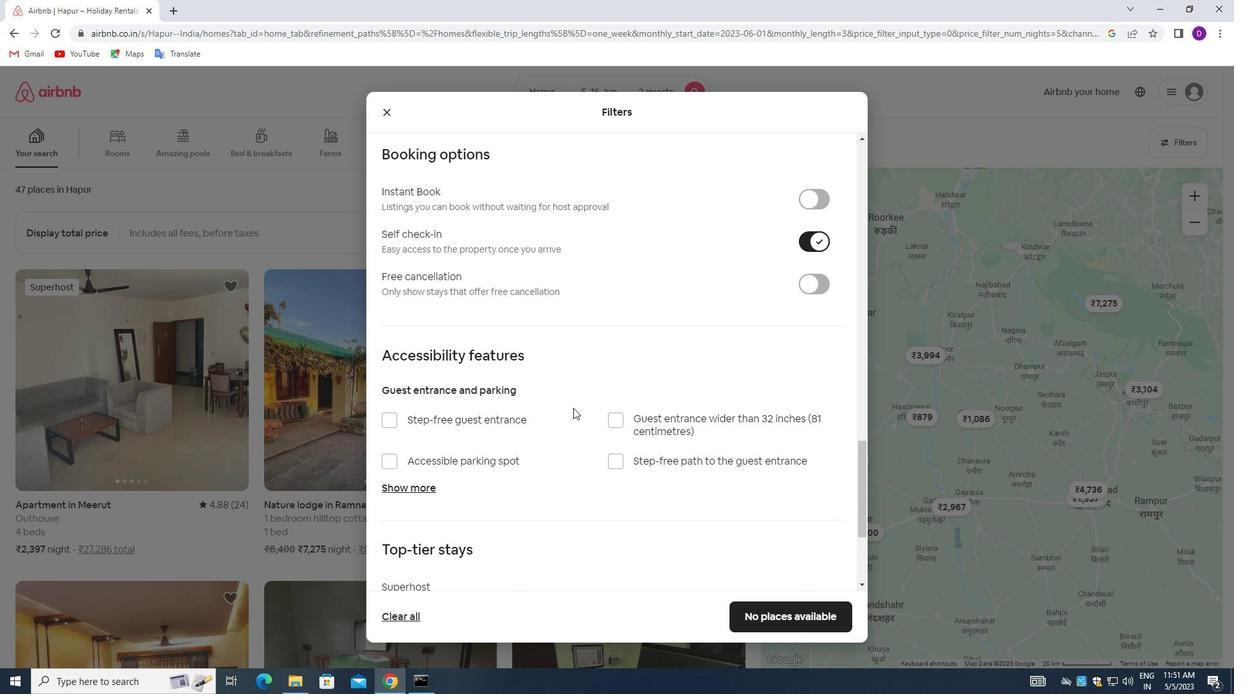 
Action: Mouse moved to (568, 422)
Screenshot: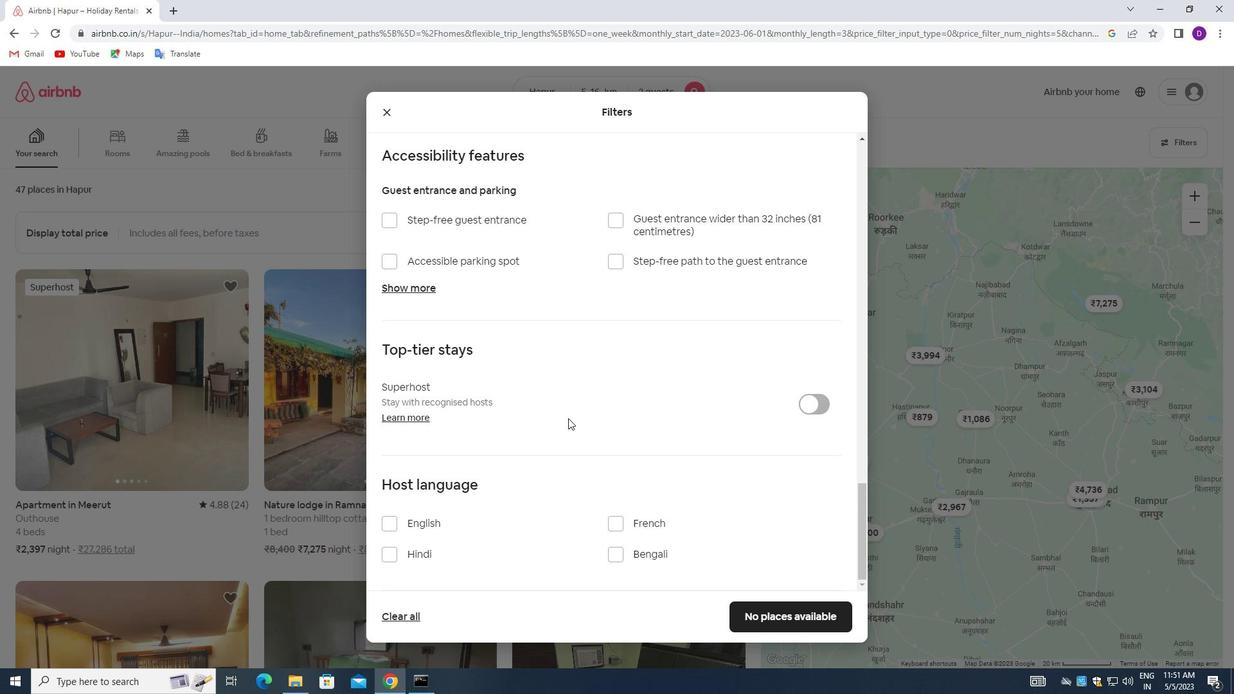 
Action: Mouse scrolled (568, 421) with delta (0, 0)
Screenshot: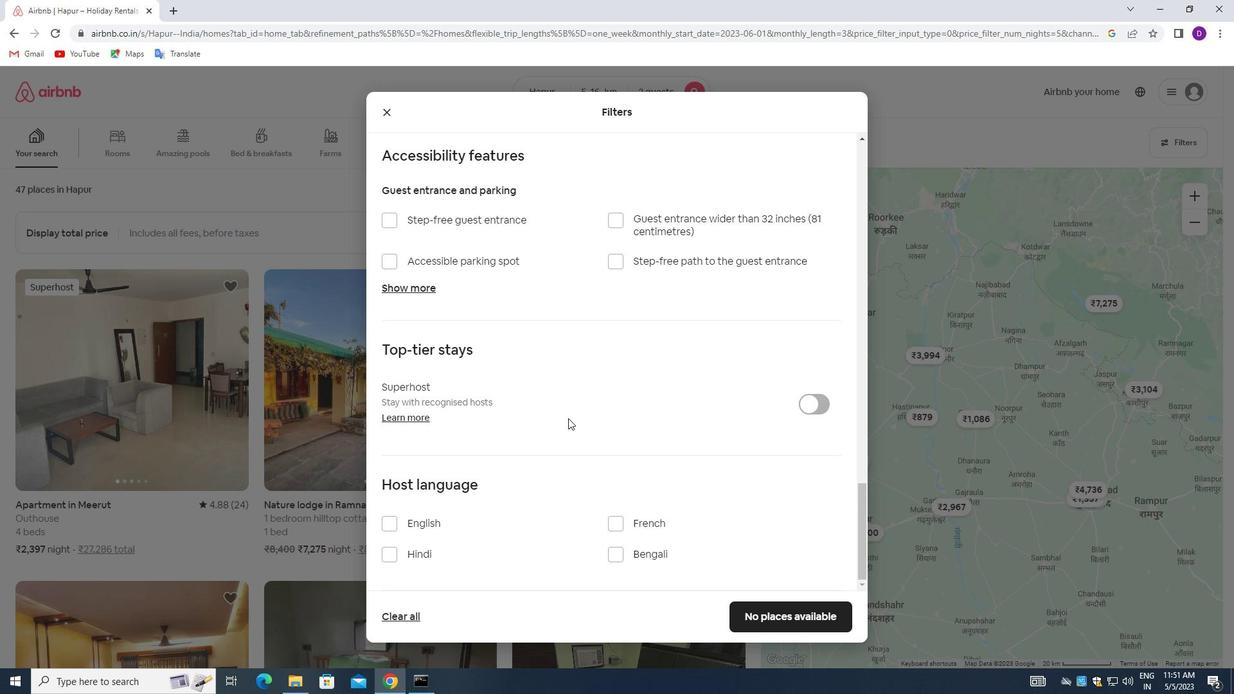 
Action: Mouse moved to (568, 424)
Screenshot: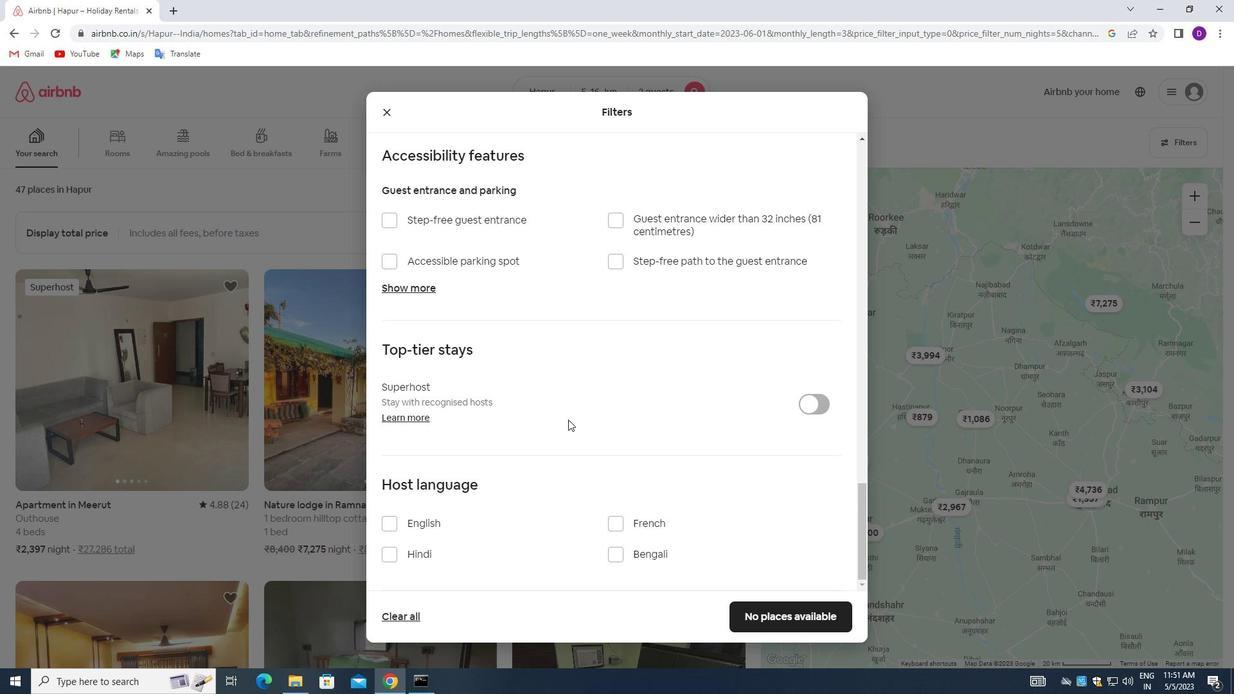 
Action: Mouse scrolled (568, 424) with delta (0, 0)
Screenshot: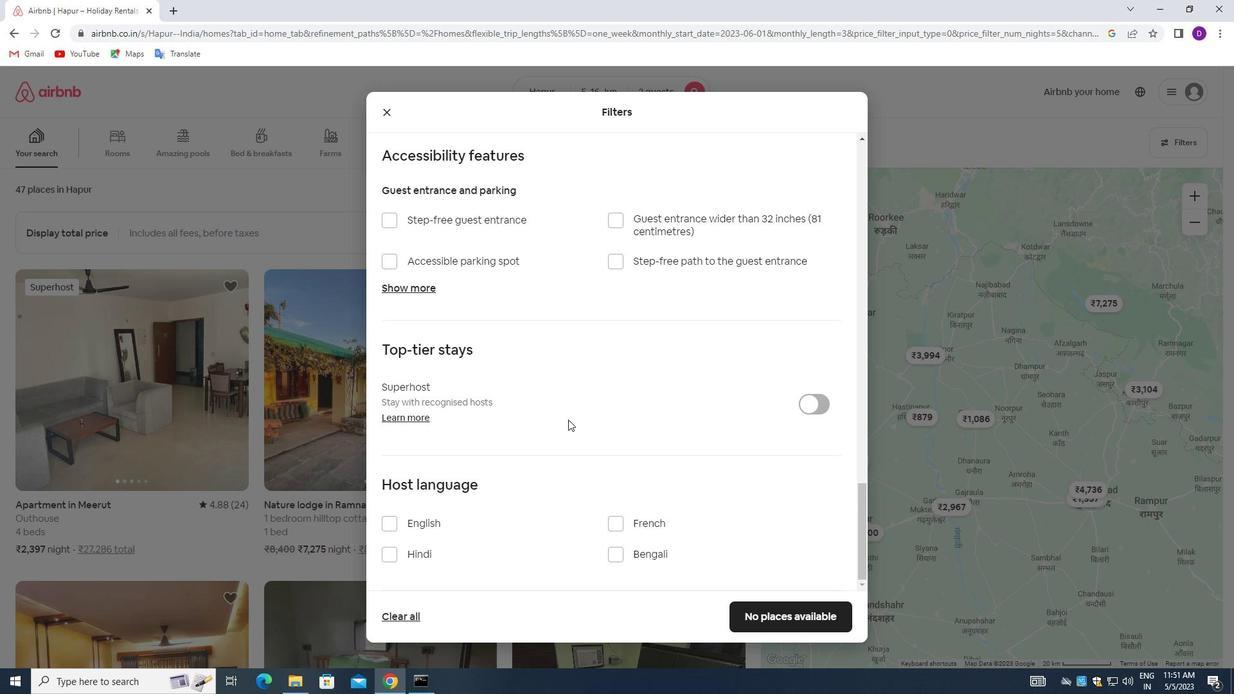
Action: Mouse moved to (566, 427)
Screenshot: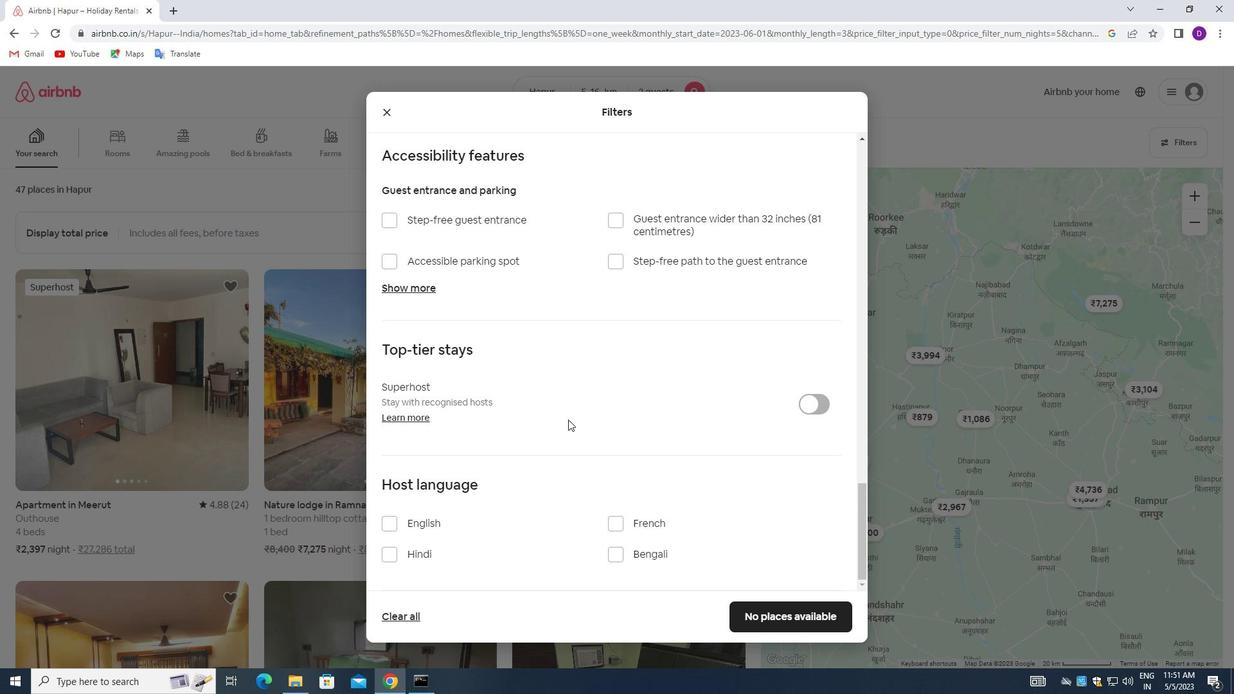 
Action: Mouse scrolled (566, 426) with delta (0, 0)
Screenshot: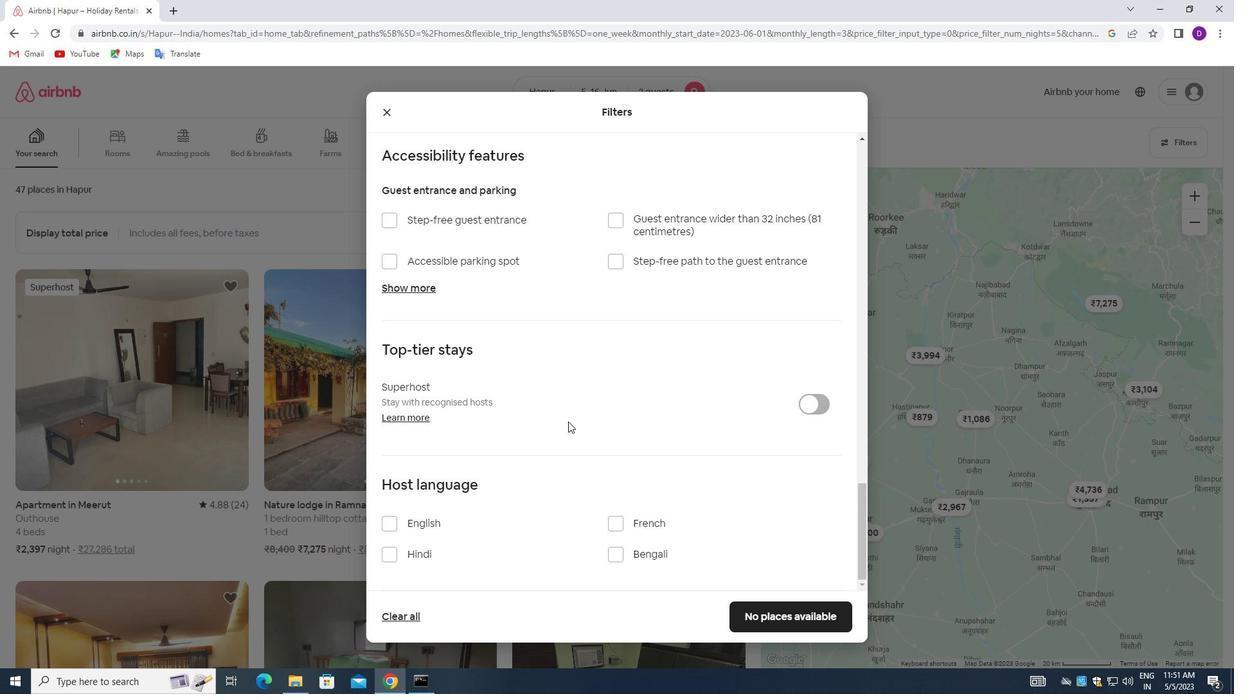 
Action: Mouse moved to (390, 522)
Screenshot: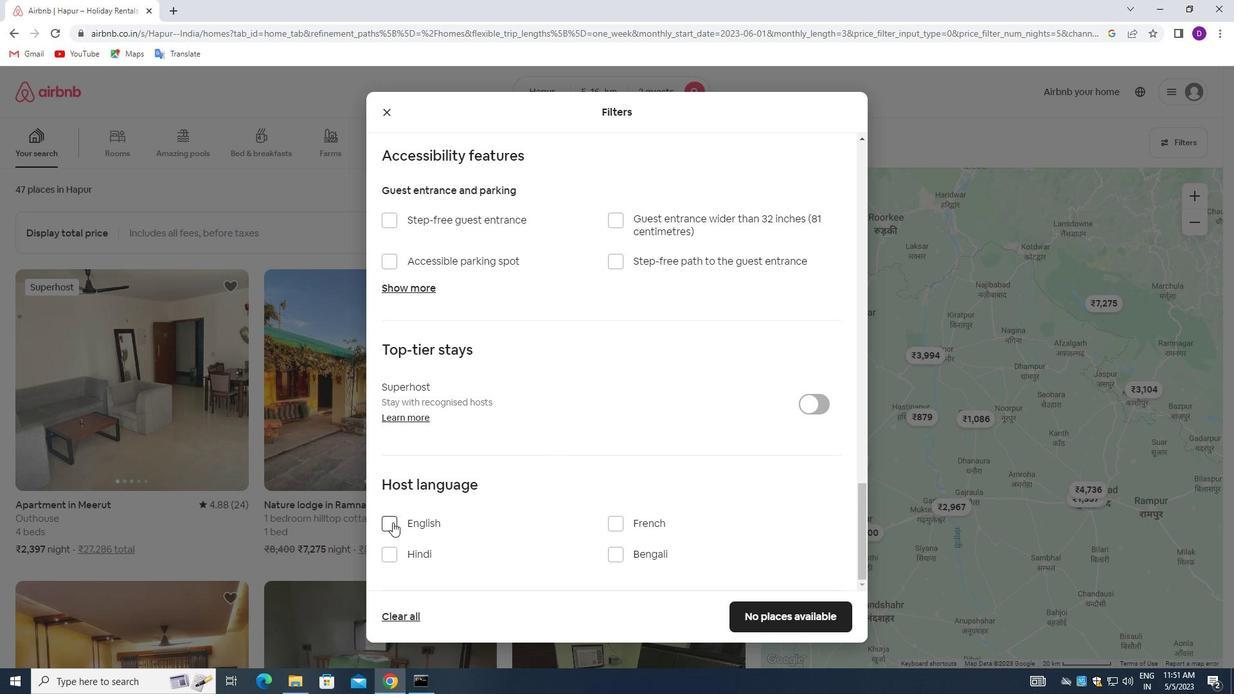 
Action: Mouse pressed left at (390, 522)
Screenshot: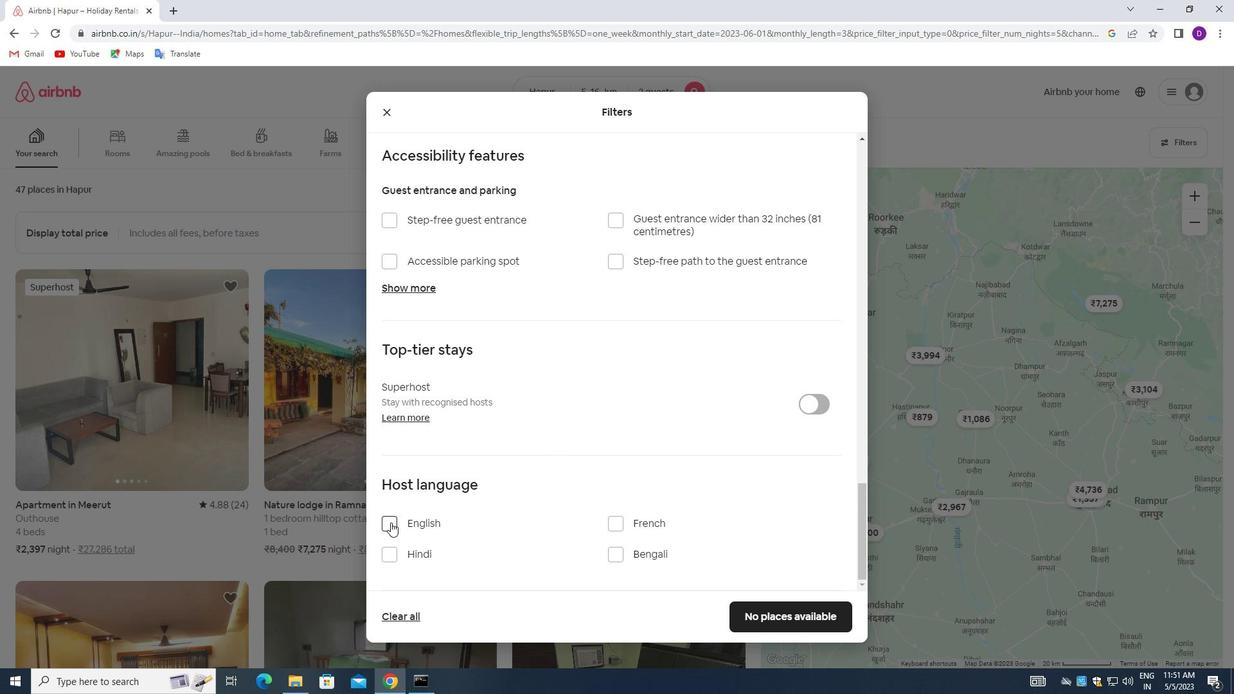 
Action: Mouse moved to (736, 610)
Screenshot: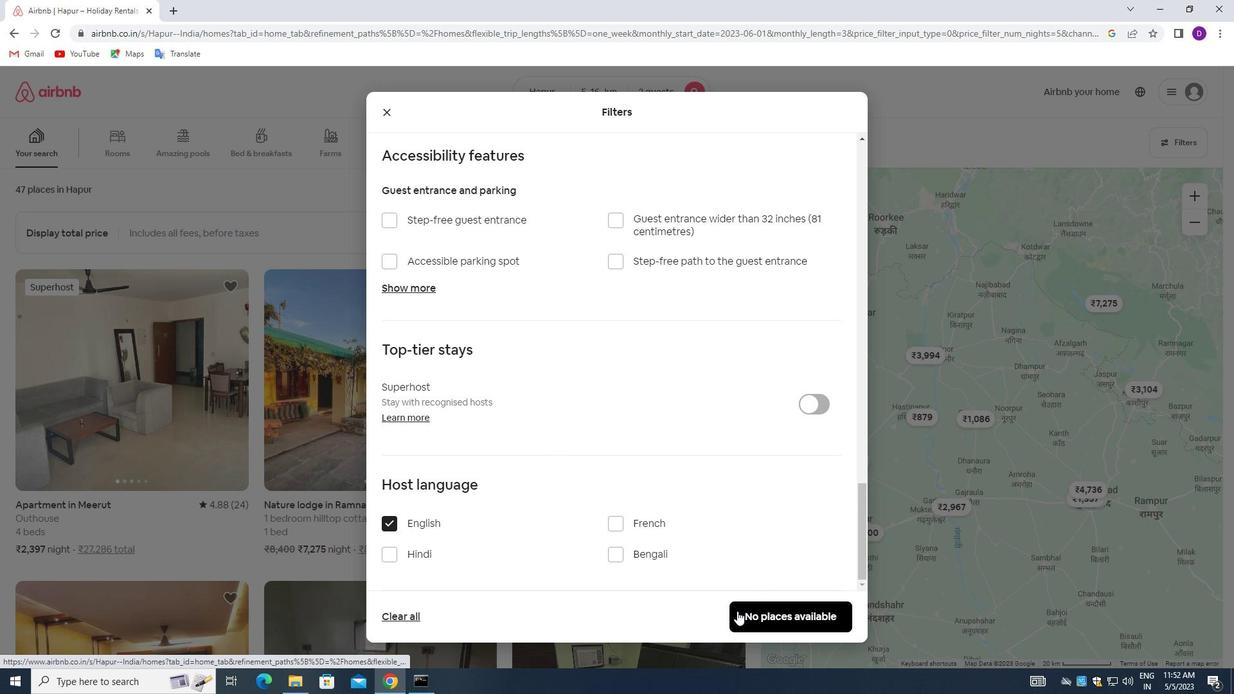 
Action: Mouse pressed left at (736, 610)
Screenshot: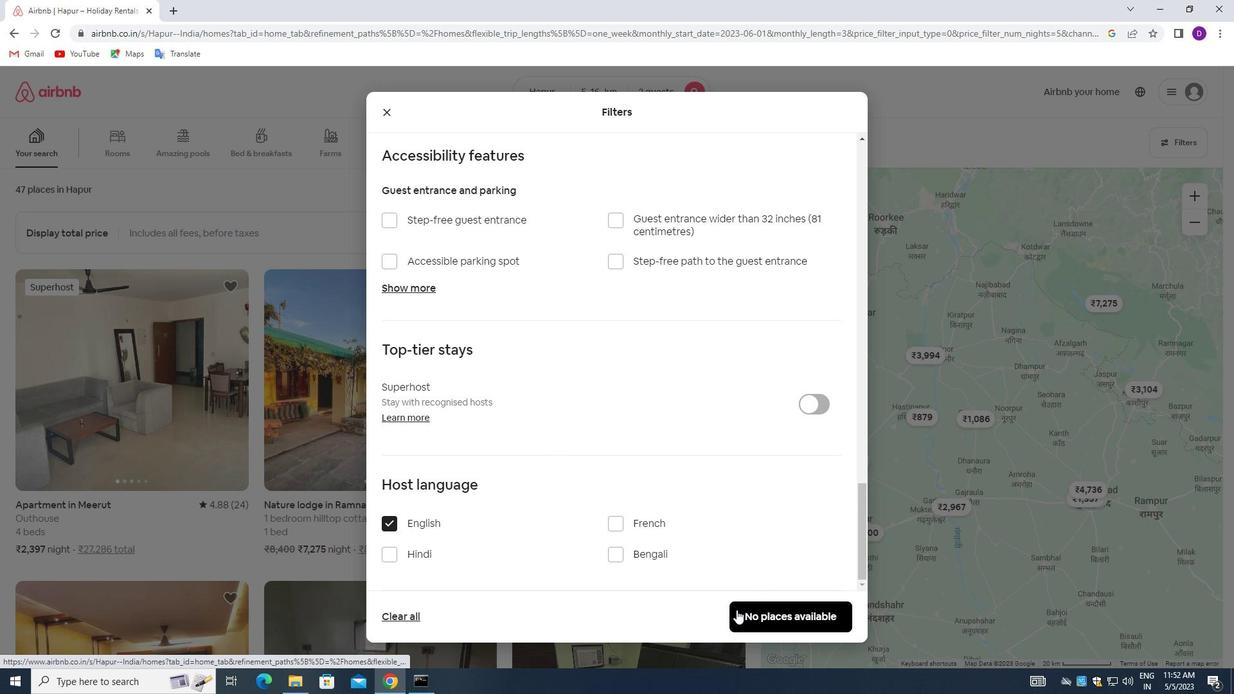 
Action: Mouse moved to (699, 464)
Screenshot: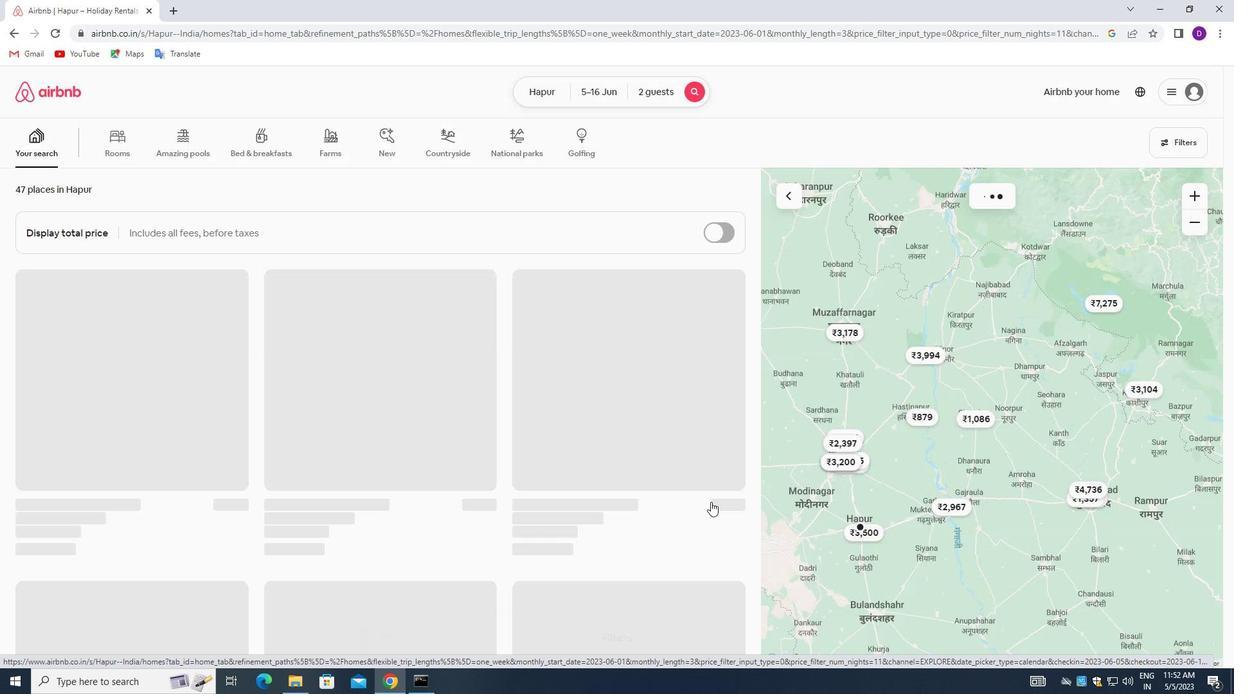 
